 Task: Check the percentage active listings of common area in the last 3 years.
Action: Mouse moved to (1130, 247)
Screenshot: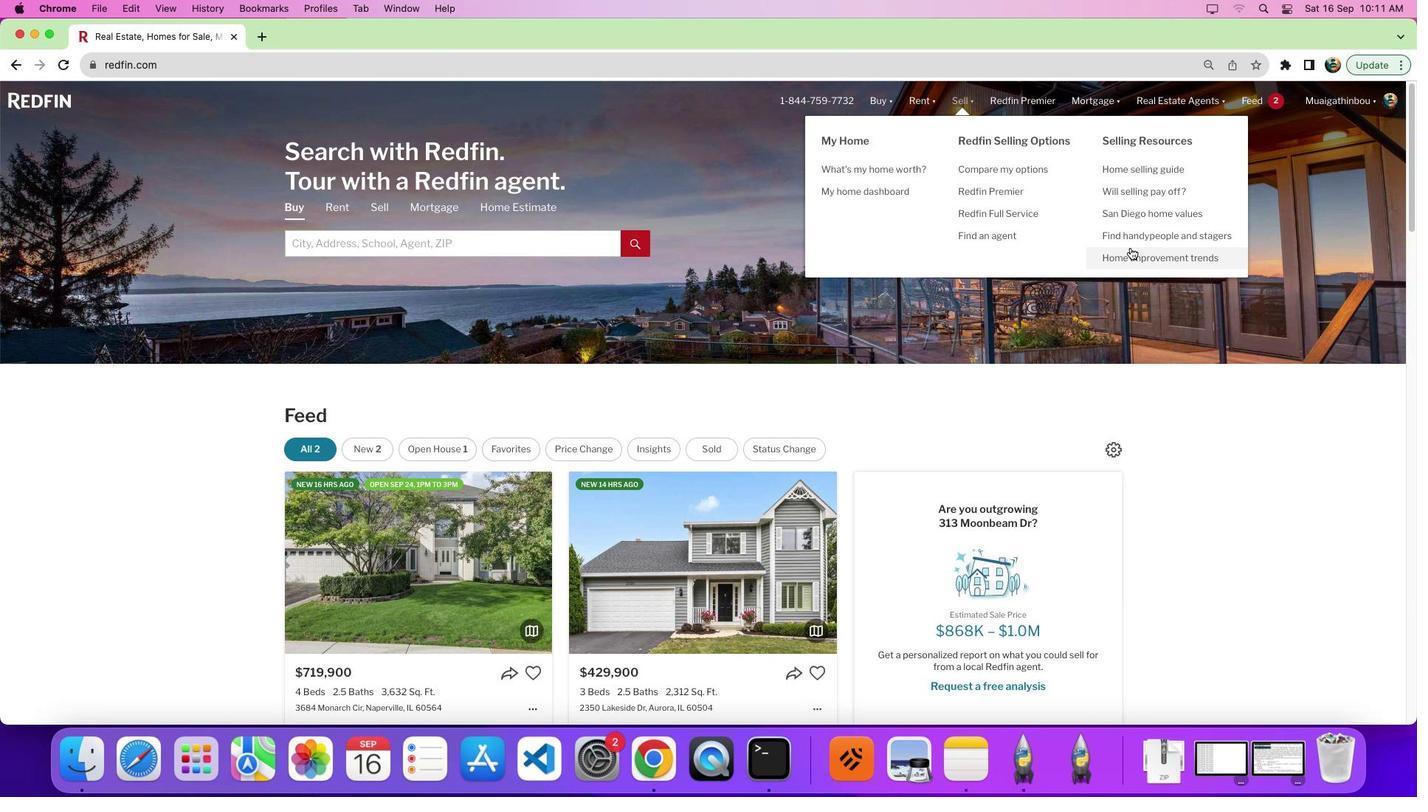 
Action: Mouse pressed left at (1130, 247)
Screenshot: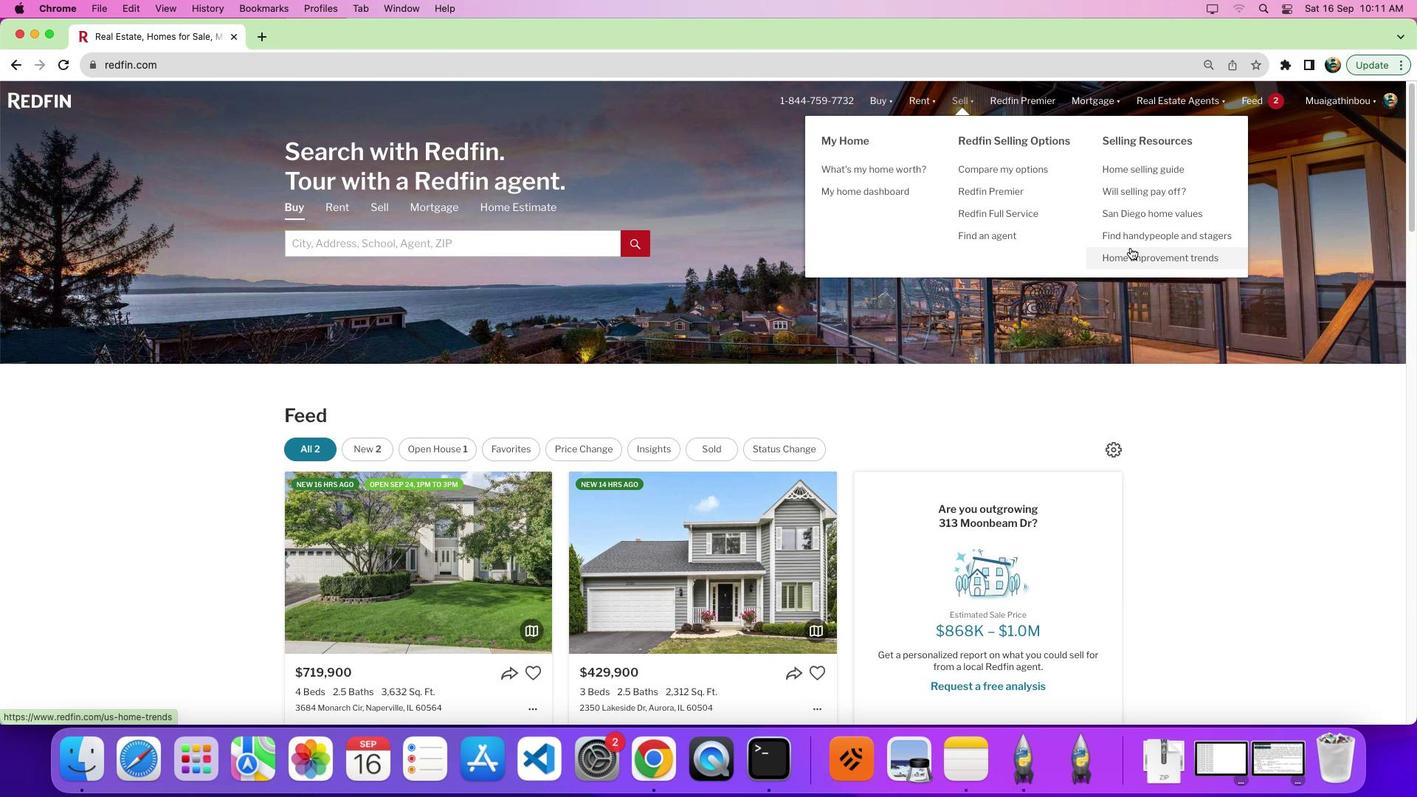 
Action: Mouse pressed left at (1130, 247)
Screenshot: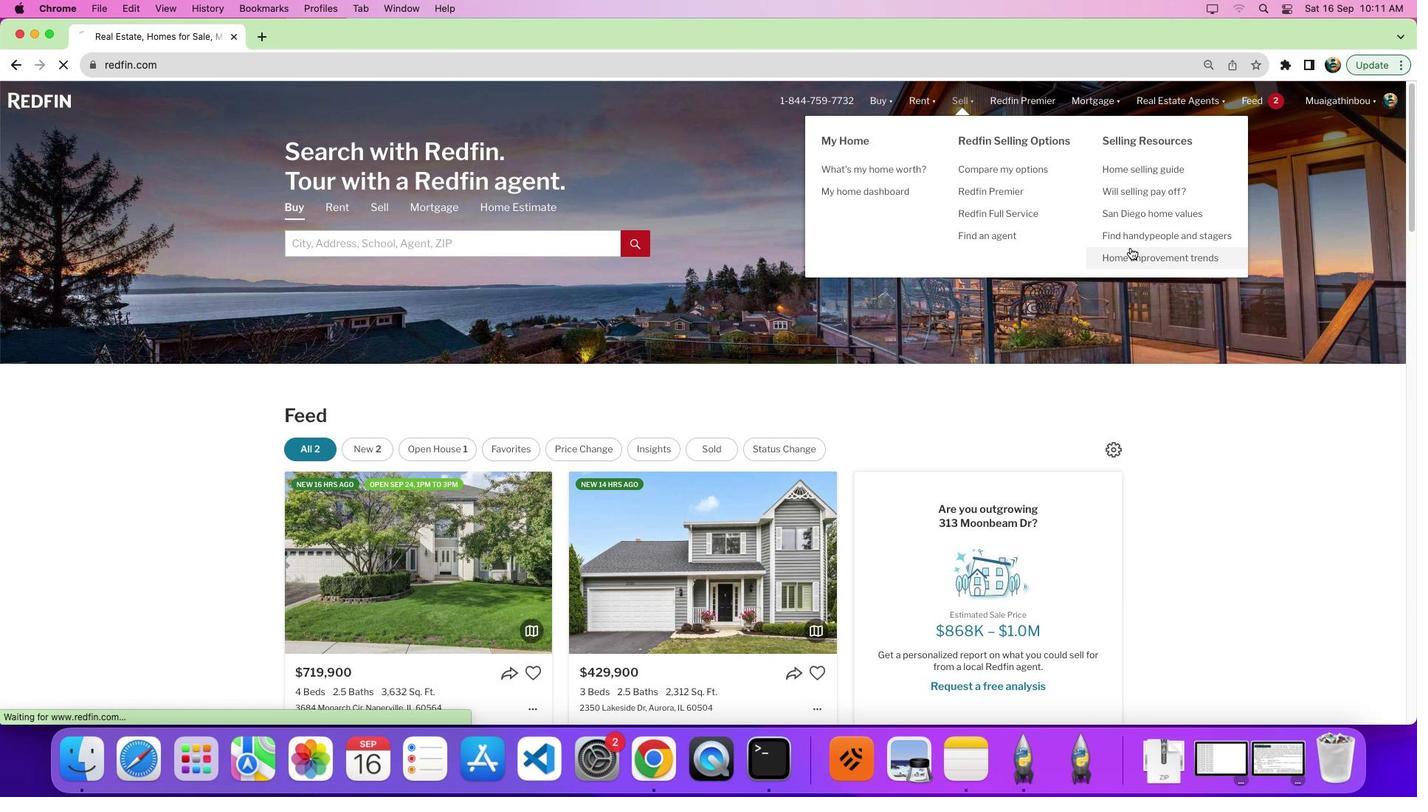 
Action: Mouse moved to (397, 281)
Screenshot: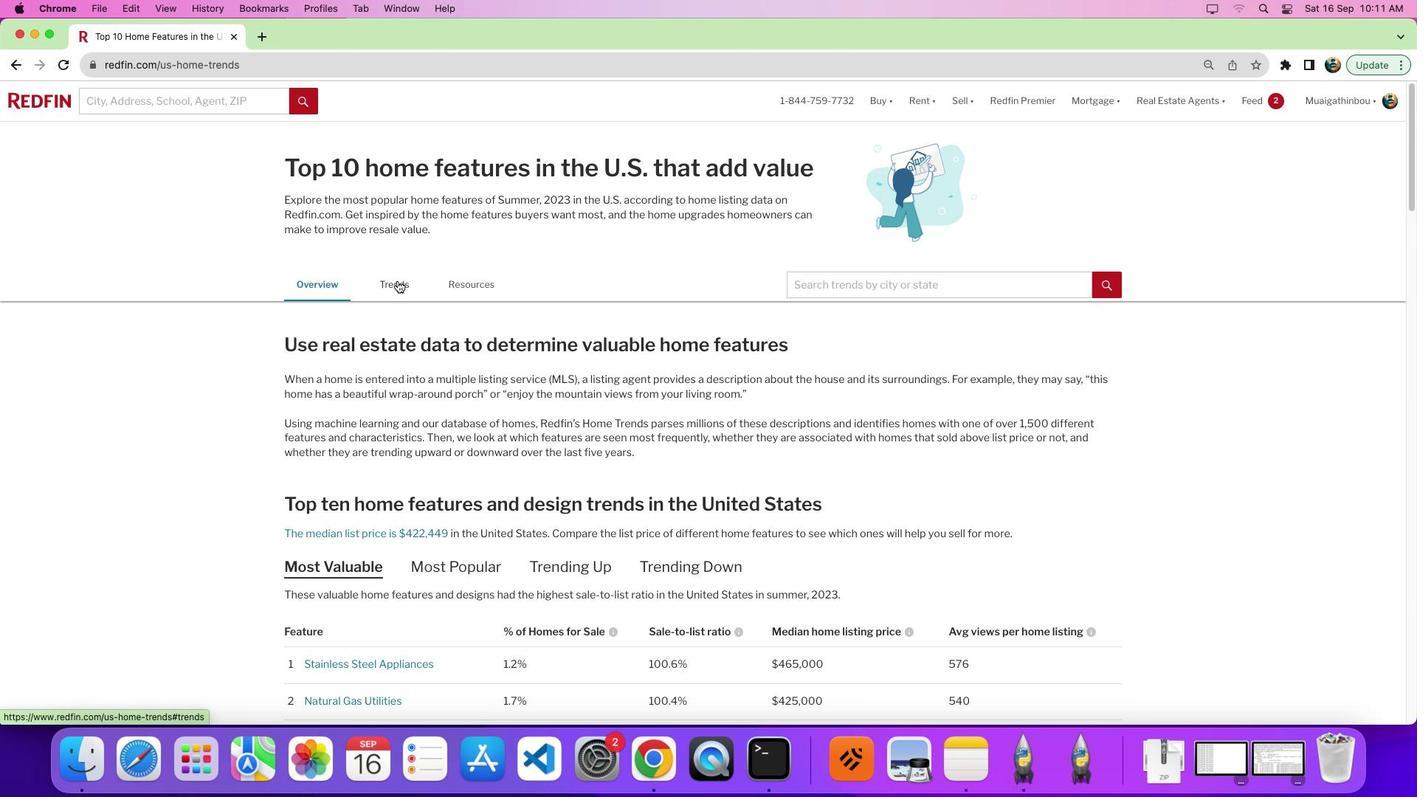 
Action: Mouse pressed left at (397, 281)
Screenshot: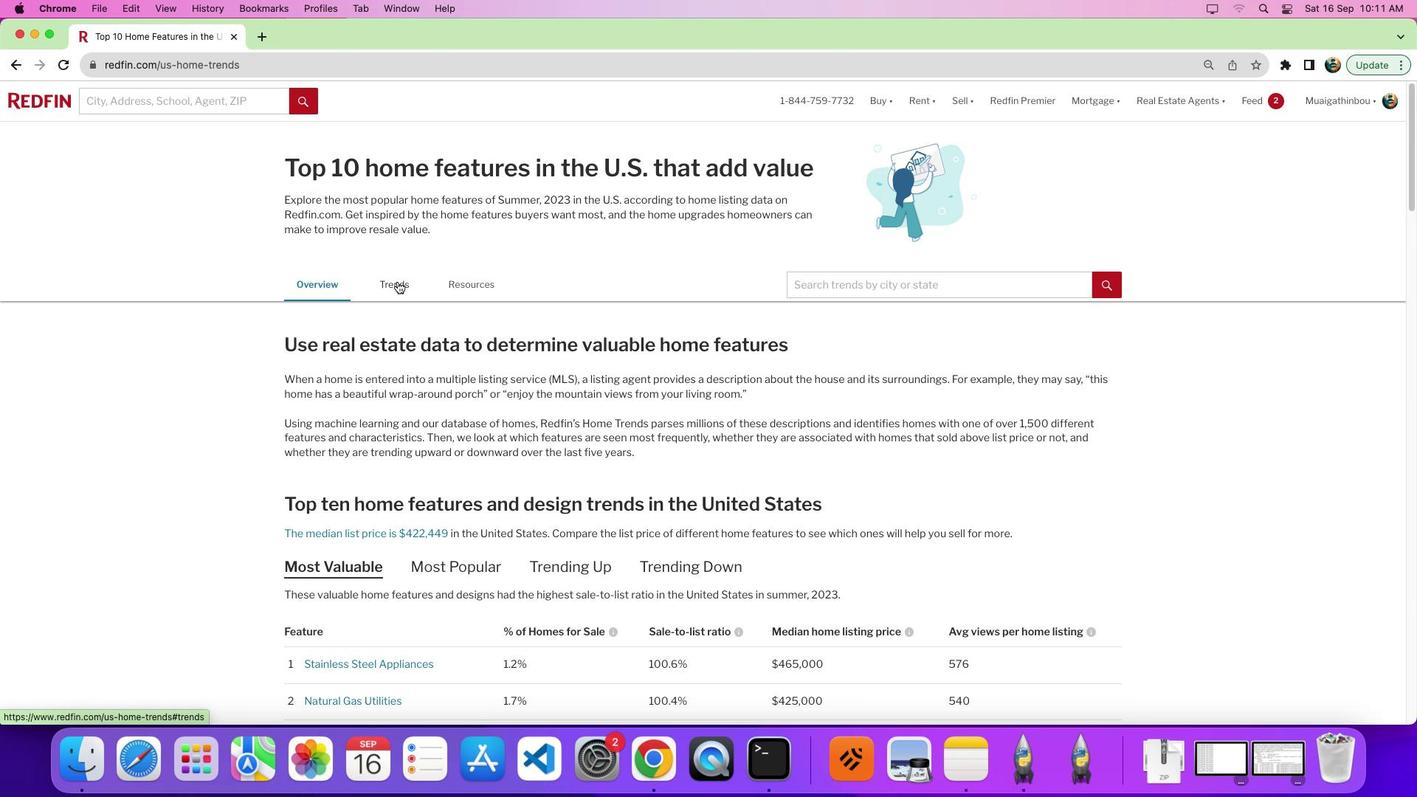 
Action: Mouse moved to (702, 296)
Screenshot: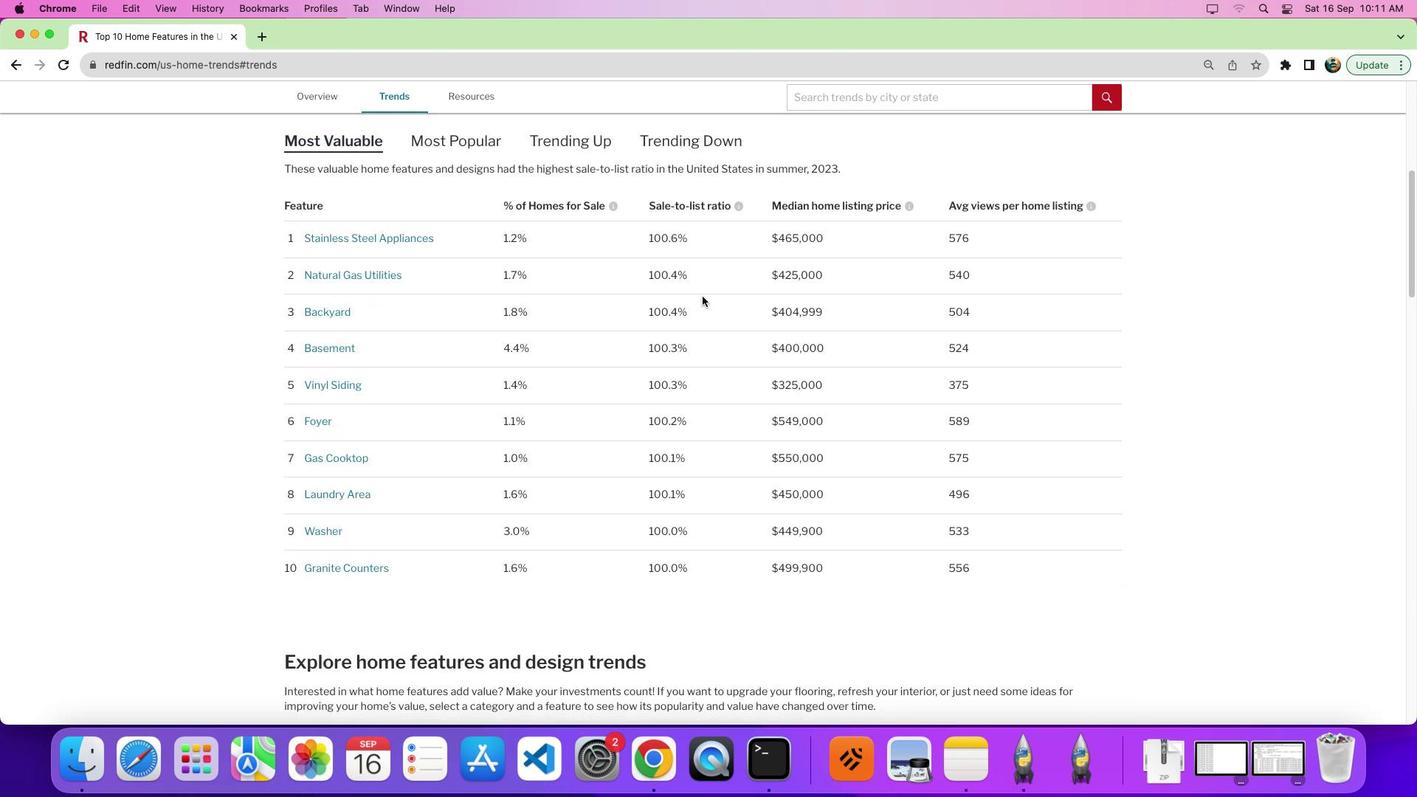 
Action: Mouse scrolled (702, 296) with delta (0, 0)
Screenshot: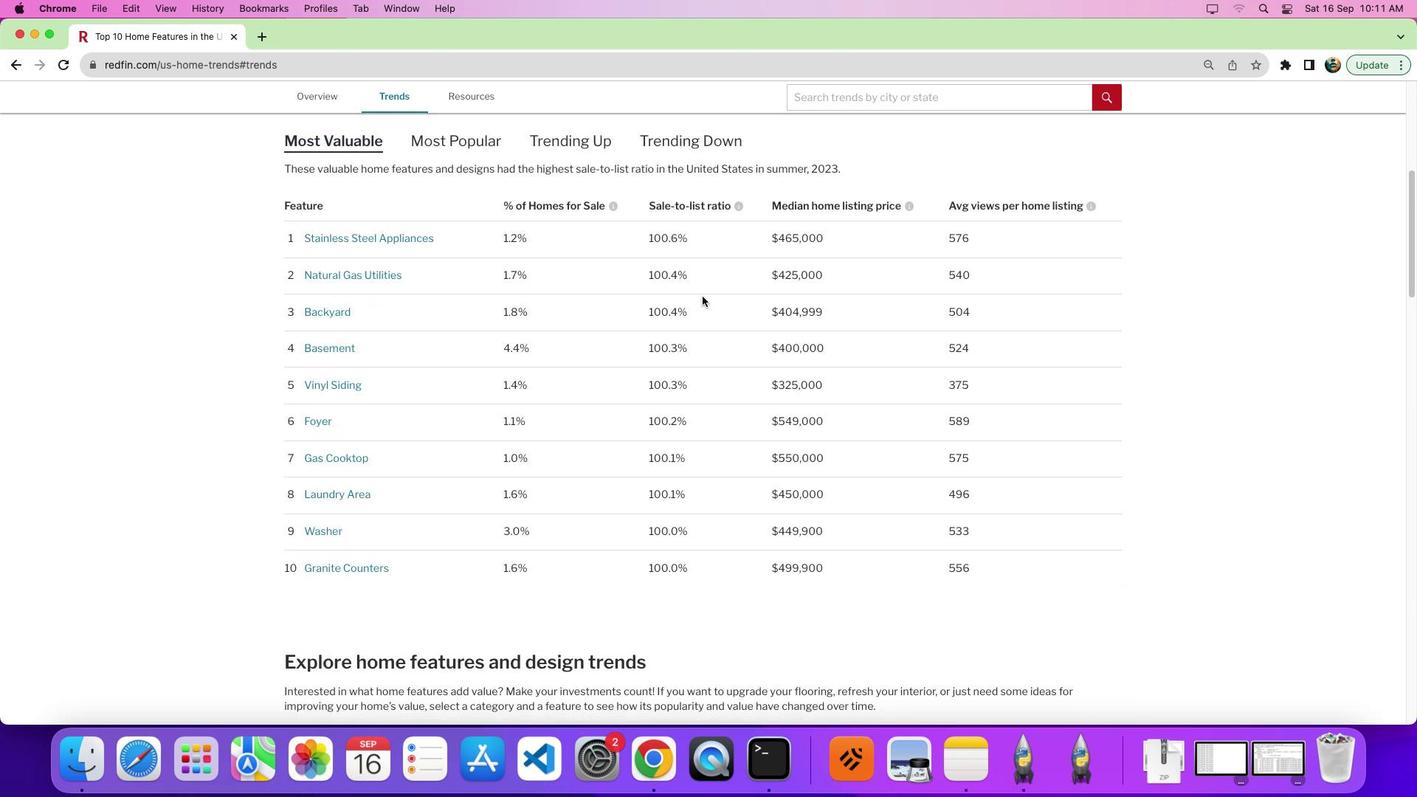 
Action: Mouse scrolled (702, 296) with delta (0, 0)
Screenshot: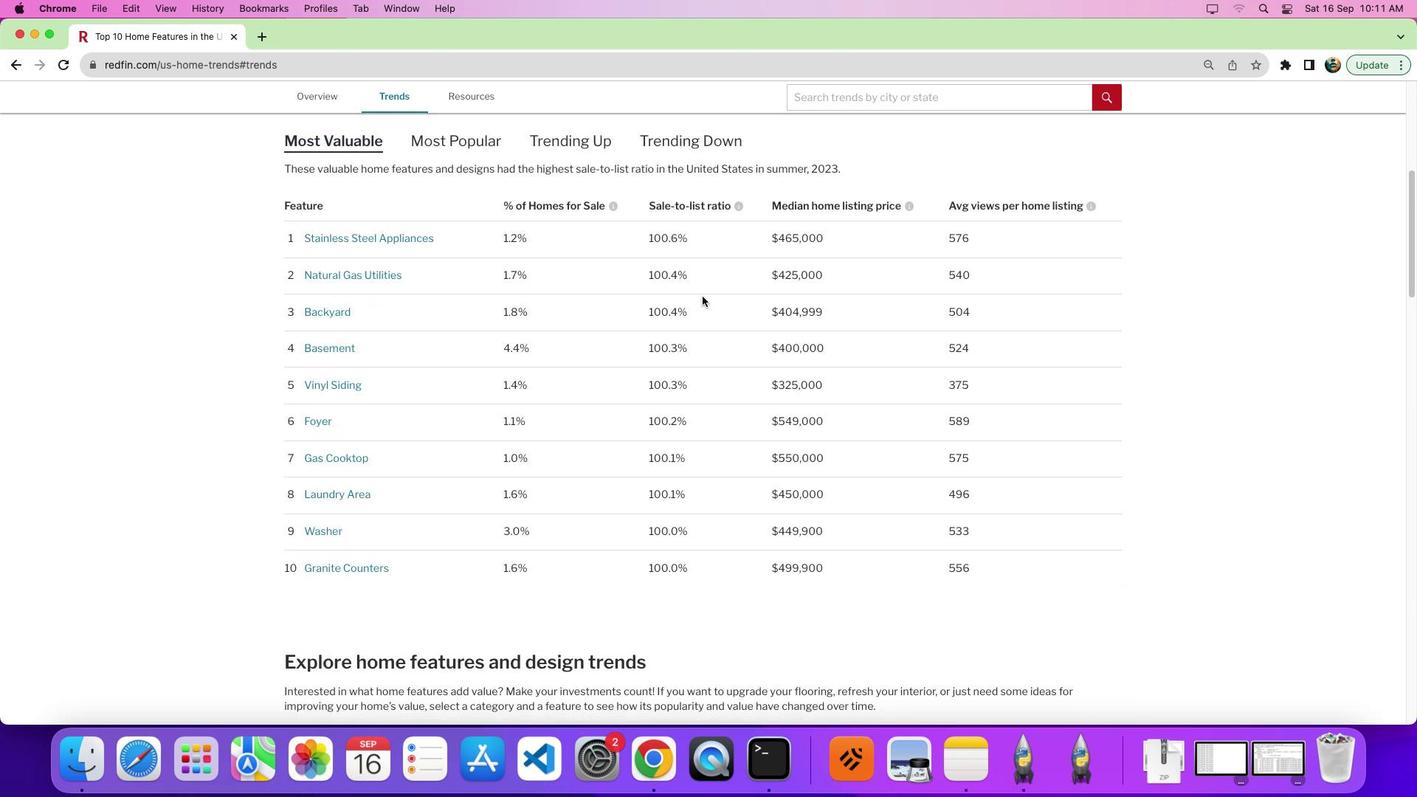 
Action: Mouse scrolled (702, 296) with delta (0, -5)
Screenshot: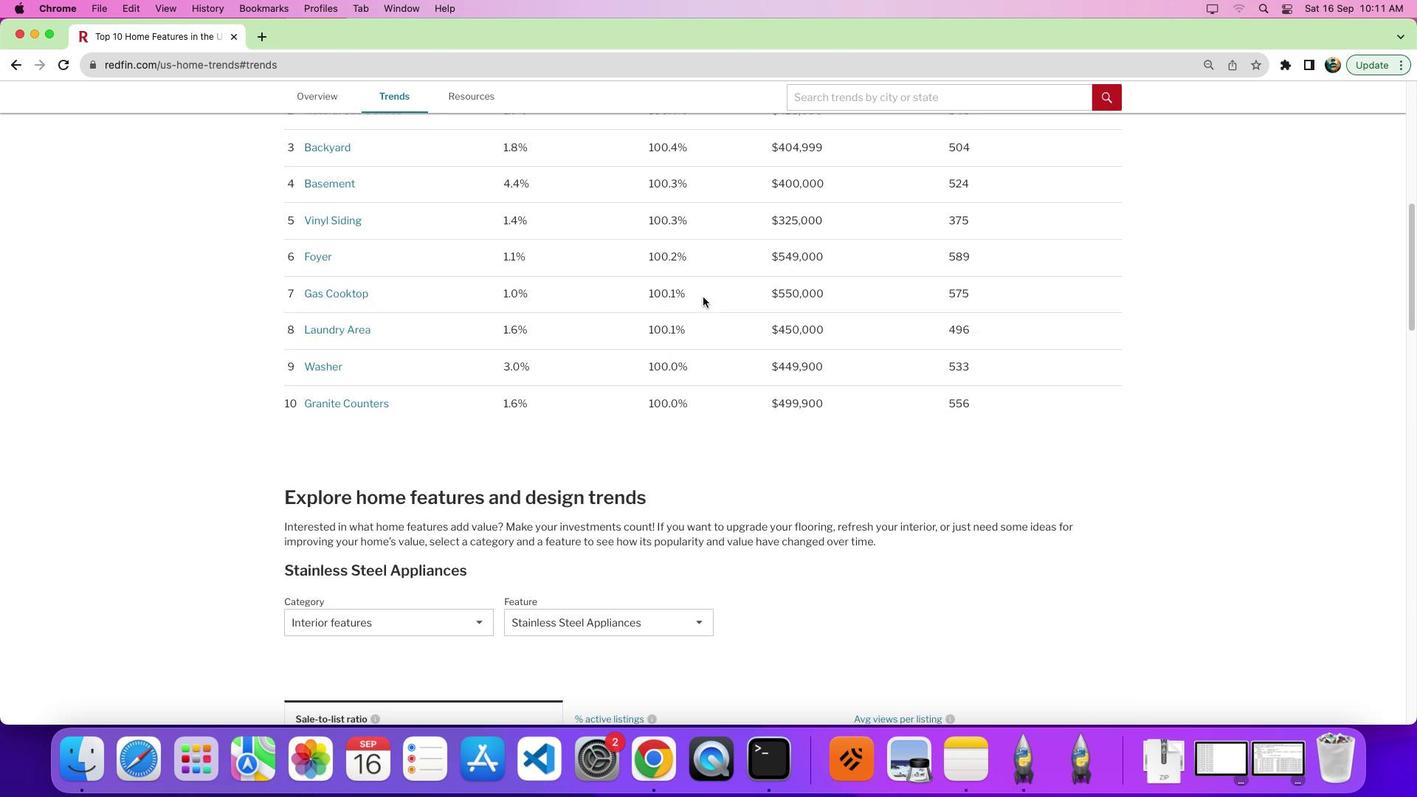 
Action: Mouse moved to (704, 297)
Screenshot: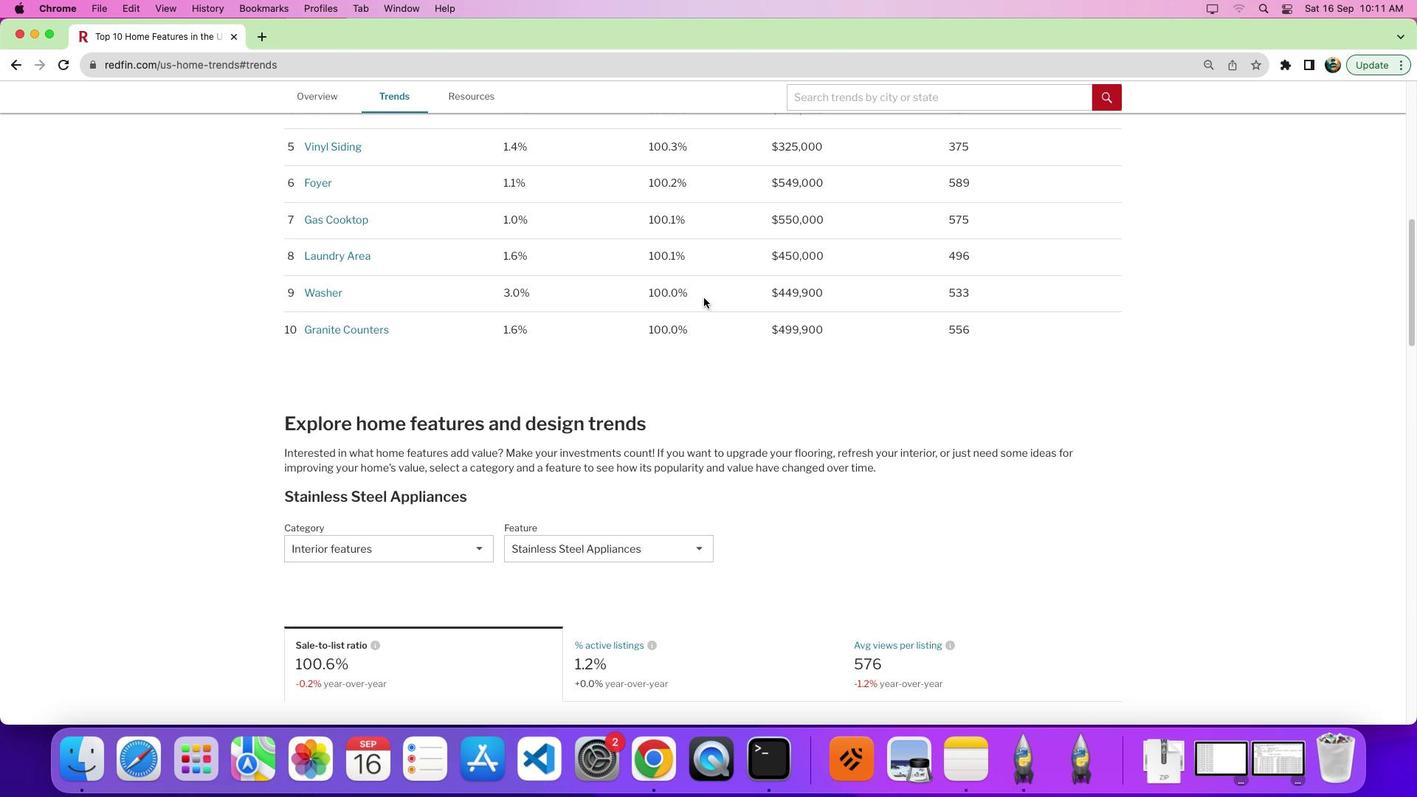 
Action: Mouse scrolled (704, 297) with delta (0, 0)
Screenshot: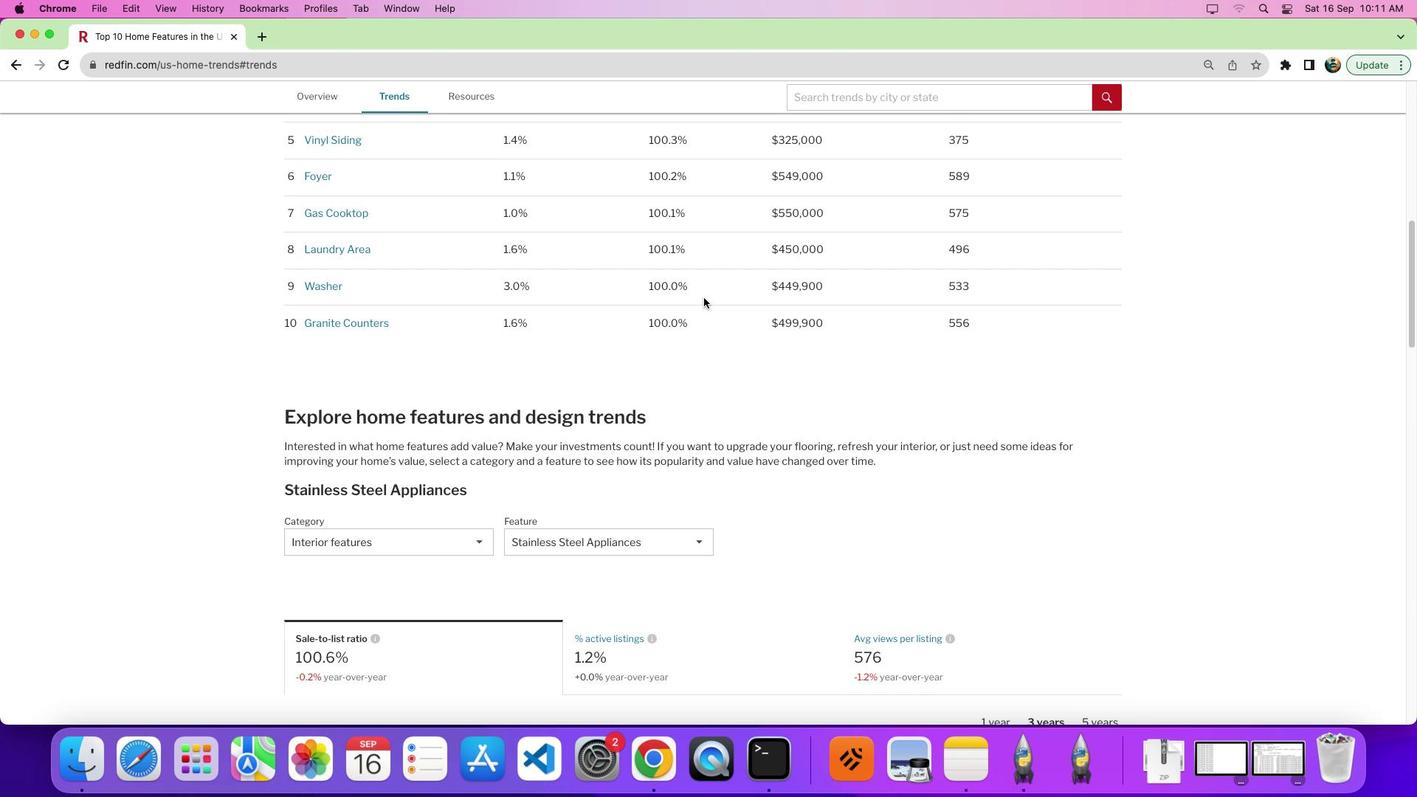 
Action: Mouse scrolled (704, 297) with delta (0, 0)
Screenshot: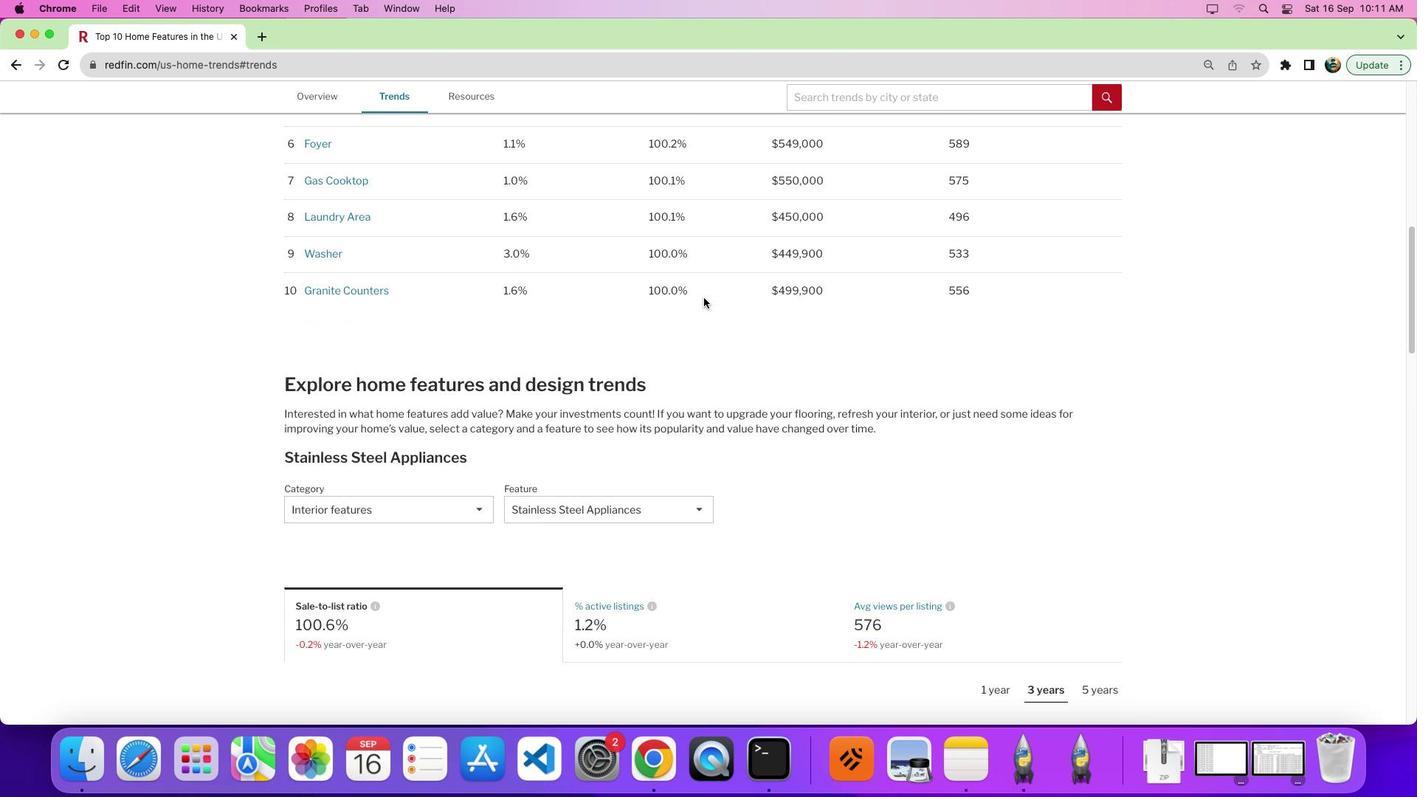 
Action: Mouse scrolled (704, 297) with delta (0, -2)
Screenshot: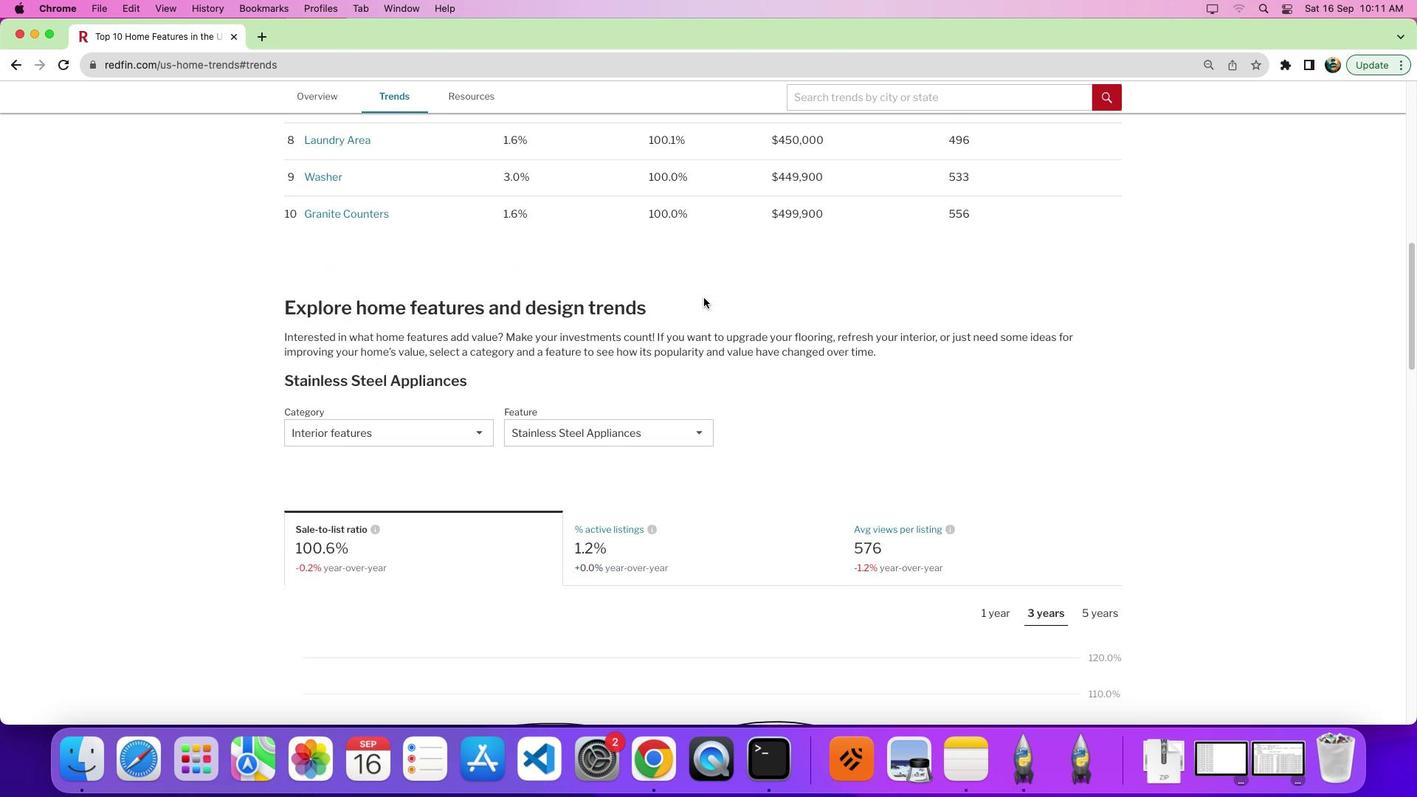 
Action: Mouse moved to (447, 388)
Screenshot: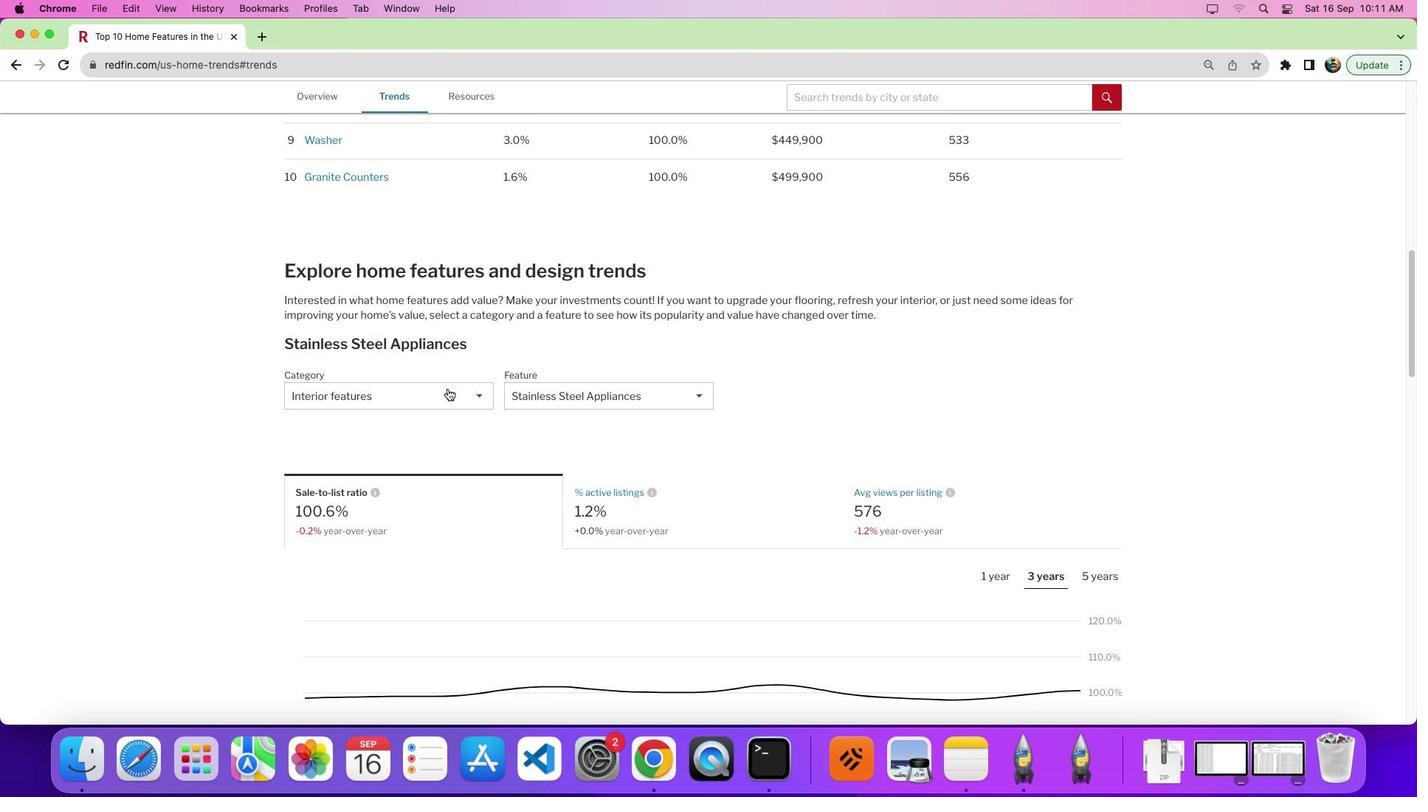 
Action: Mouse pressed left at (447, 388)
Screenshot: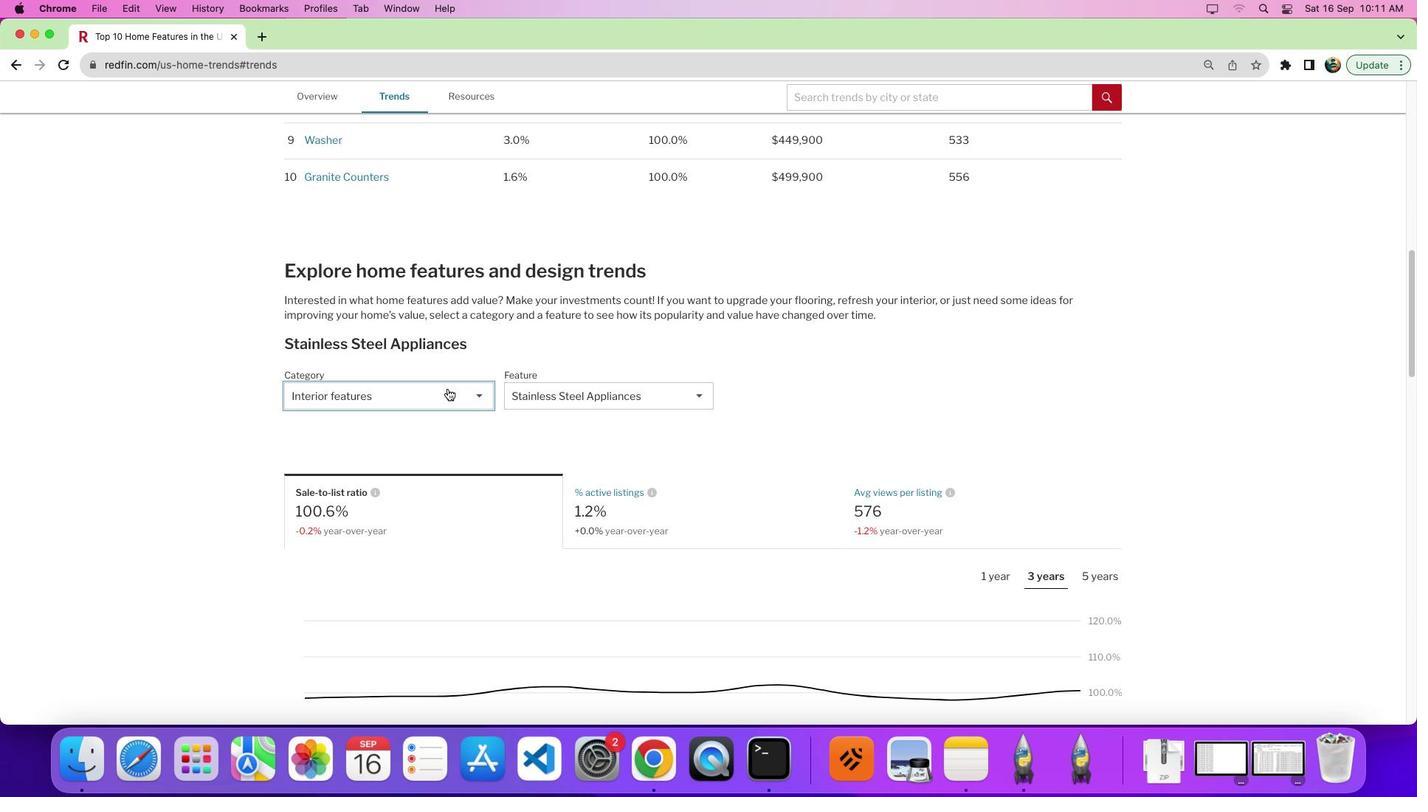 
Action: Mouse moved to (631, 401)
Screenshot: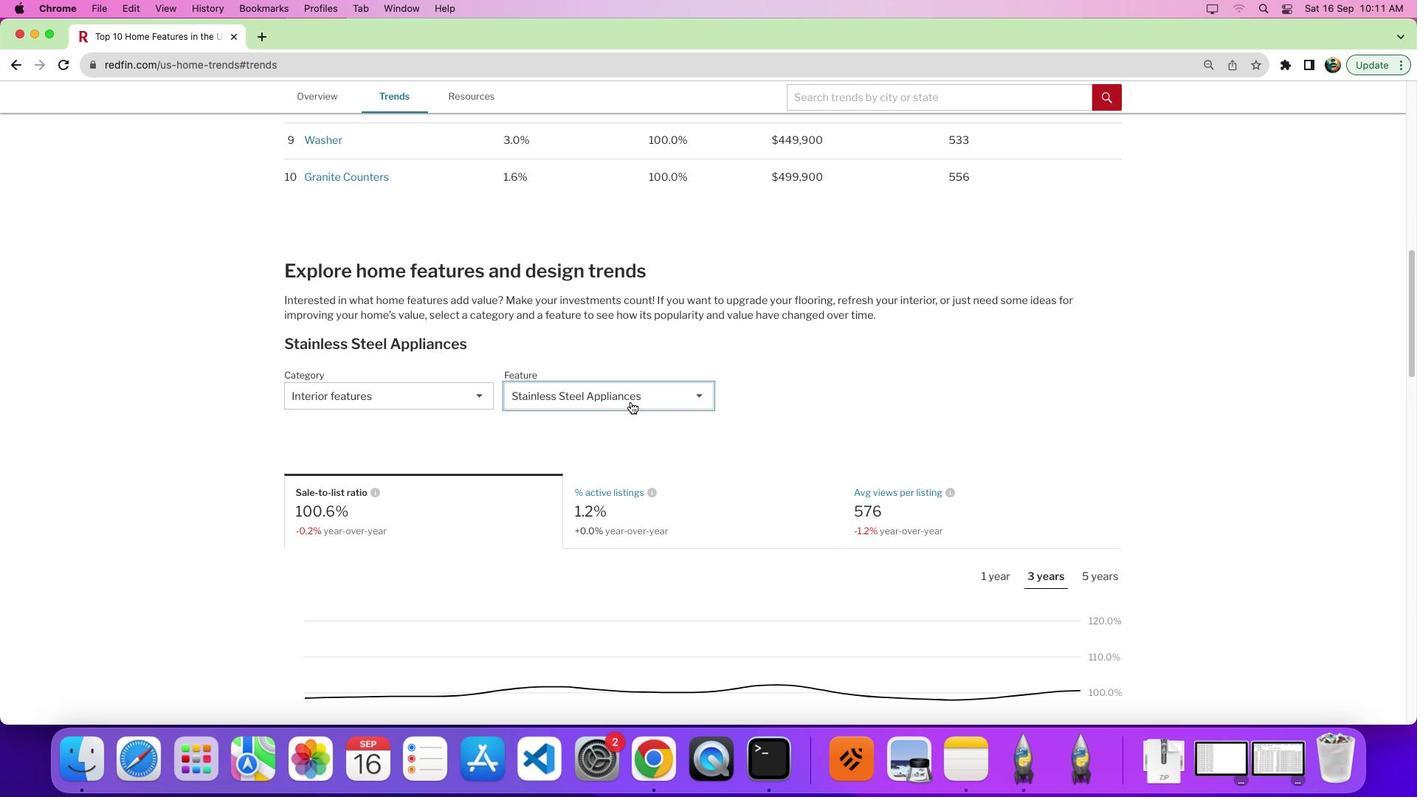
Action: Mouse pressed left at (631, 401)
Screenshot: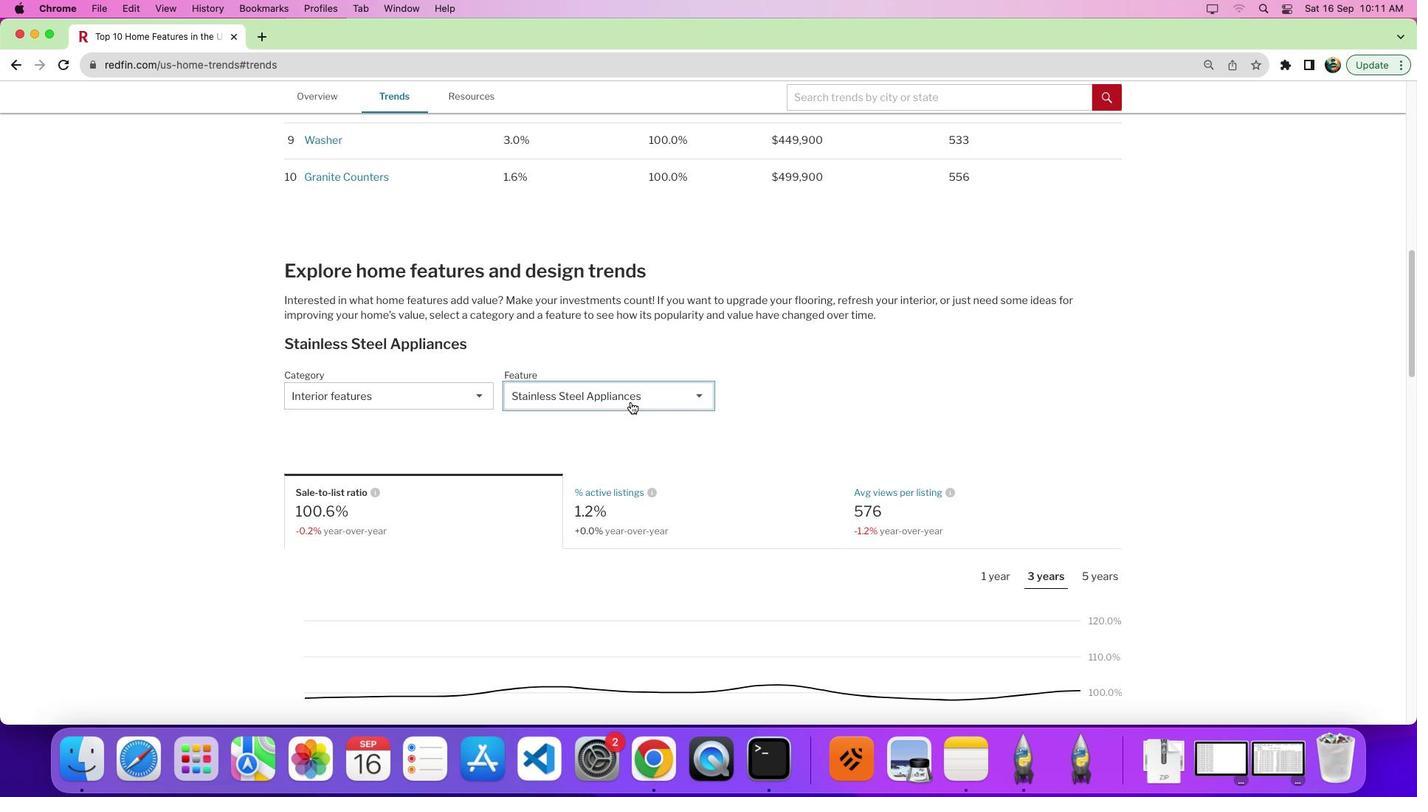 
Action: Mouse moved to (604, 515)
Screenshot: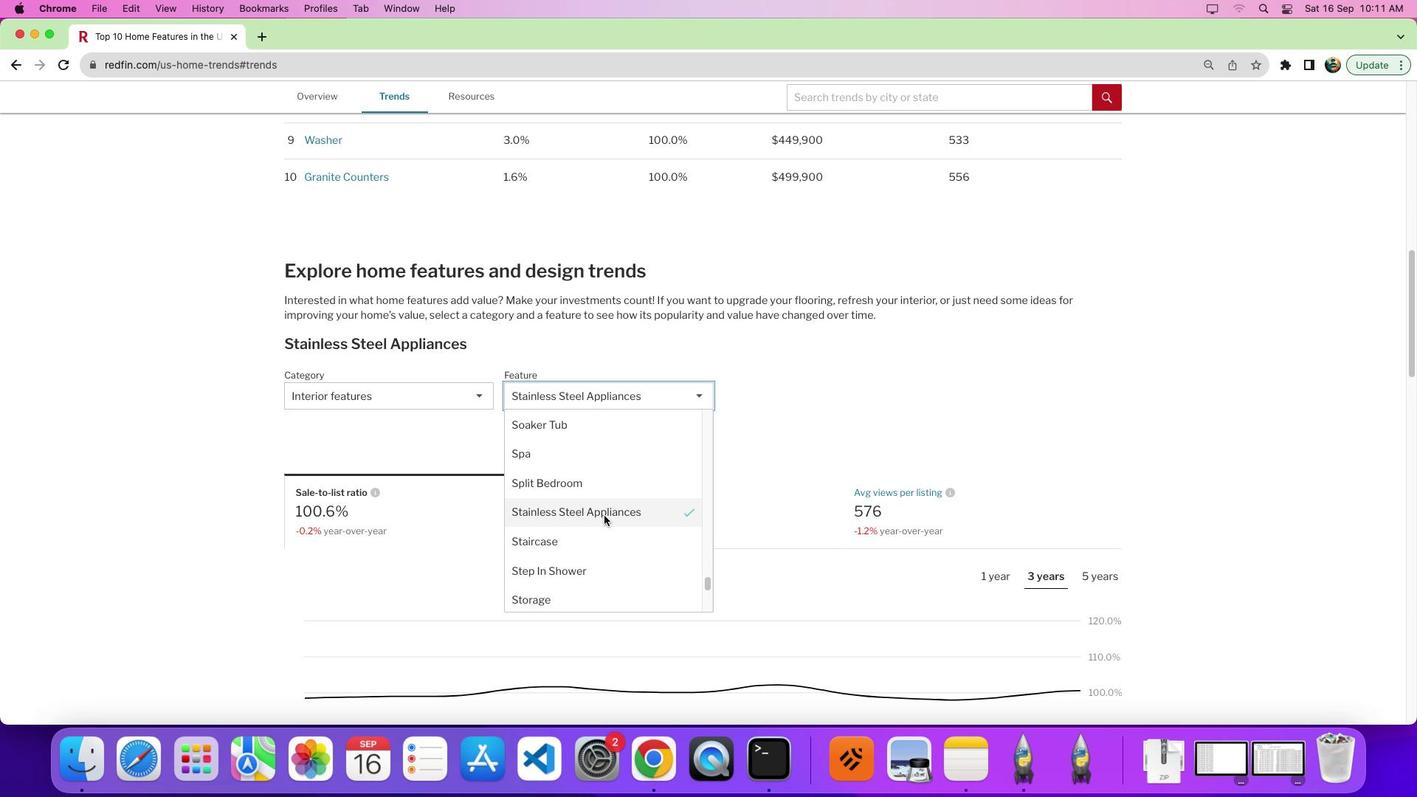 
Action: Mouse scrolled (604, 515) with delta (0, 0)
Screenshot: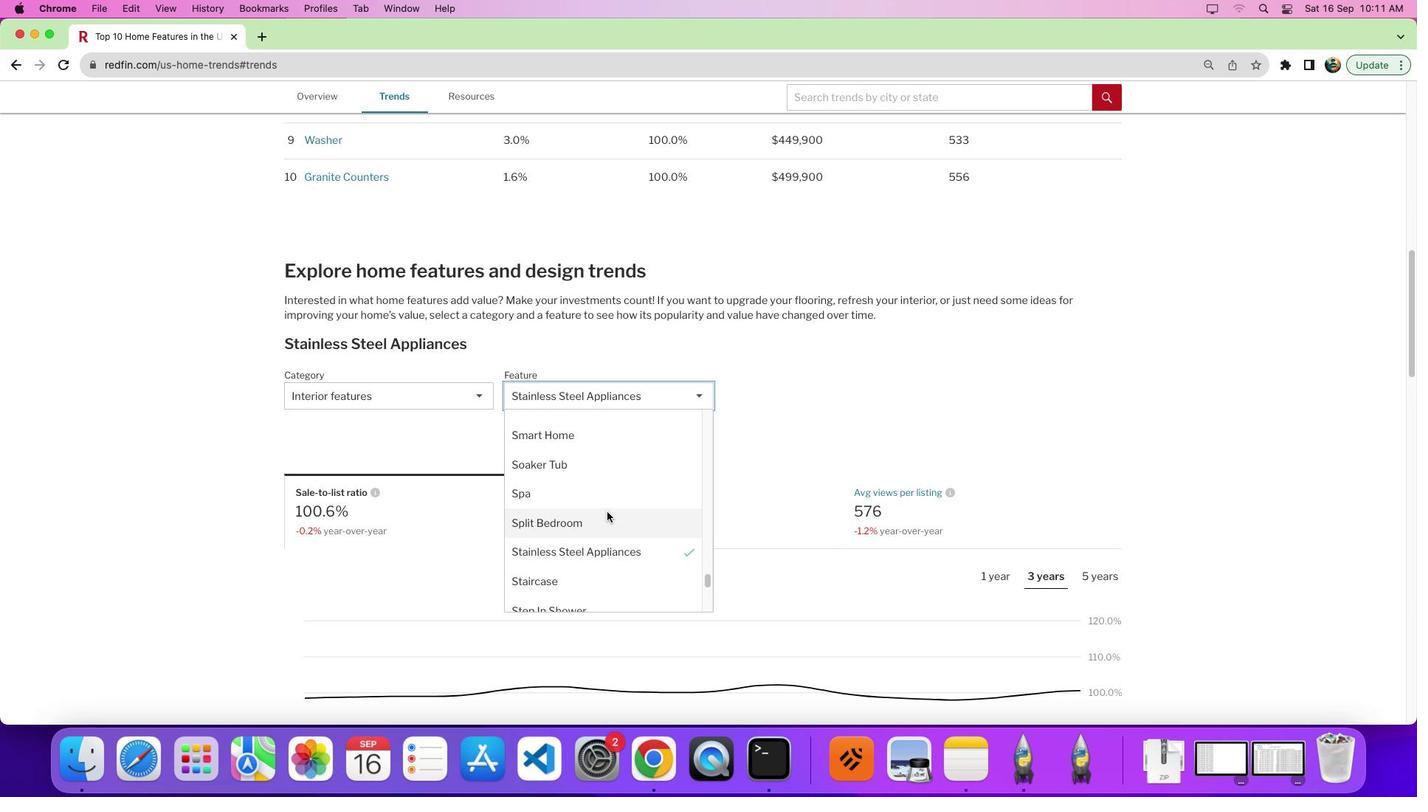 
Action: Mouse scrolled (604, 515) with delta (0, 0)
Screenshot: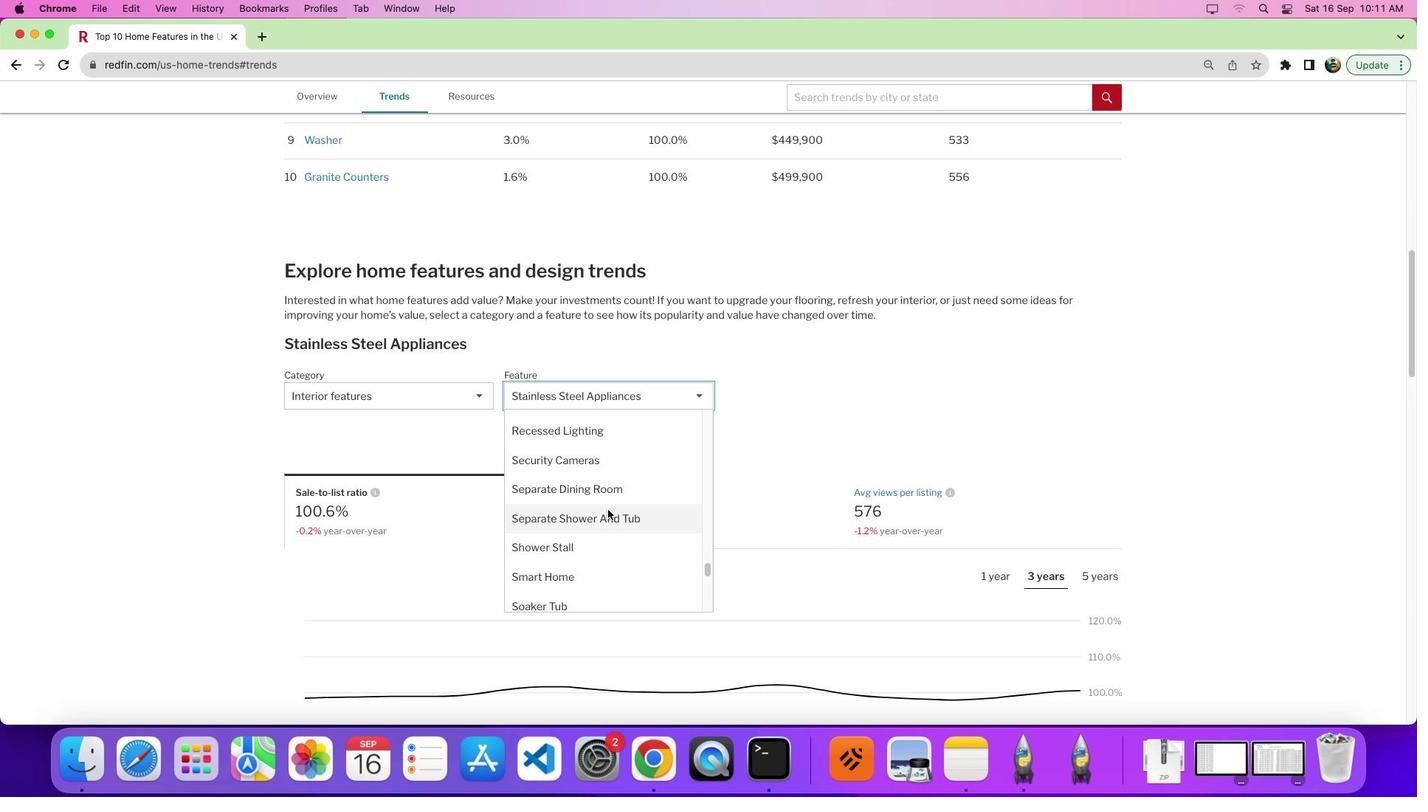 
Action: Mouse moved to (605, 514)
Screenshot: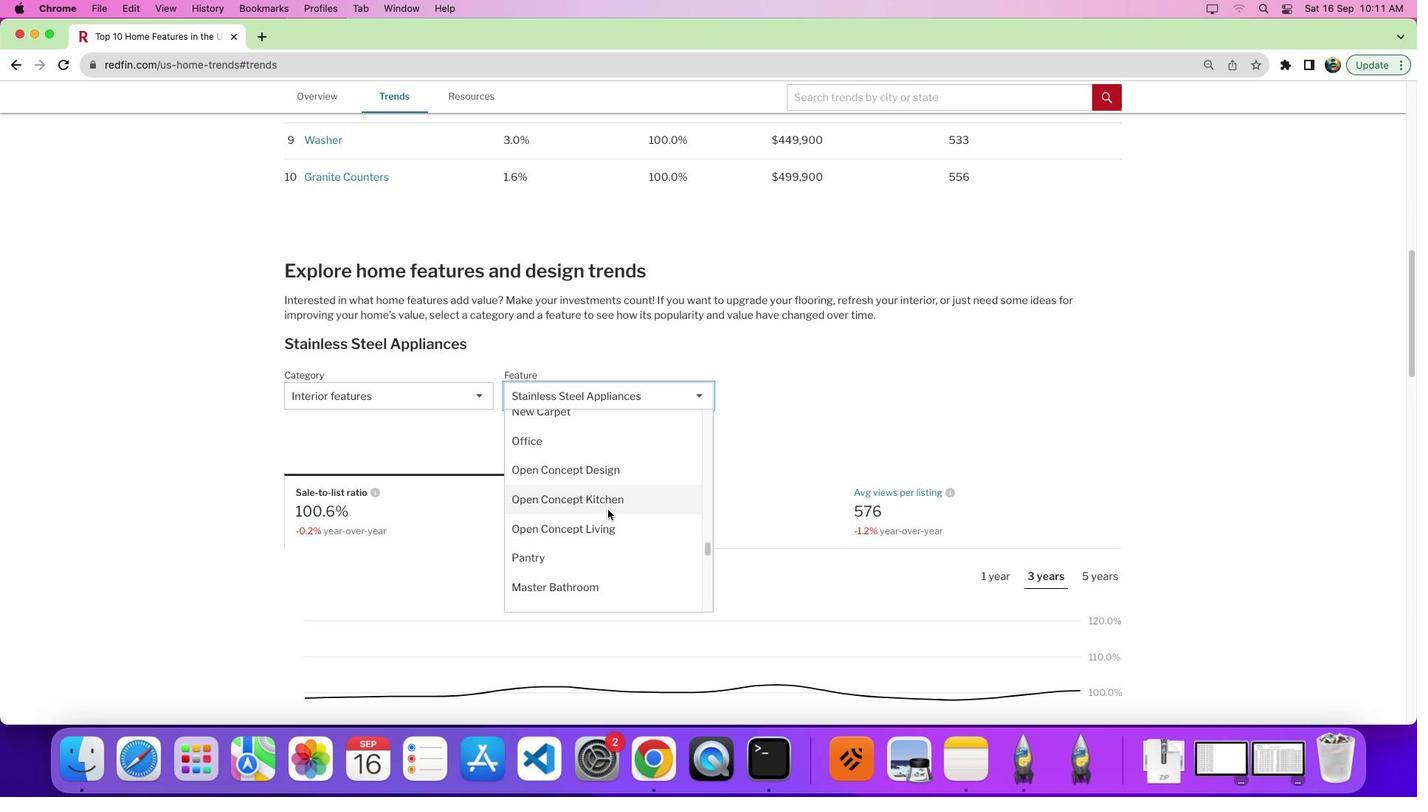 
Action: Mouse scrolled (605, 514) with delta (0, 5)
Screenshot: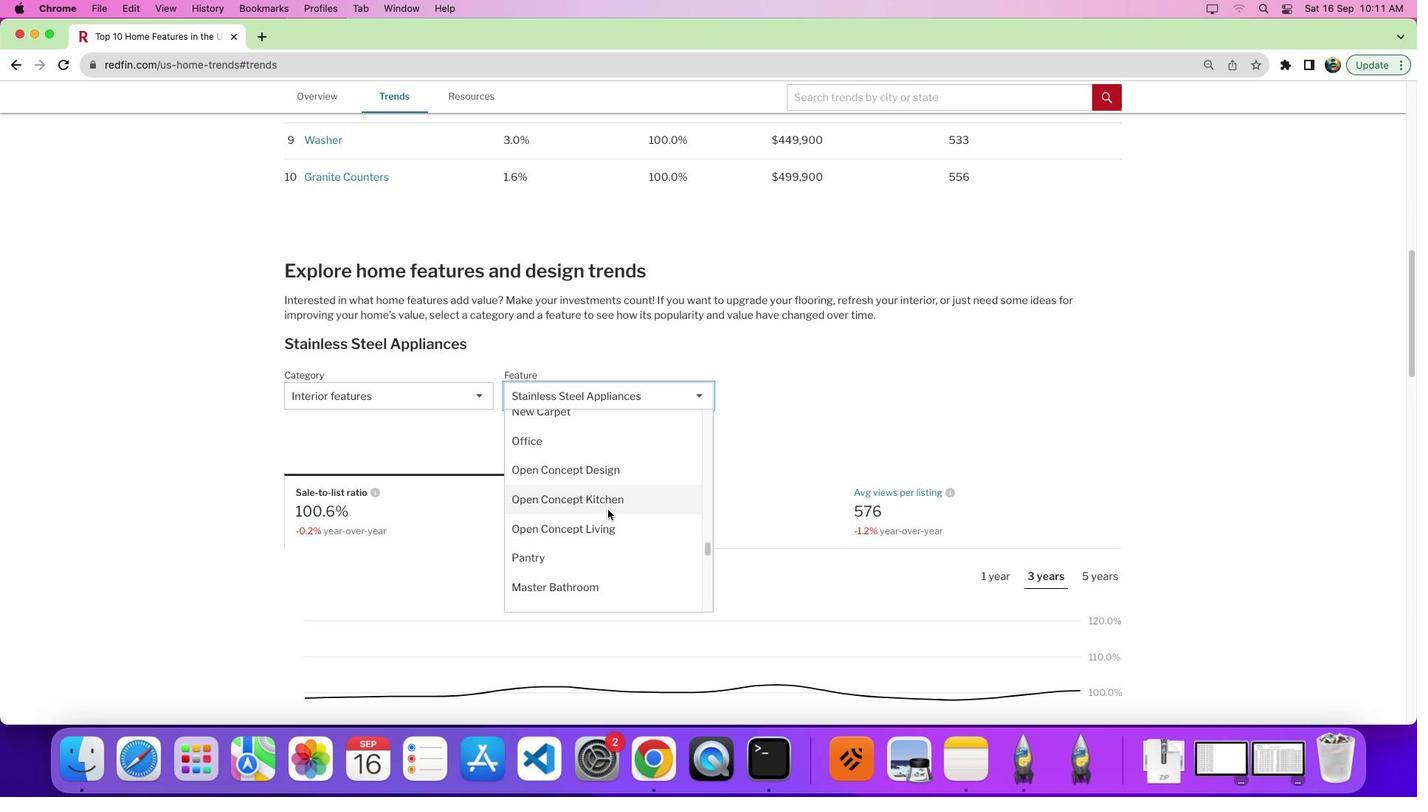 
Action: Mouse moved to (606, 512)
Screenshot: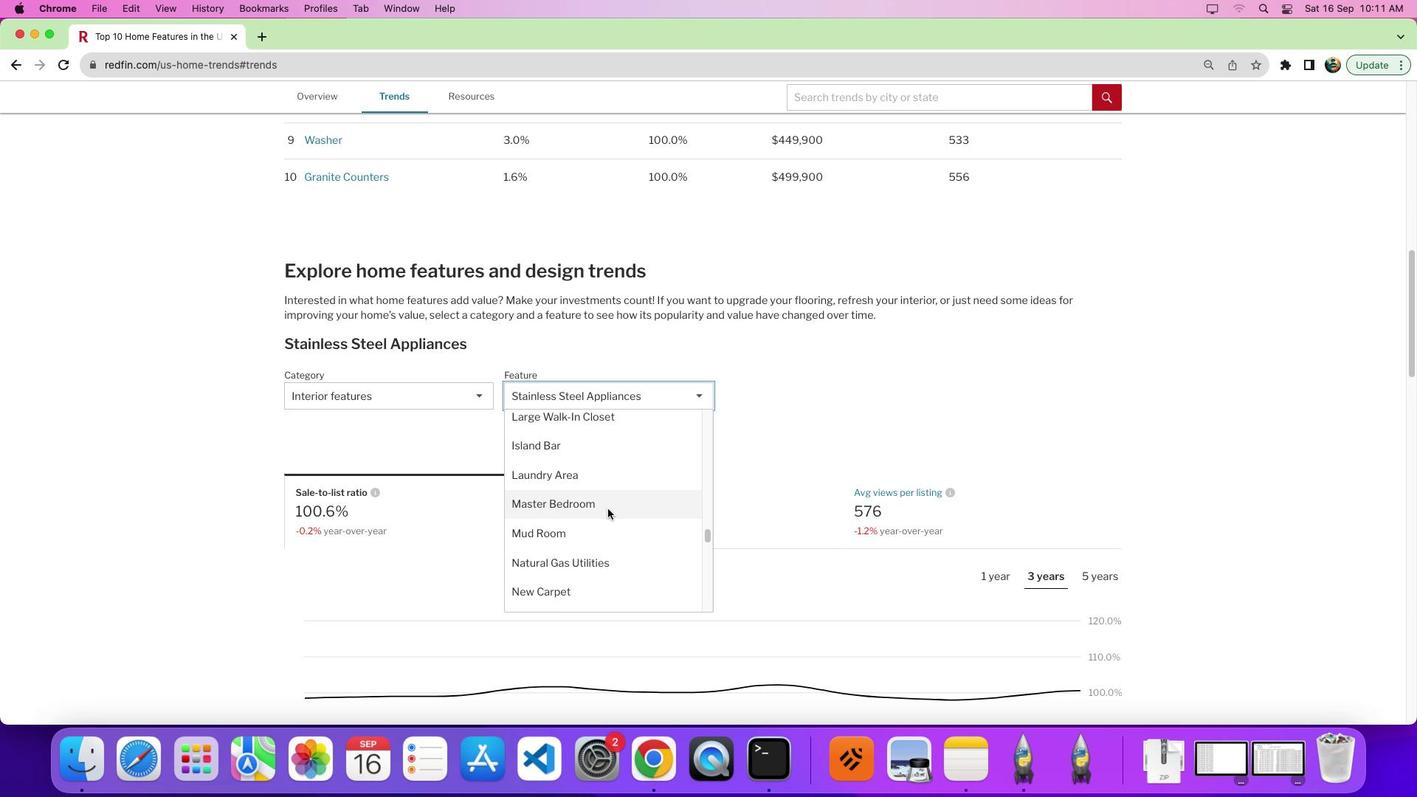 
Action: Mouse scrolled (606, 512) with delta (0, 8)
Screenshot: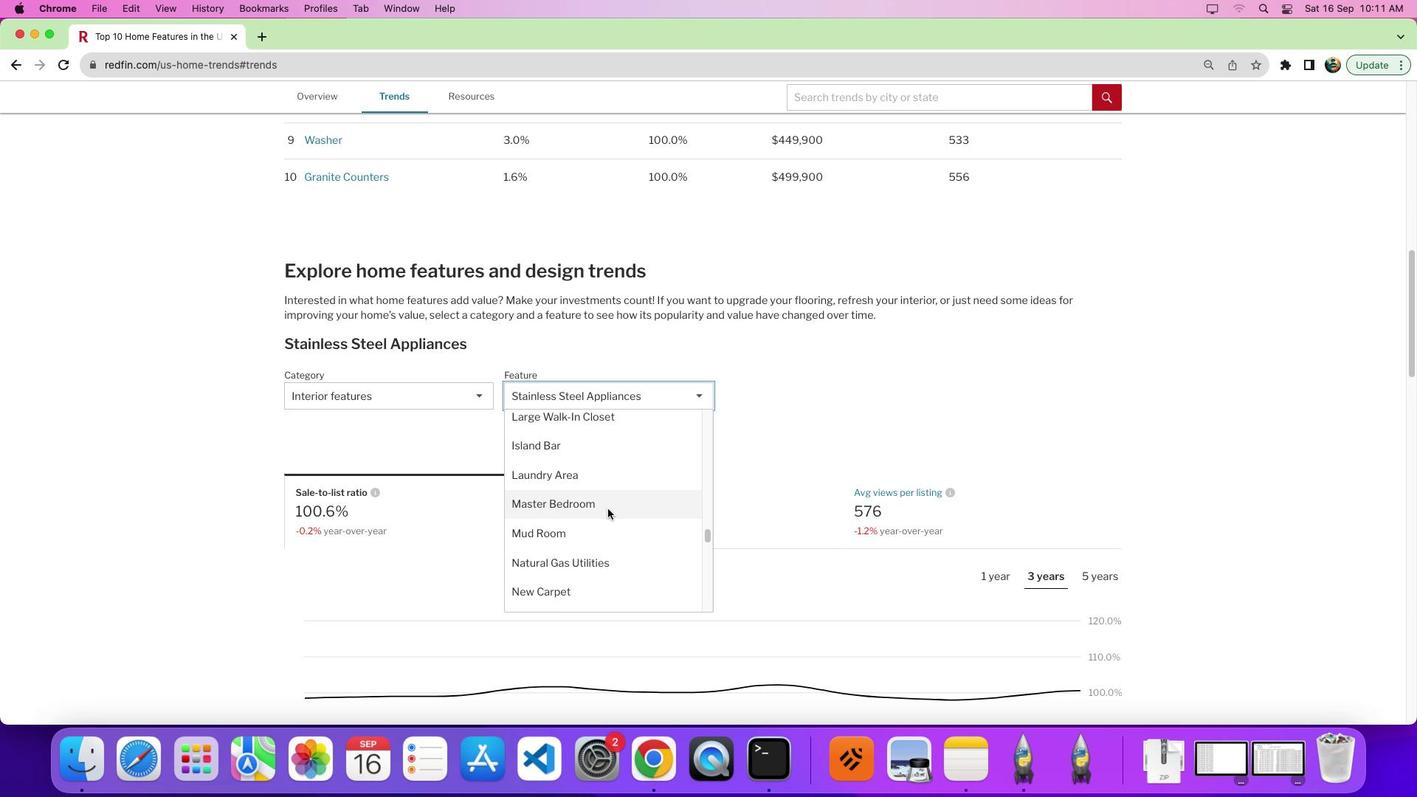 
Action: Mouse moved to (608, 507)
Screenshot: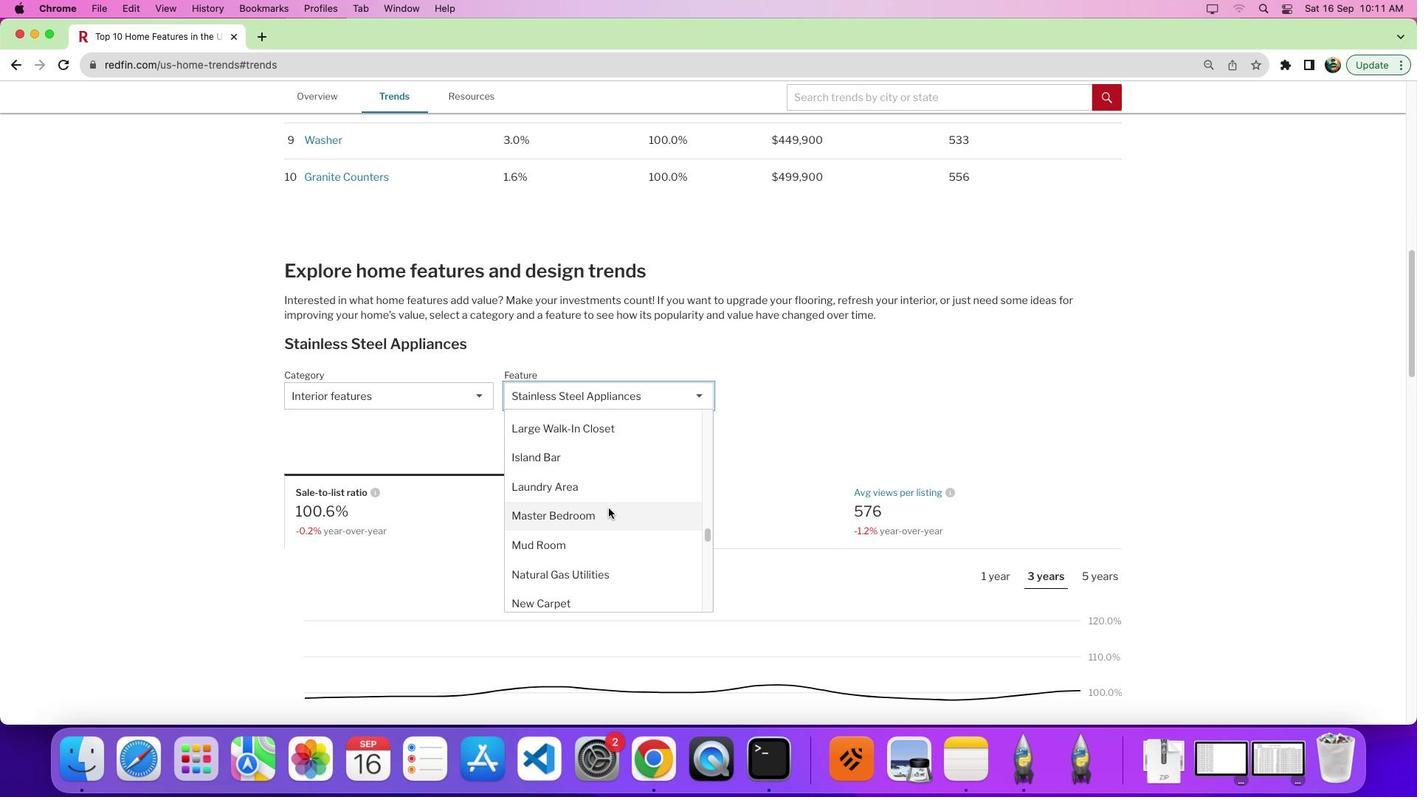 
Action: Mouse scrolled (608, 507) with delta (0, 0)
Screenshot: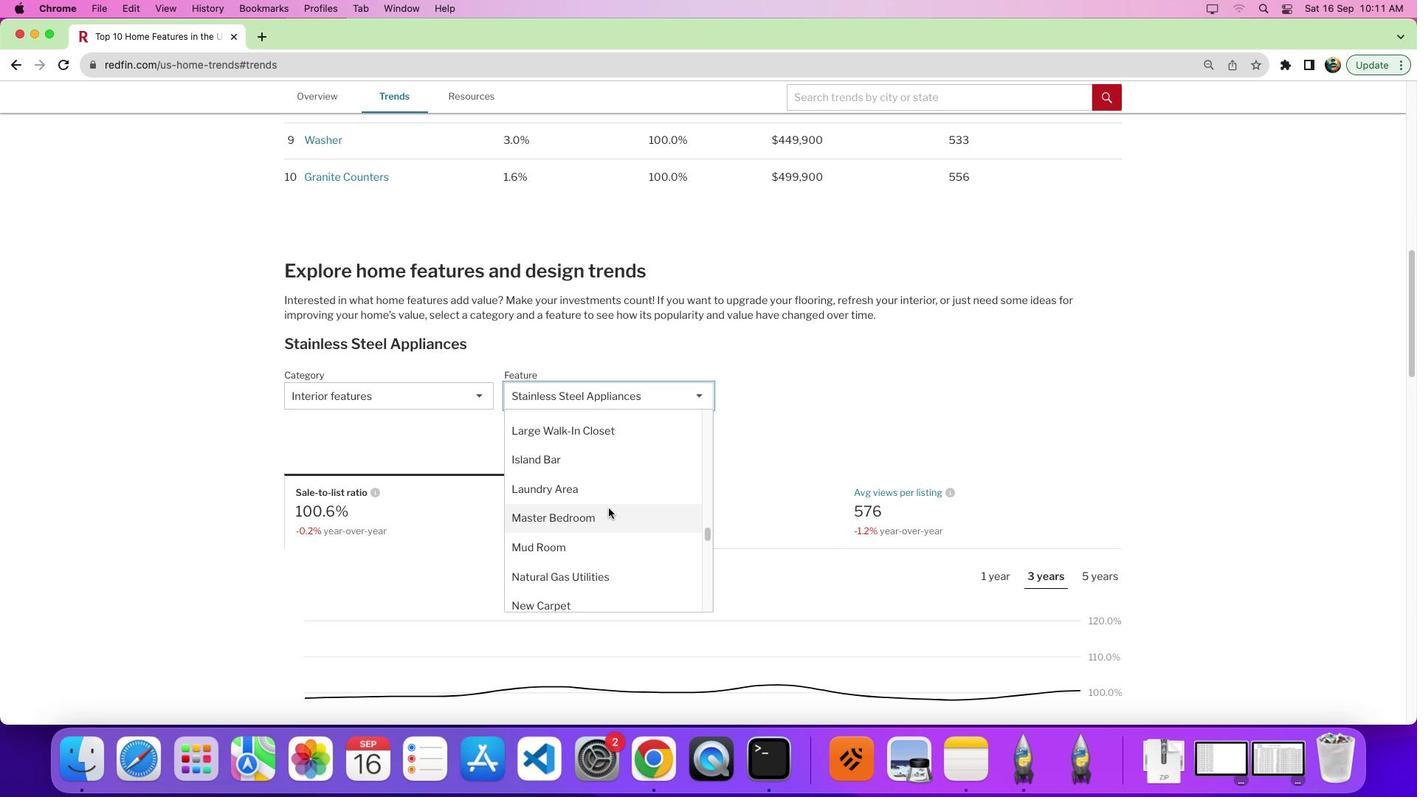 
Action: Mouse scrolled (608, 507) with delta (0, 0)
Screenshot: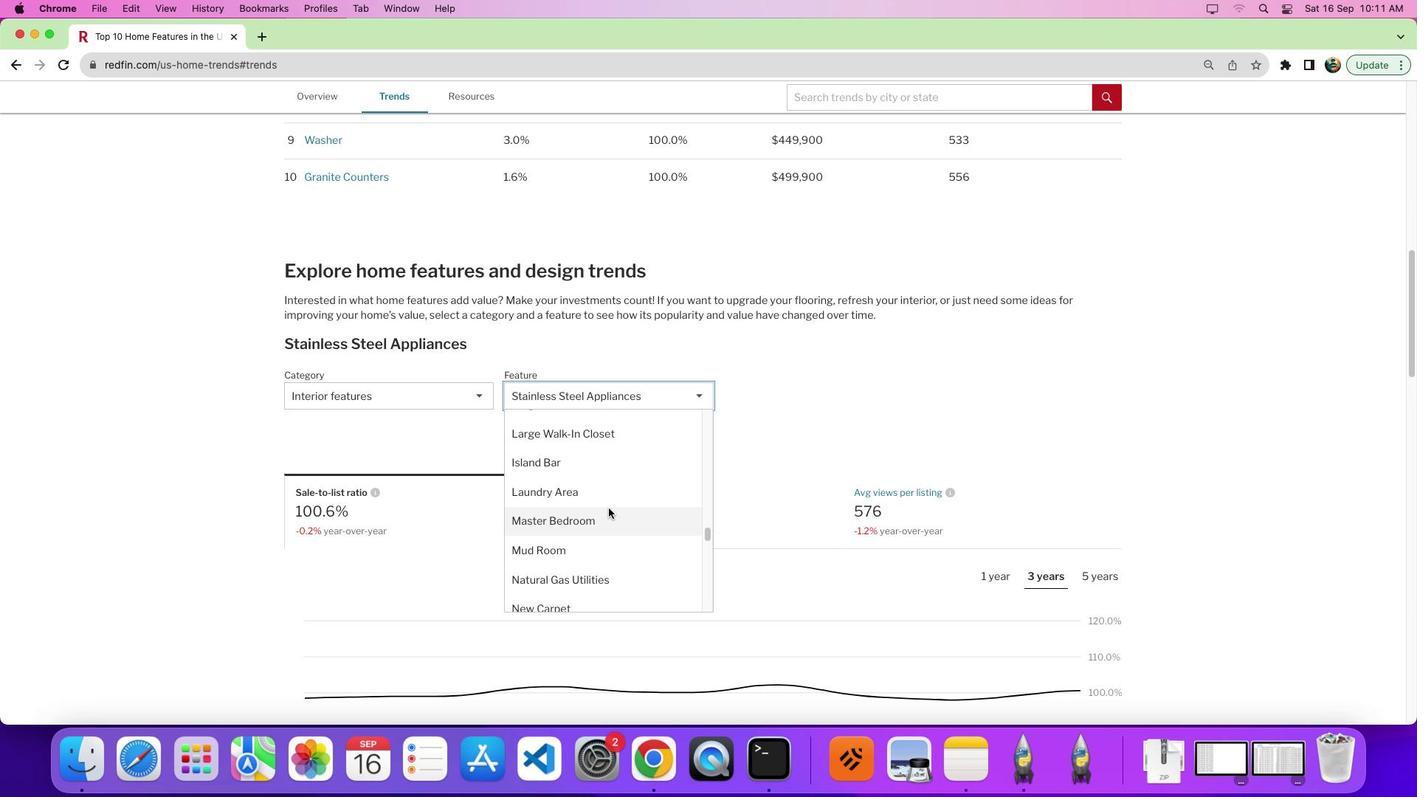 
Action: Mouse scrolled (608, 507) with delta (0, 0)
Screenshot: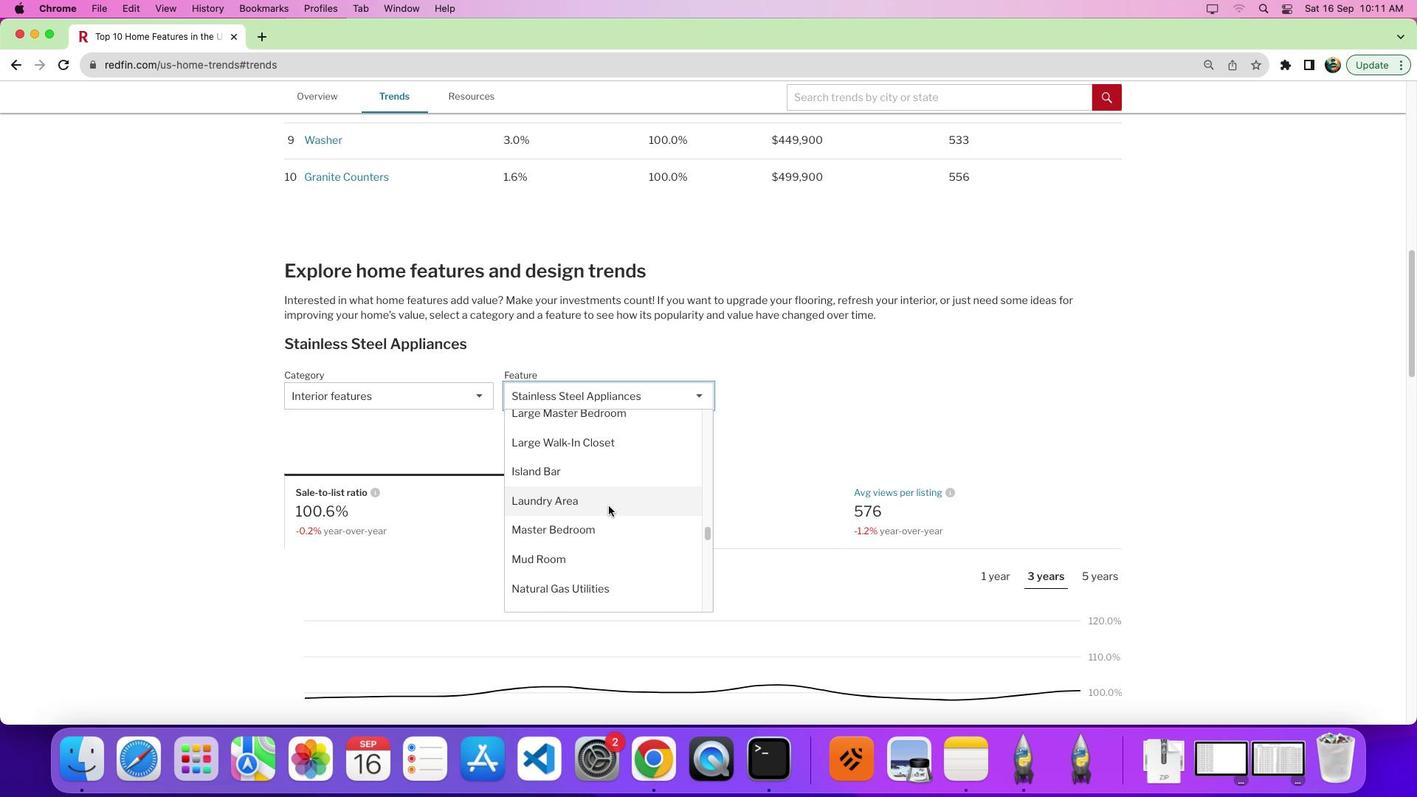 
Action: Mouse moved to (608, 507)
Screenshot: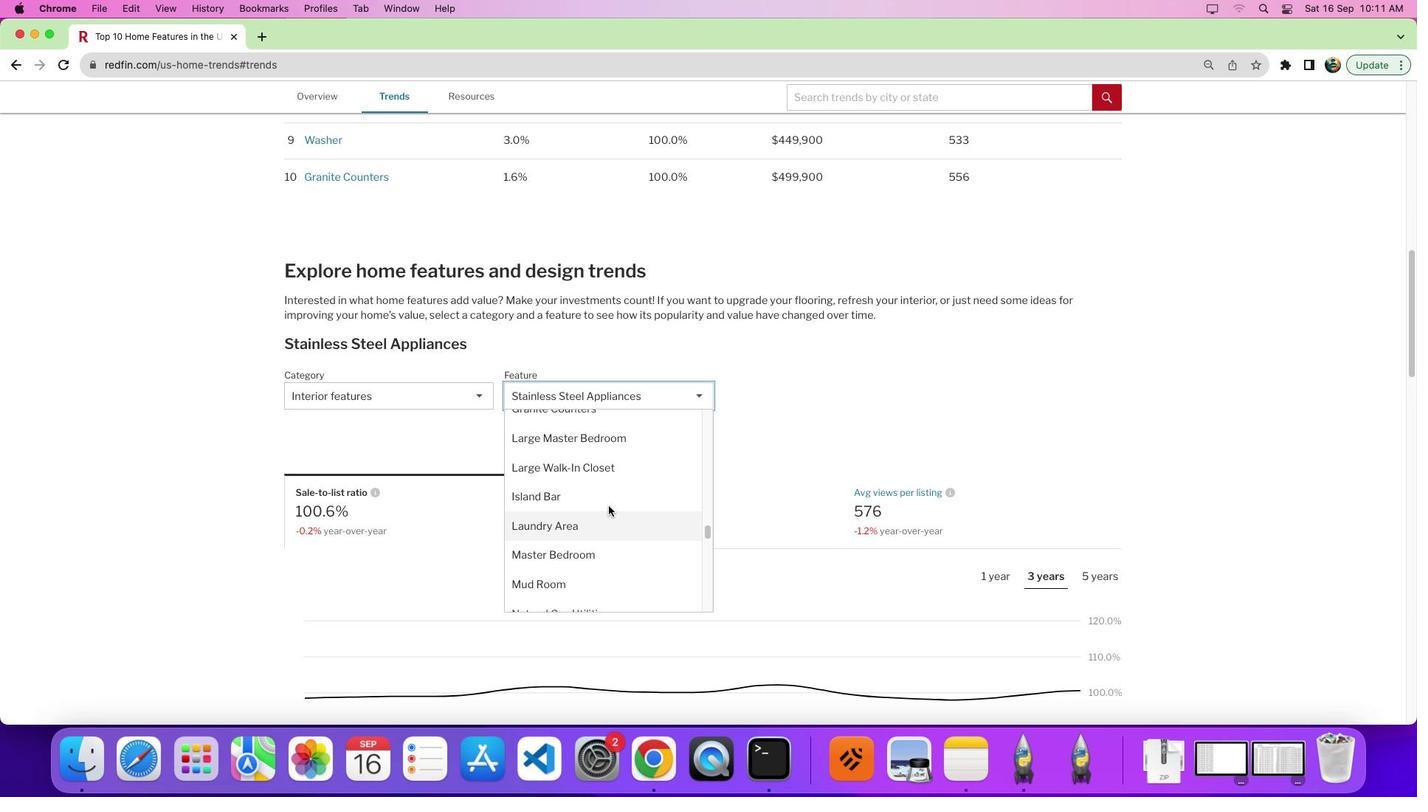 
Action: Mouse scrolled (608, 507) with delta (0, 0)
Screenshot: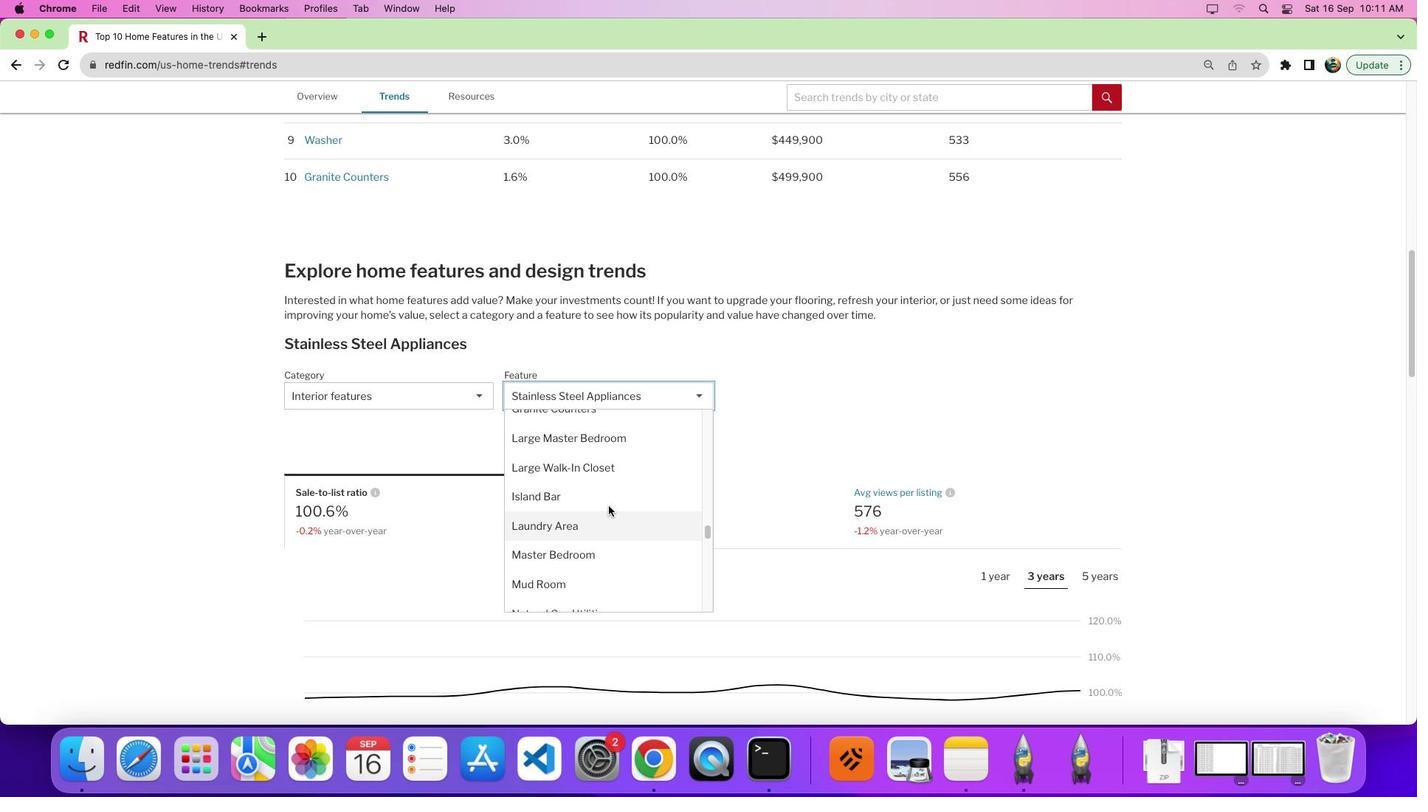 
Action: Mouse moved to (608, 506)
Screenshot: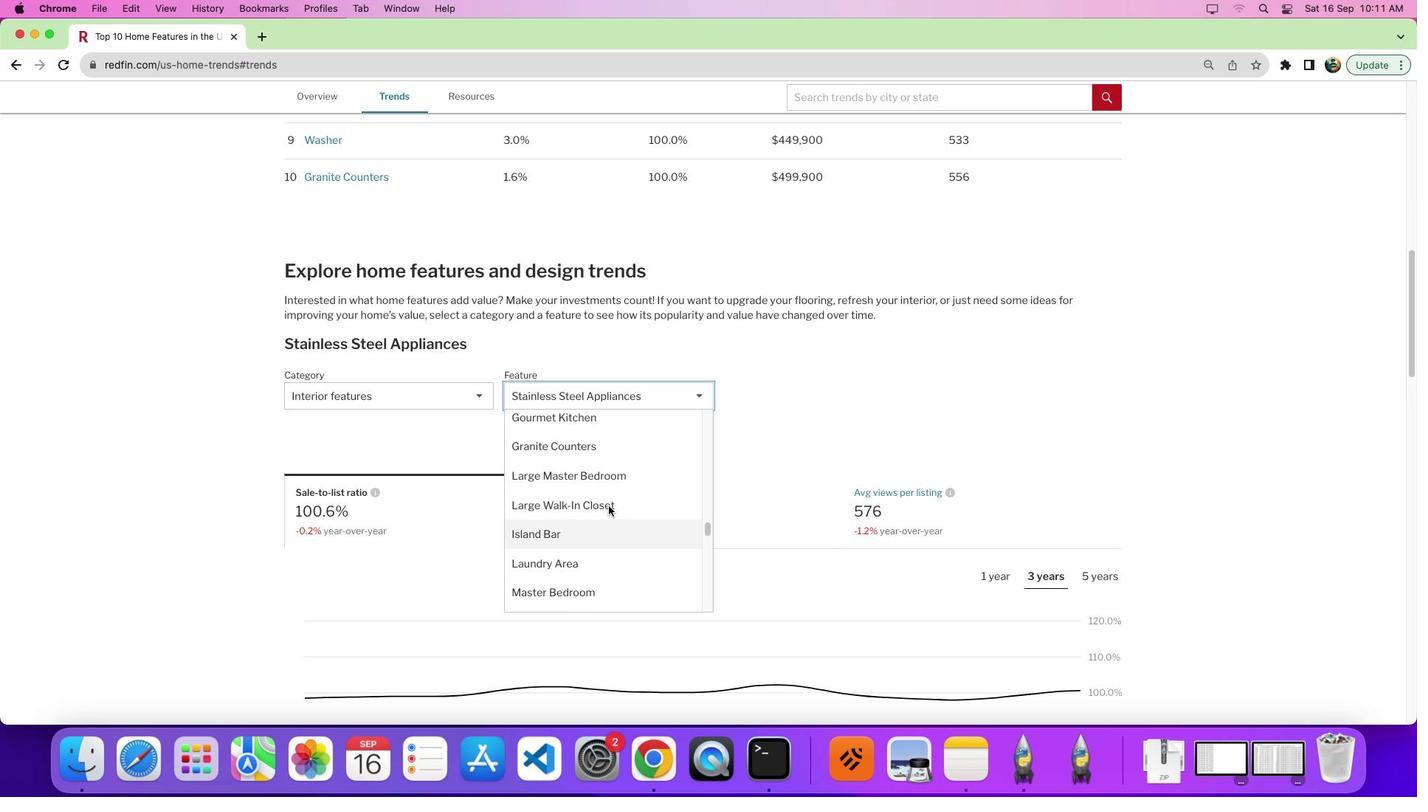 
Action: Mouse scrolled (608, 506) with delta (0, 0)
Screenshot: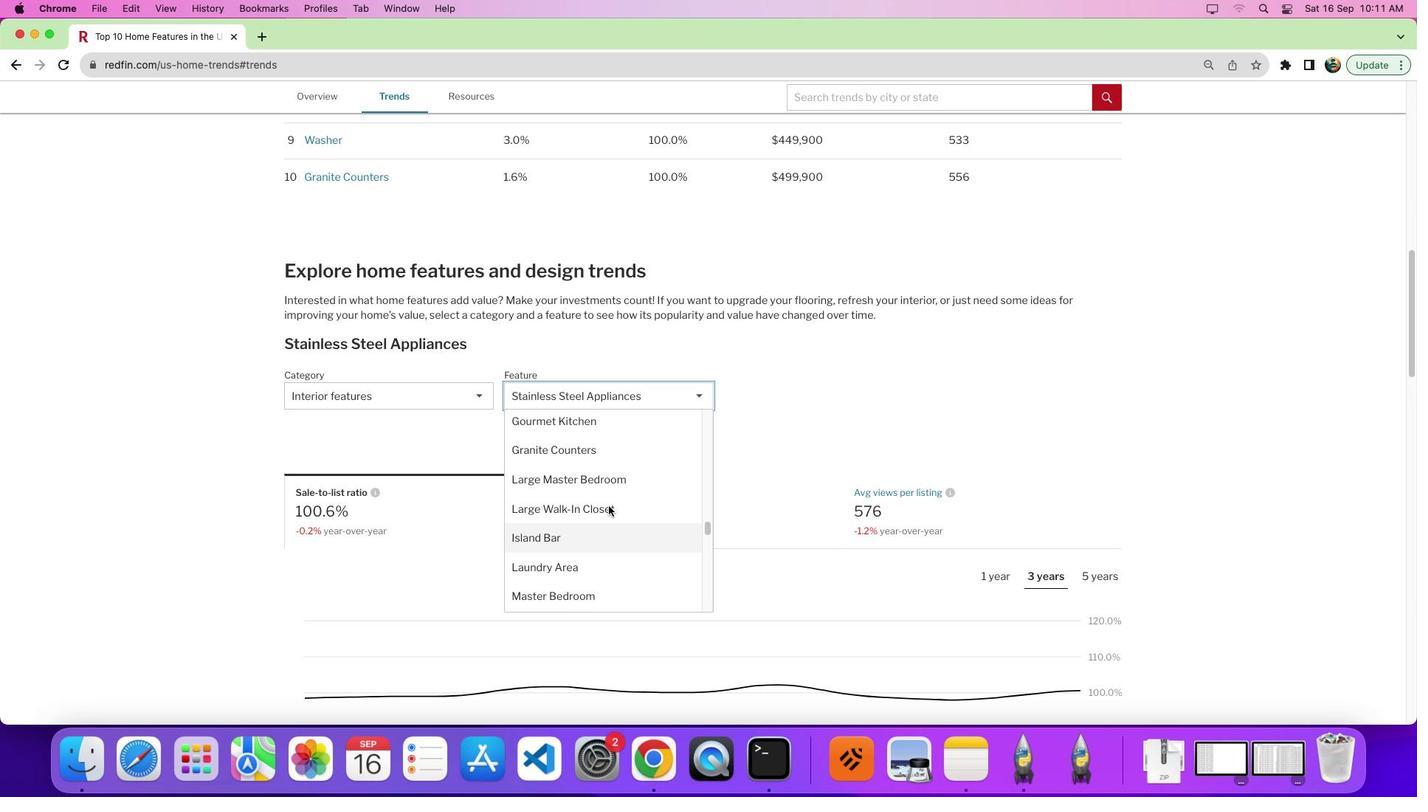 
Action: Mouse moved to (608, 504)
Screenshot: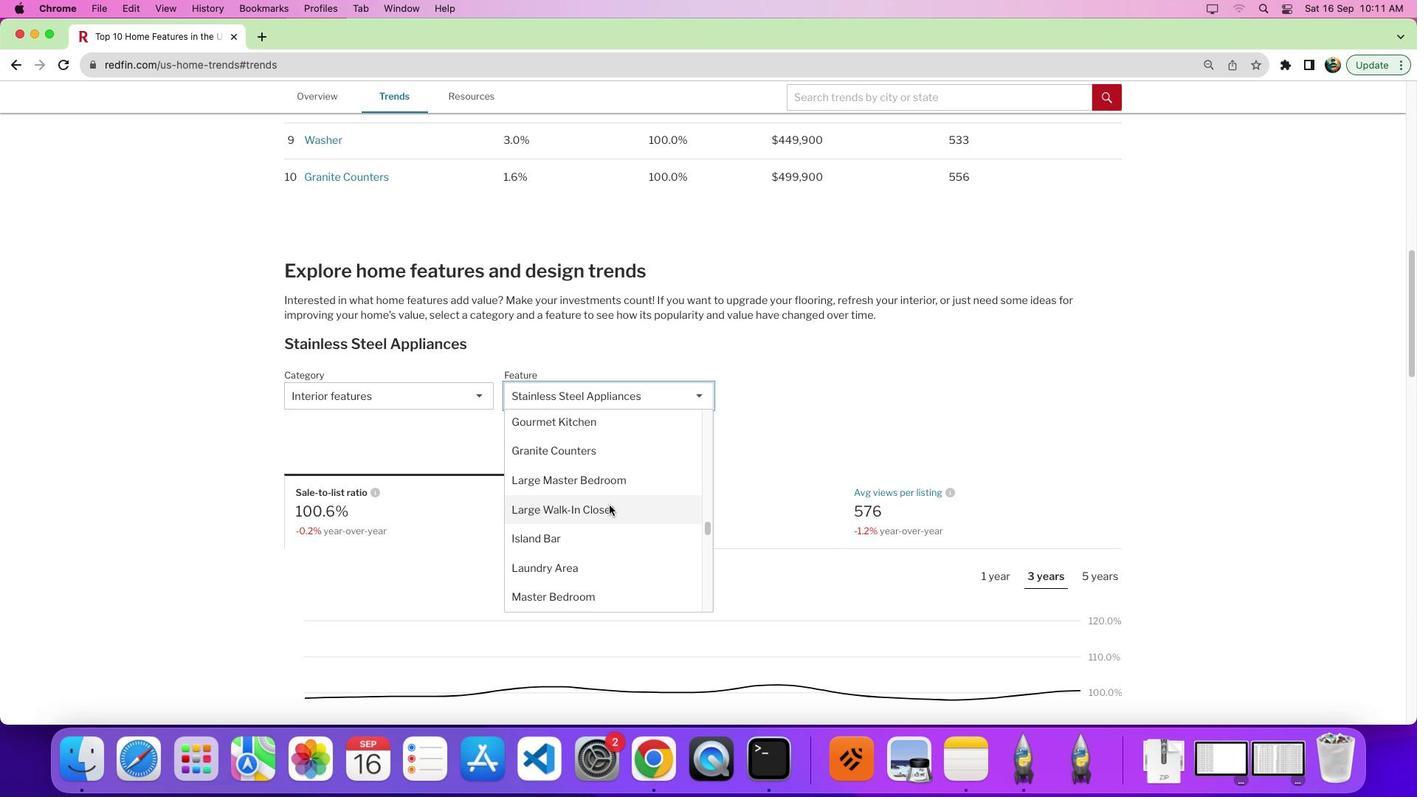 
Action: Mouse scrolled (608, 504) with delta (0, 0)
Screenshot: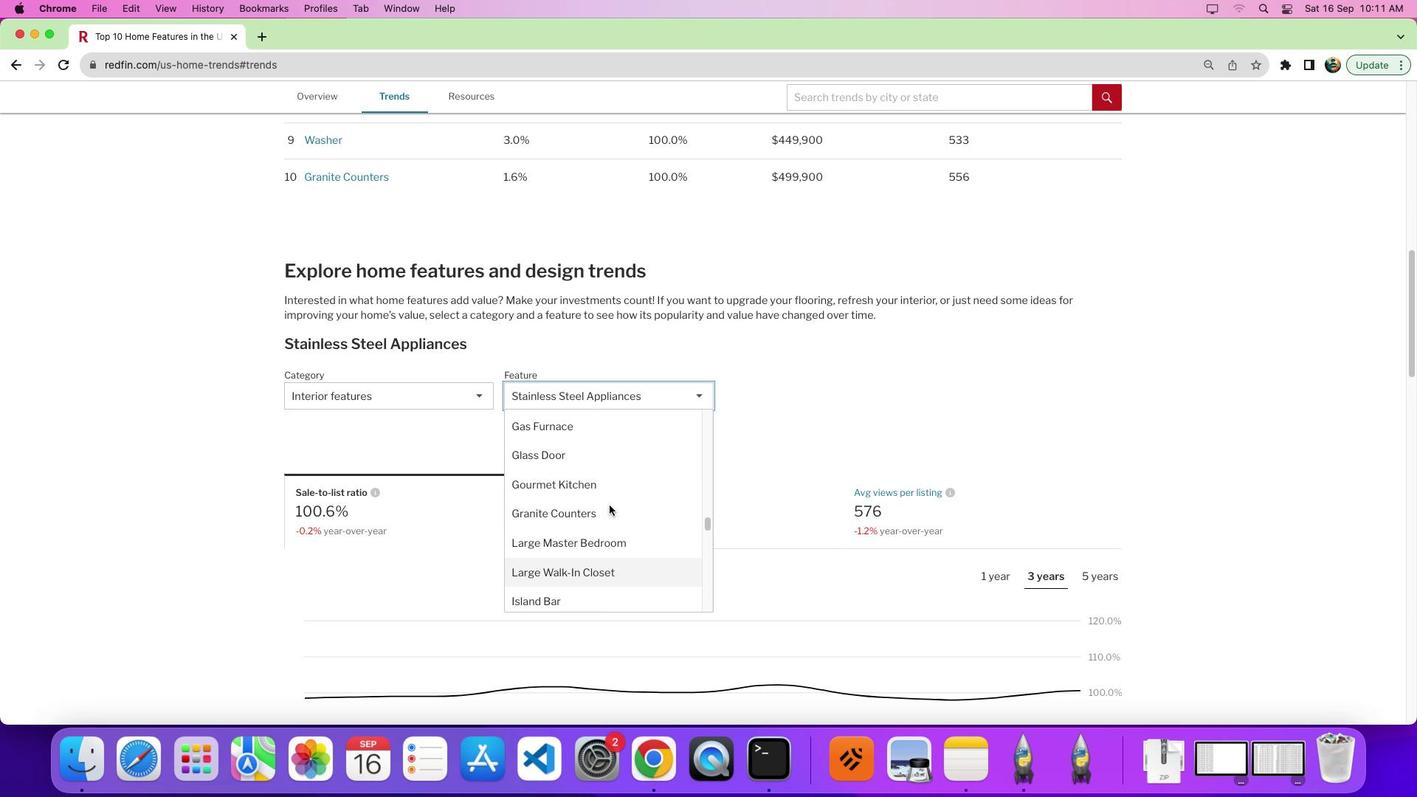 
Action: Mouse scrolled (608, 504) with delta (0, 0)
Screenshot: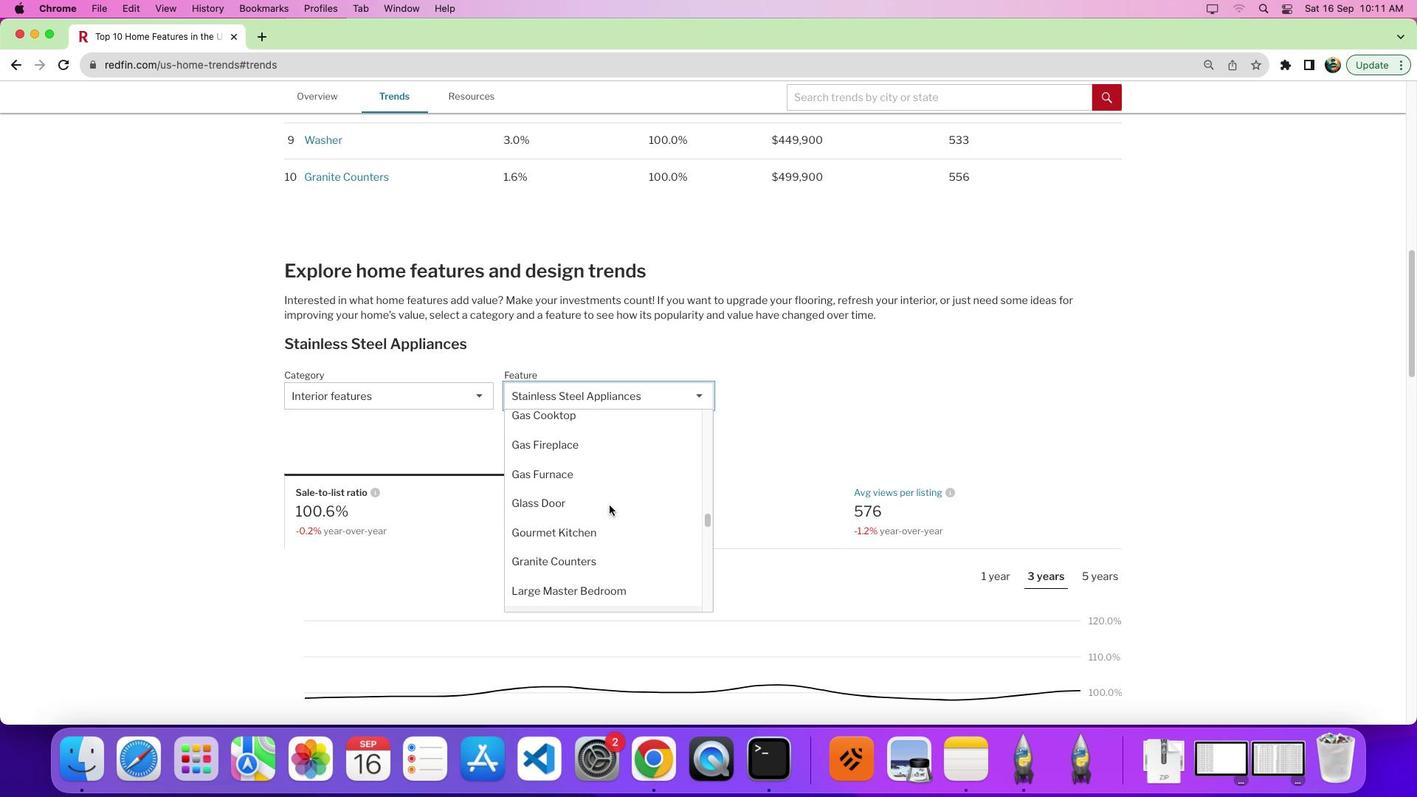 
Action: Mouse scrolled (608, 504) with delta (0, 5)
Screenshot: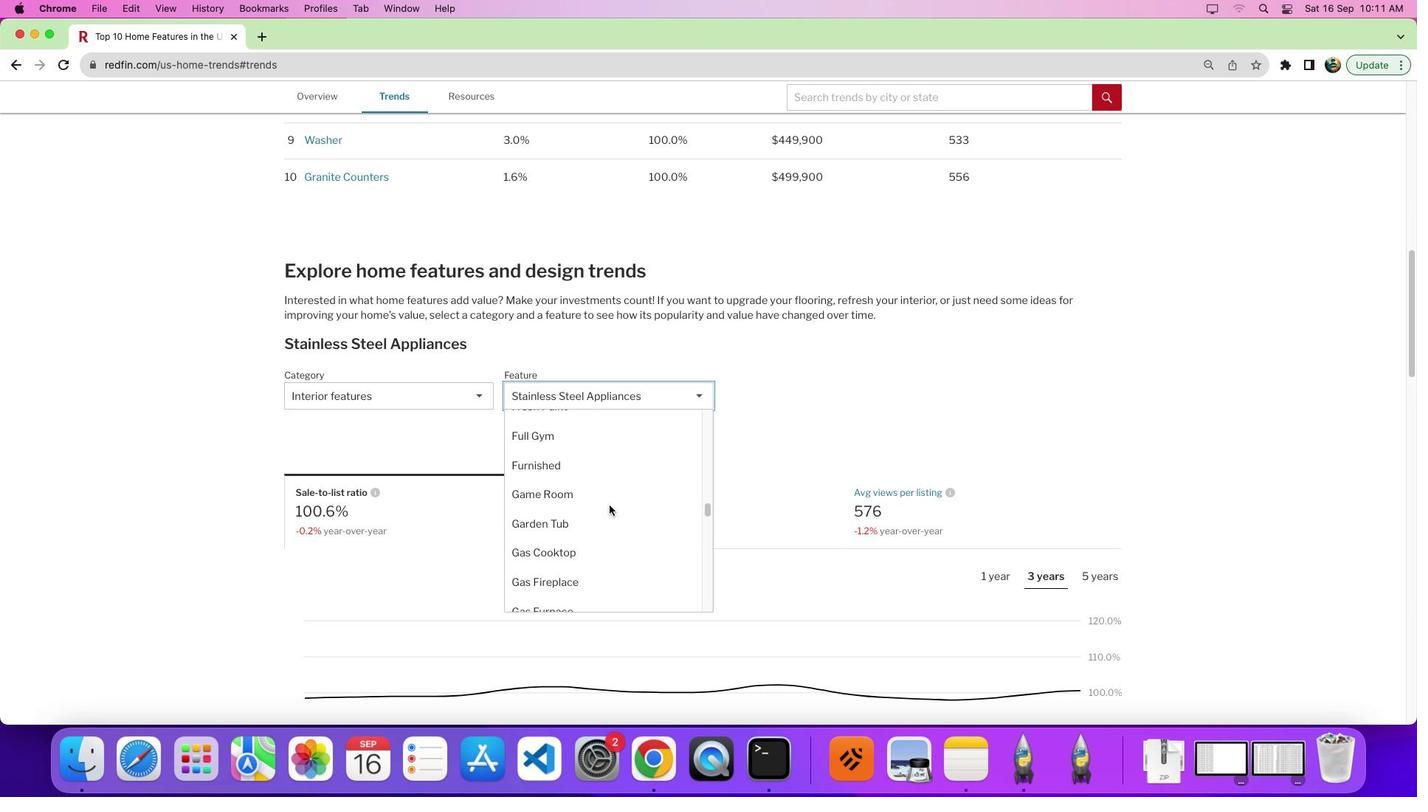 
Action: Mouse scrolled (608, 504) with delta (0, 0)
Screenshot: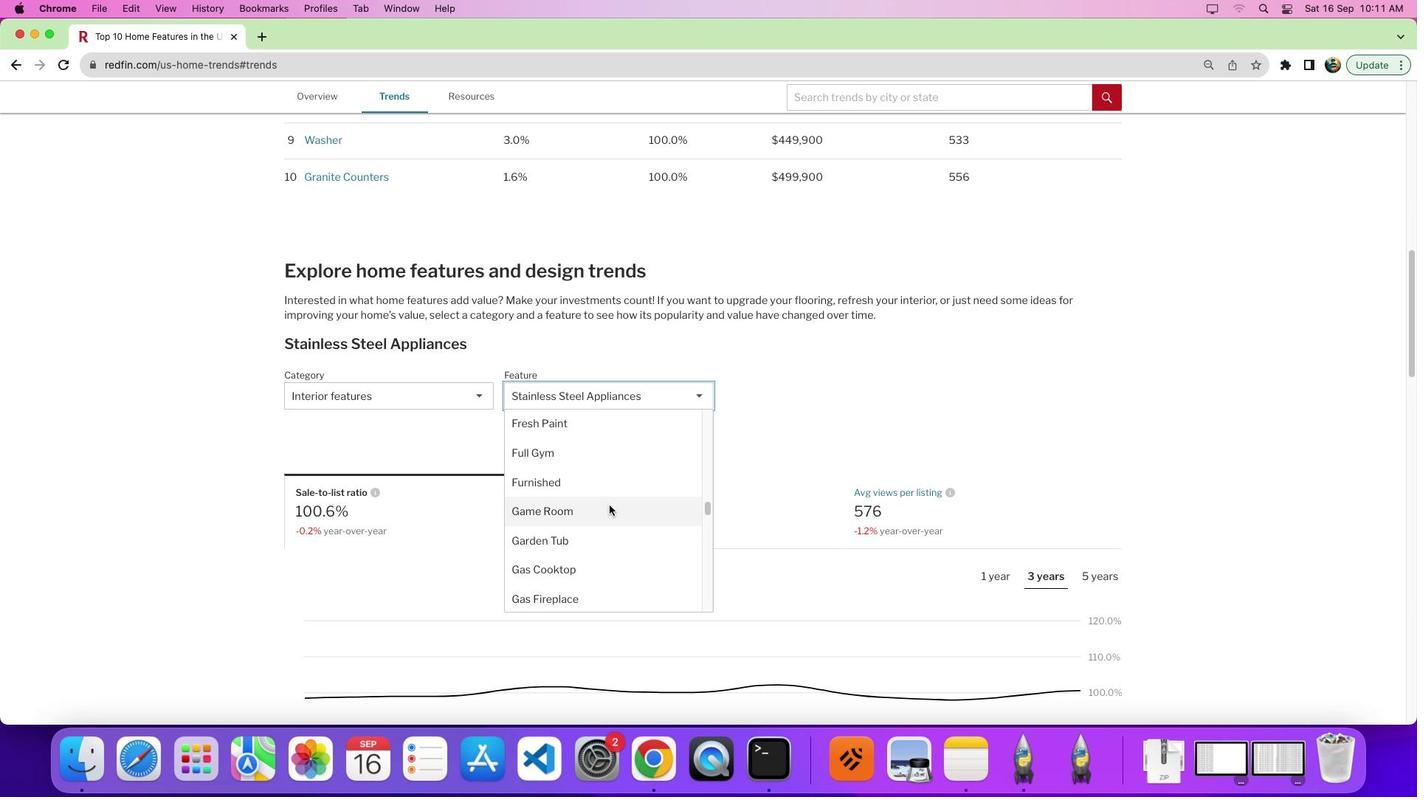 
Action: Mouse scrolled (608, 504) with delta (0, 0)
Screenshot: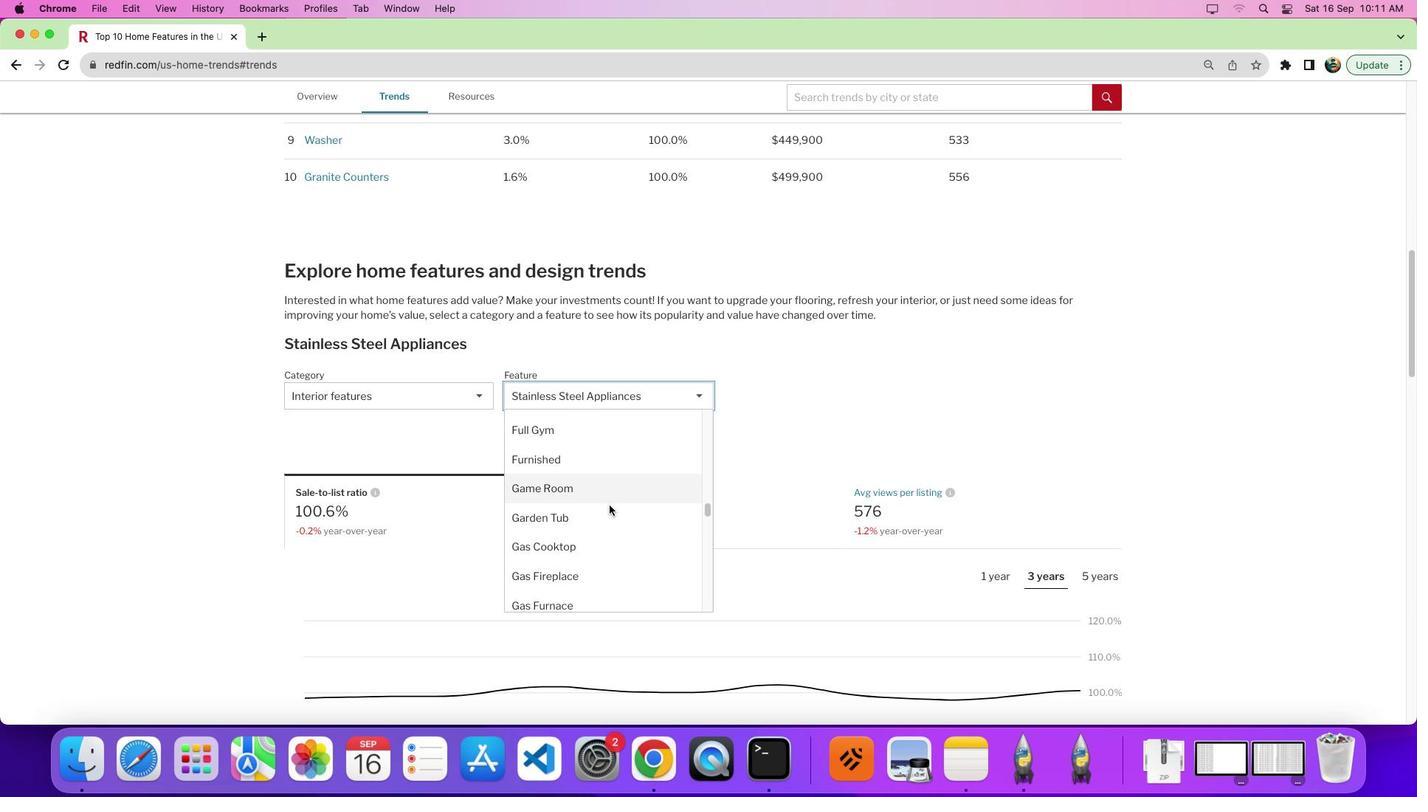 
Action: Mouse scrolled (608, 504) with delta (0, -1)
Screenshot: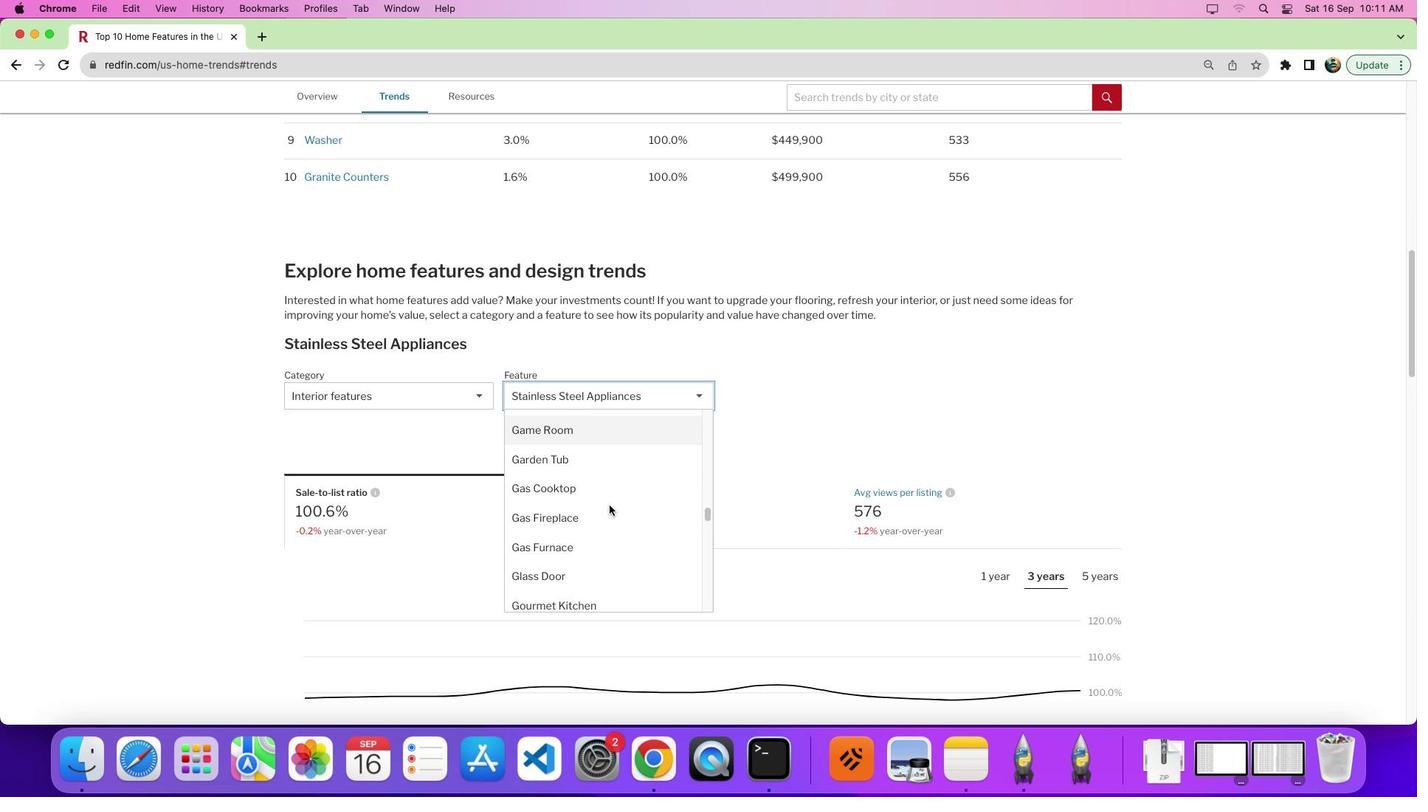 
Action: Mouse scrolled (608, 504) with delta (0, 0)
Screenshot: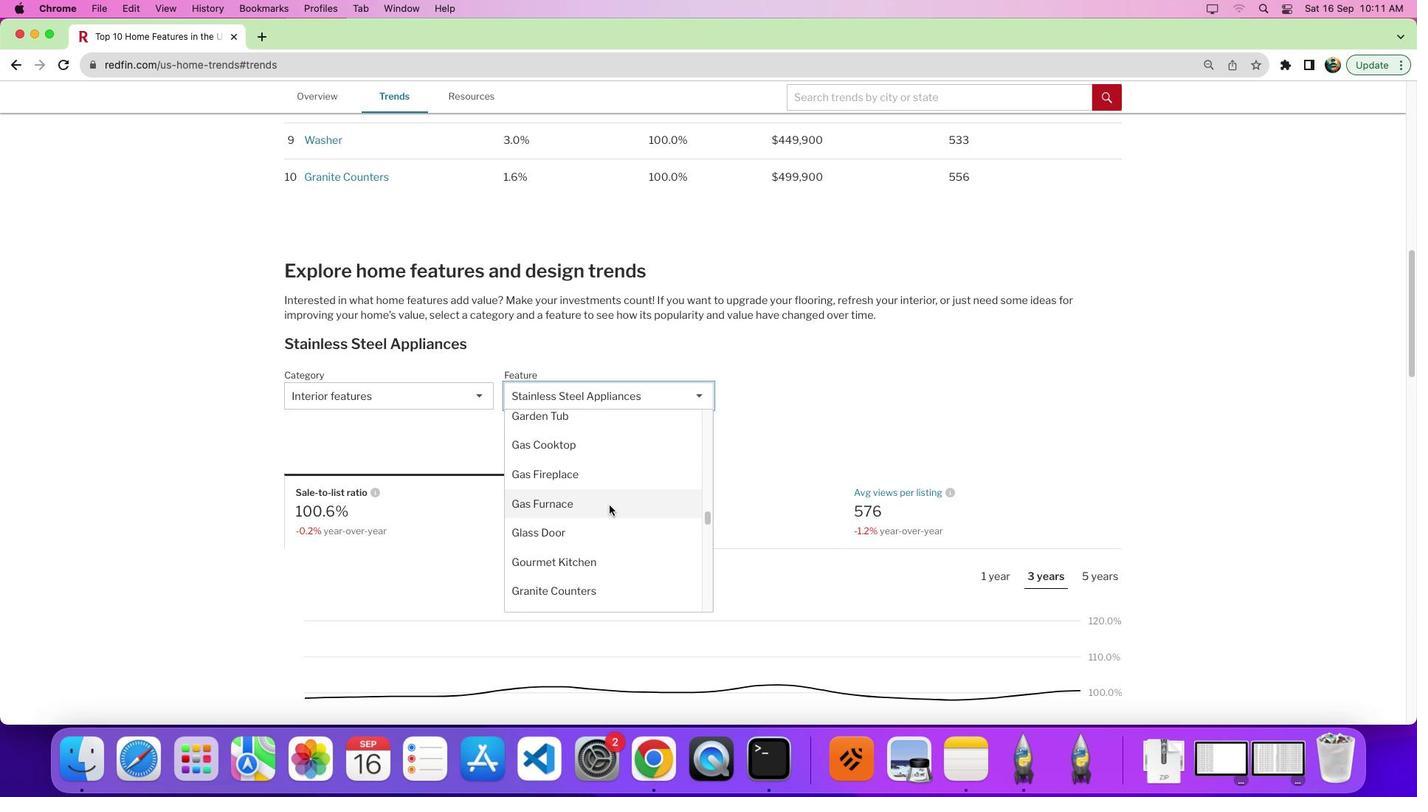 
Action: Mouse scrolled (608, 504) with delta (0, 0)
Screenshot: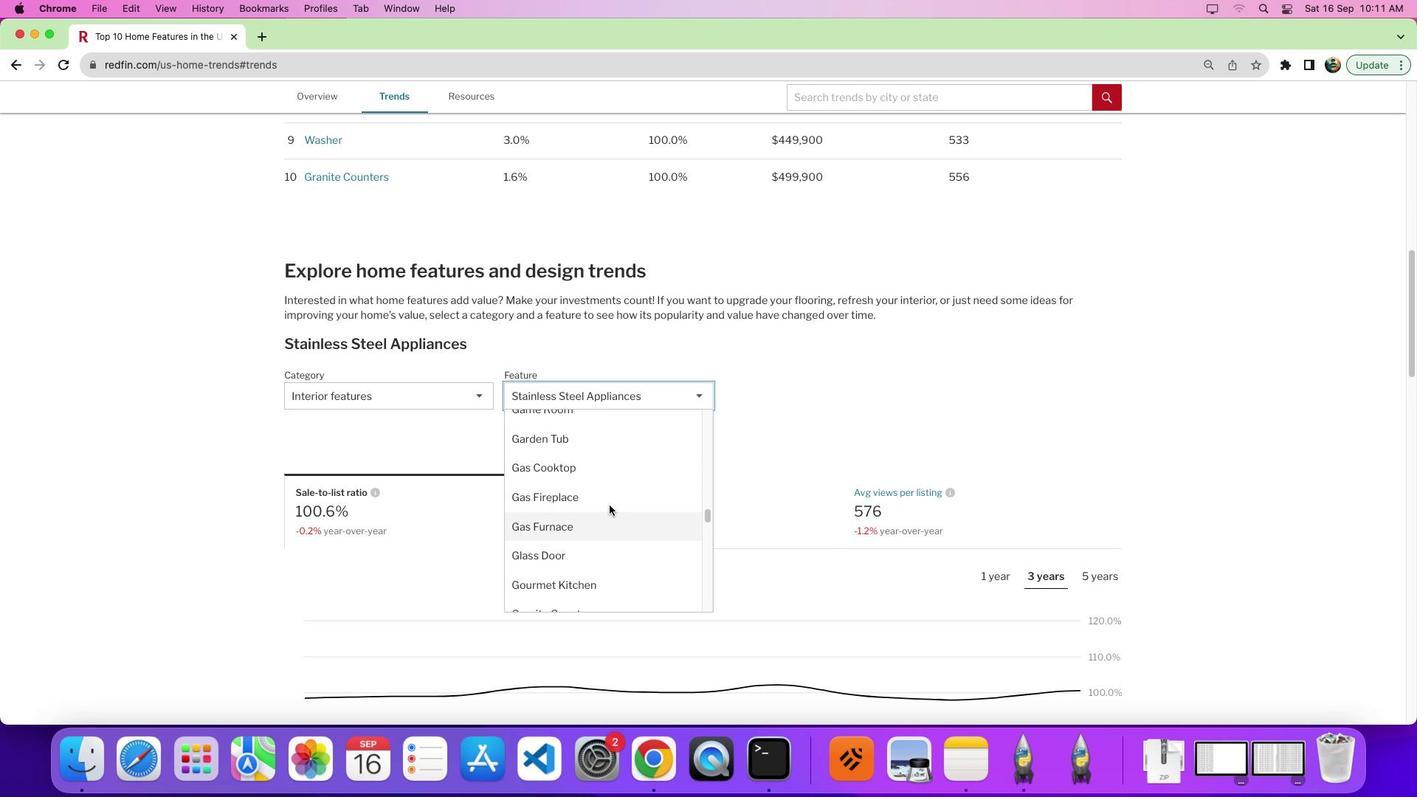 
Action: Mouse moved to (609, 502)
Screenshot: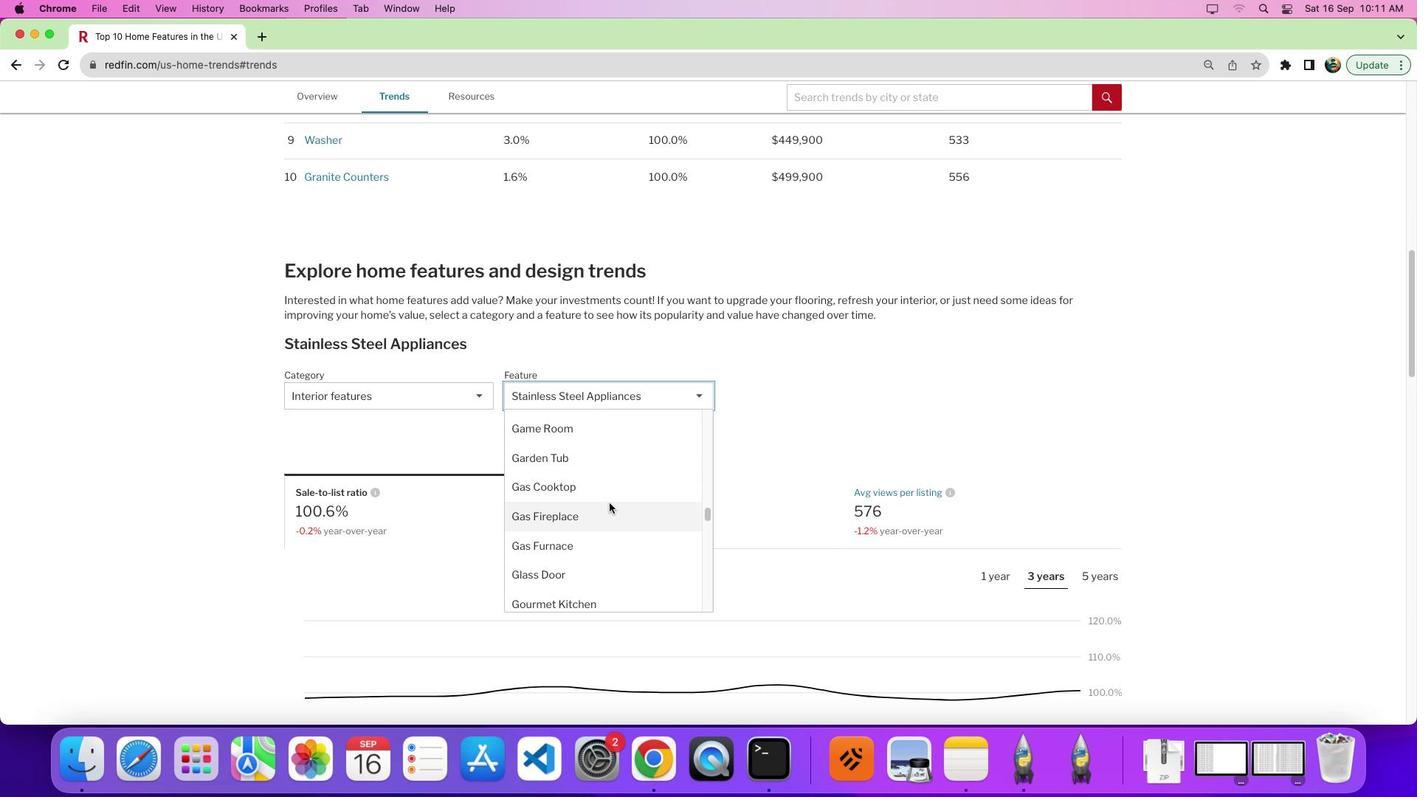 
Action: Mouse scrolled (609, 502) with delta (0, 0)
Screenshot: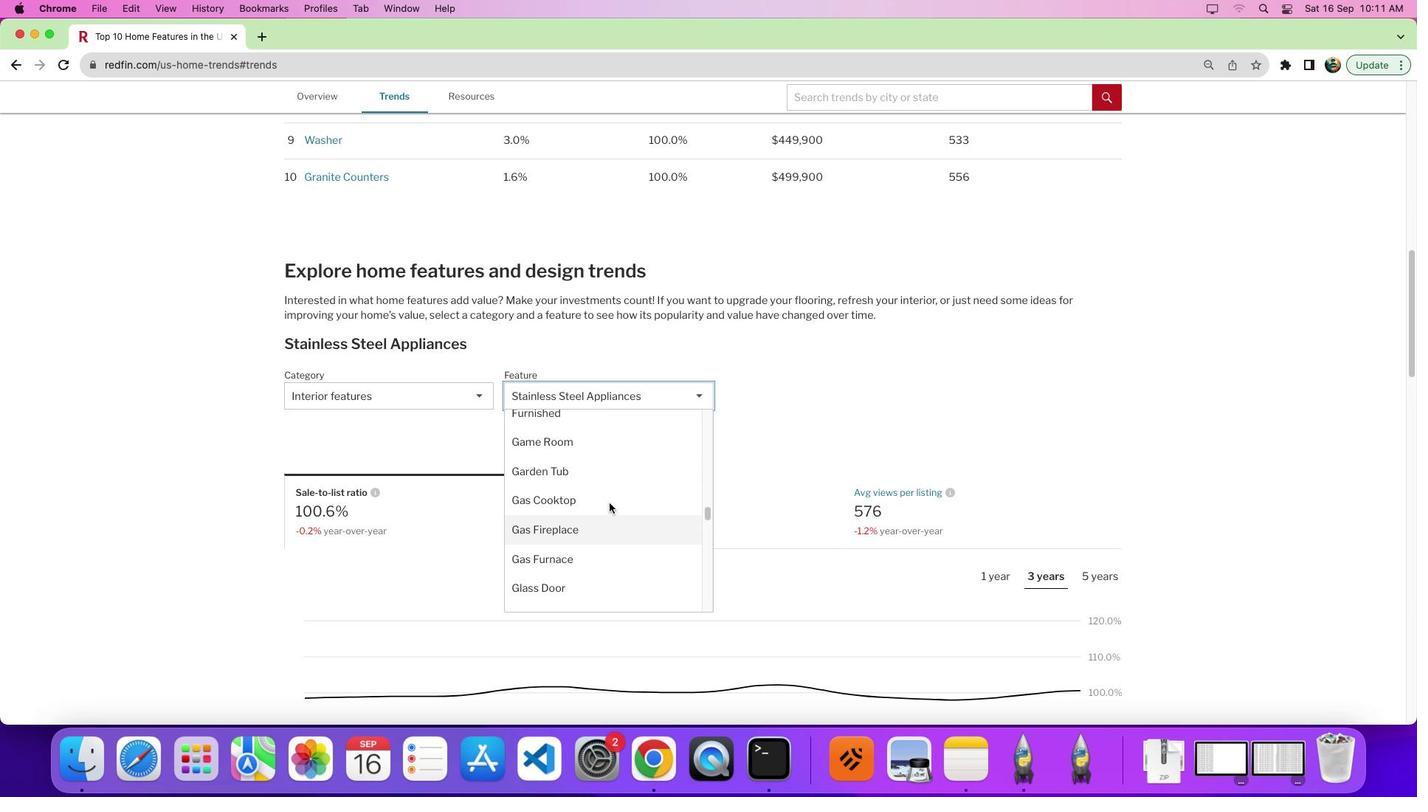 
Action: Mouse scrolled (609, 502) with delta (0, 0)
Screenshot: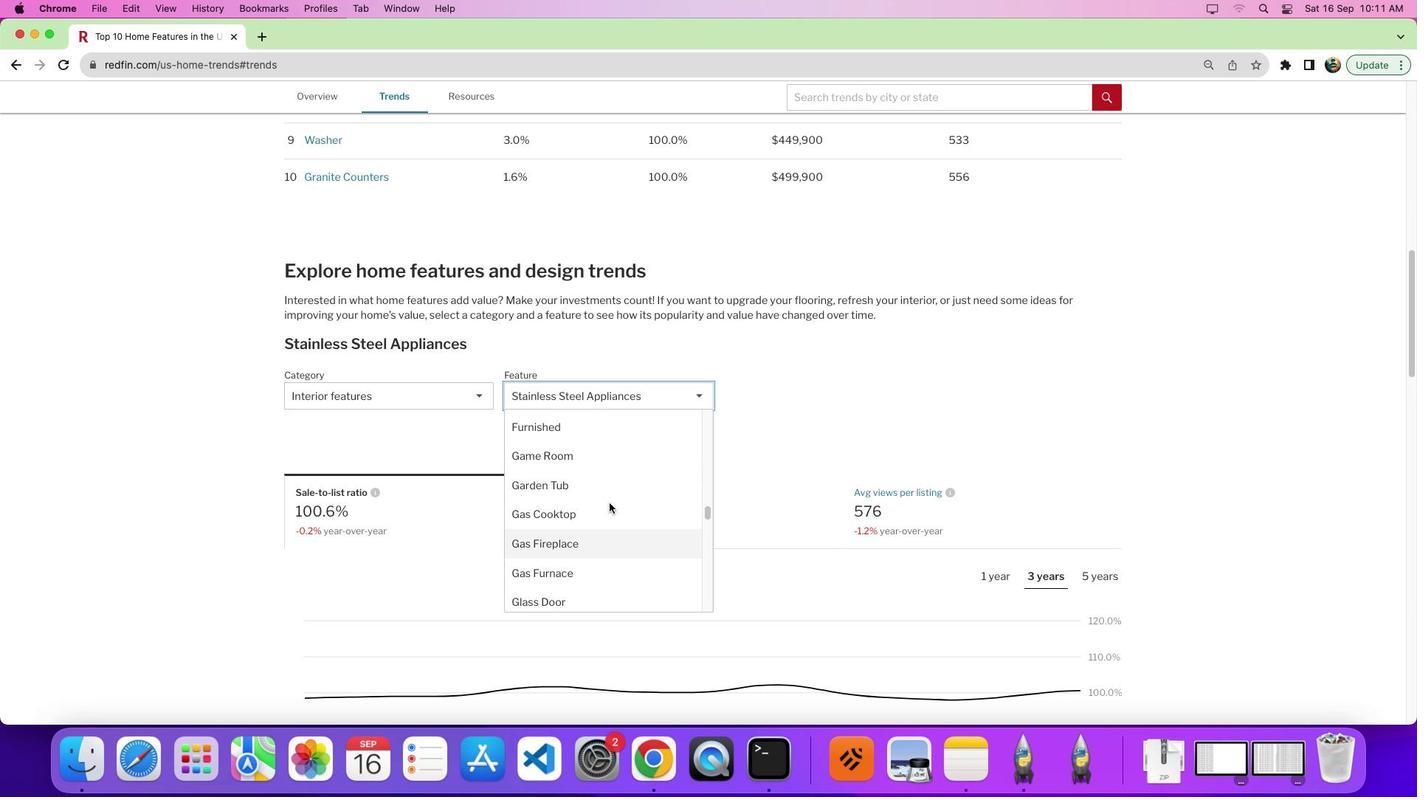 
Action: Mouse scrolled (609, 502) with delta (0, 0)
Screenshot: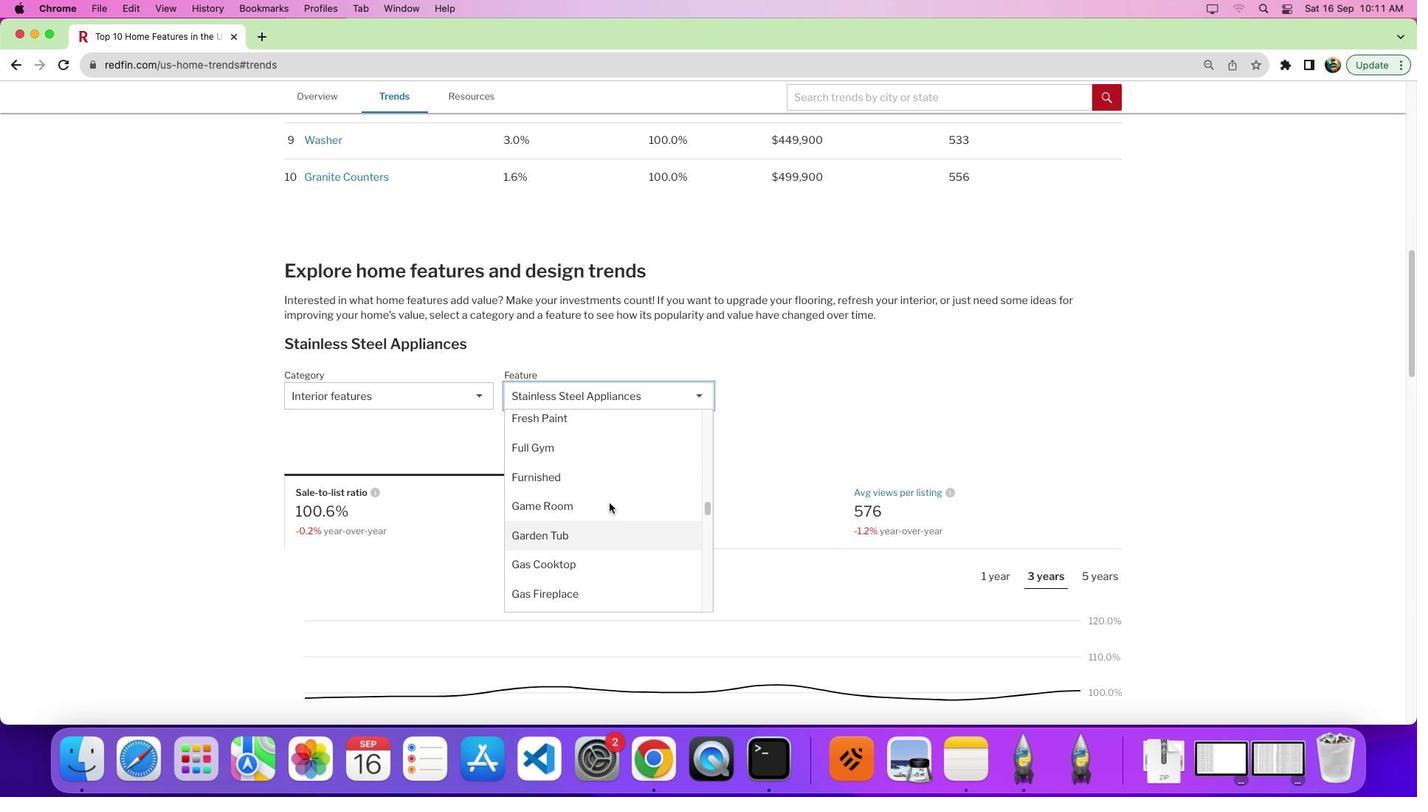 
Action: Mouse scrolled (609, 502) with delta (0, 0)
Screenshot: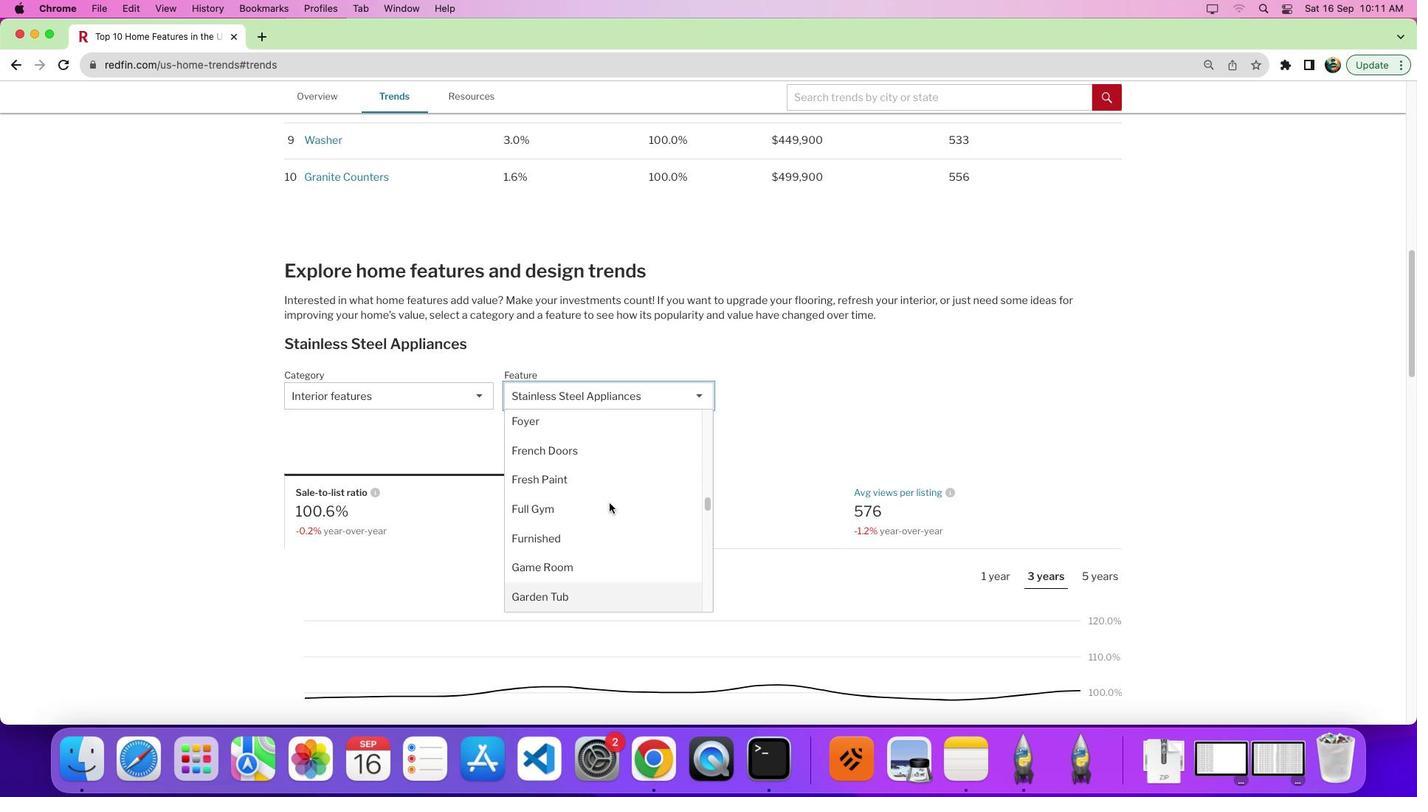 
Action: Mouse scrolled (609, 502) with delta (0, 4)
Screenshot: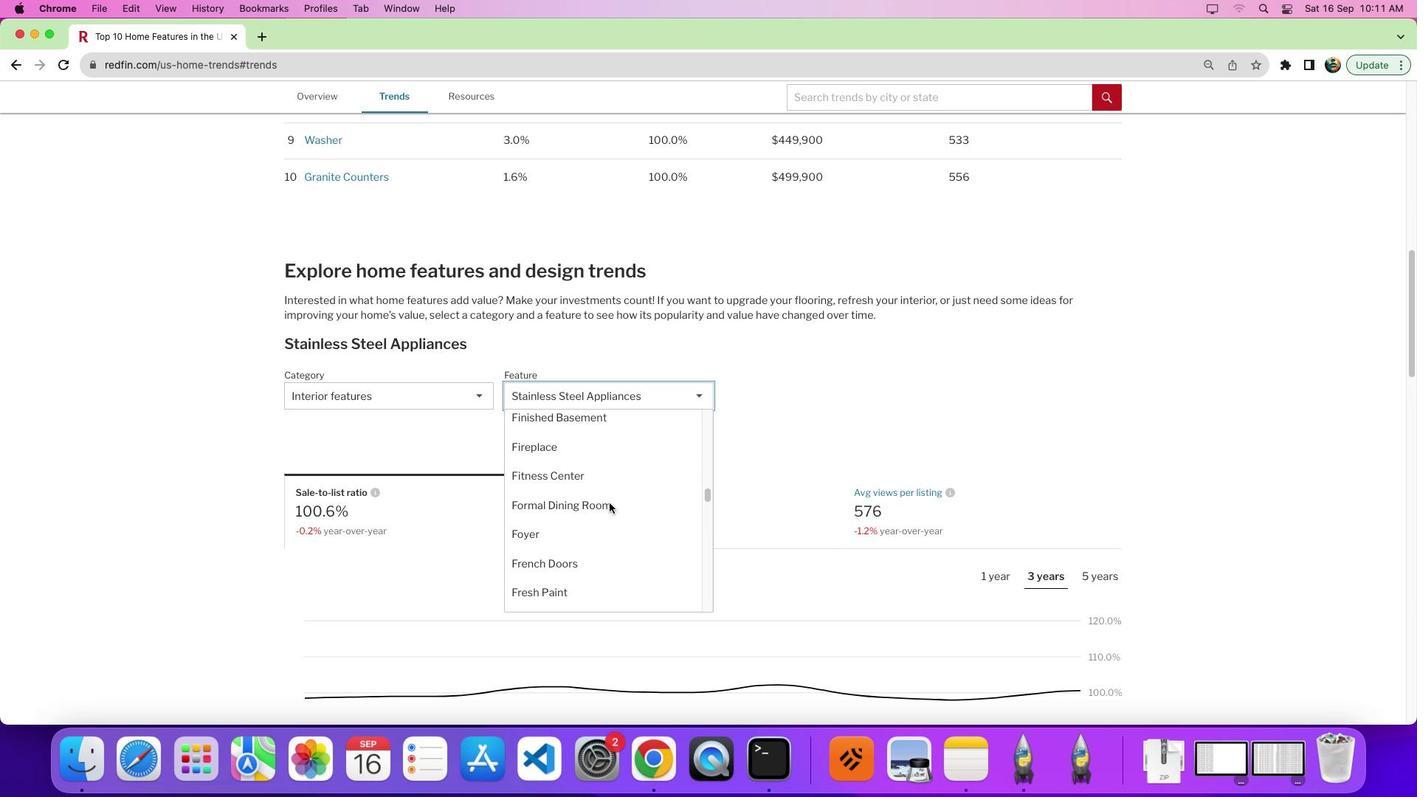 
Action: Mouse scrolled (609, 502) with delta (0, 0)
Screenshot: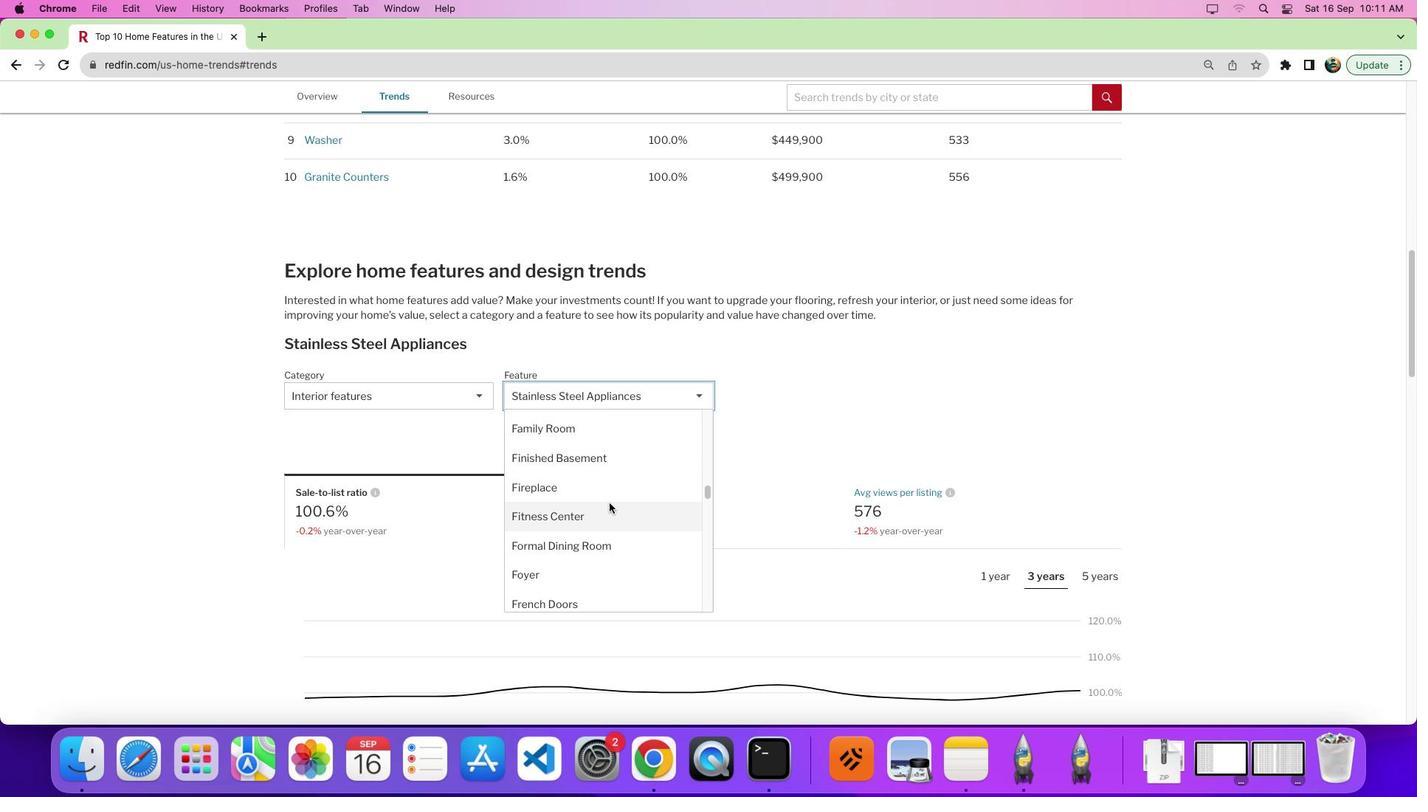 
Action: Mouse scrolled (609, 502) with delta (0, 0)
Screenshot: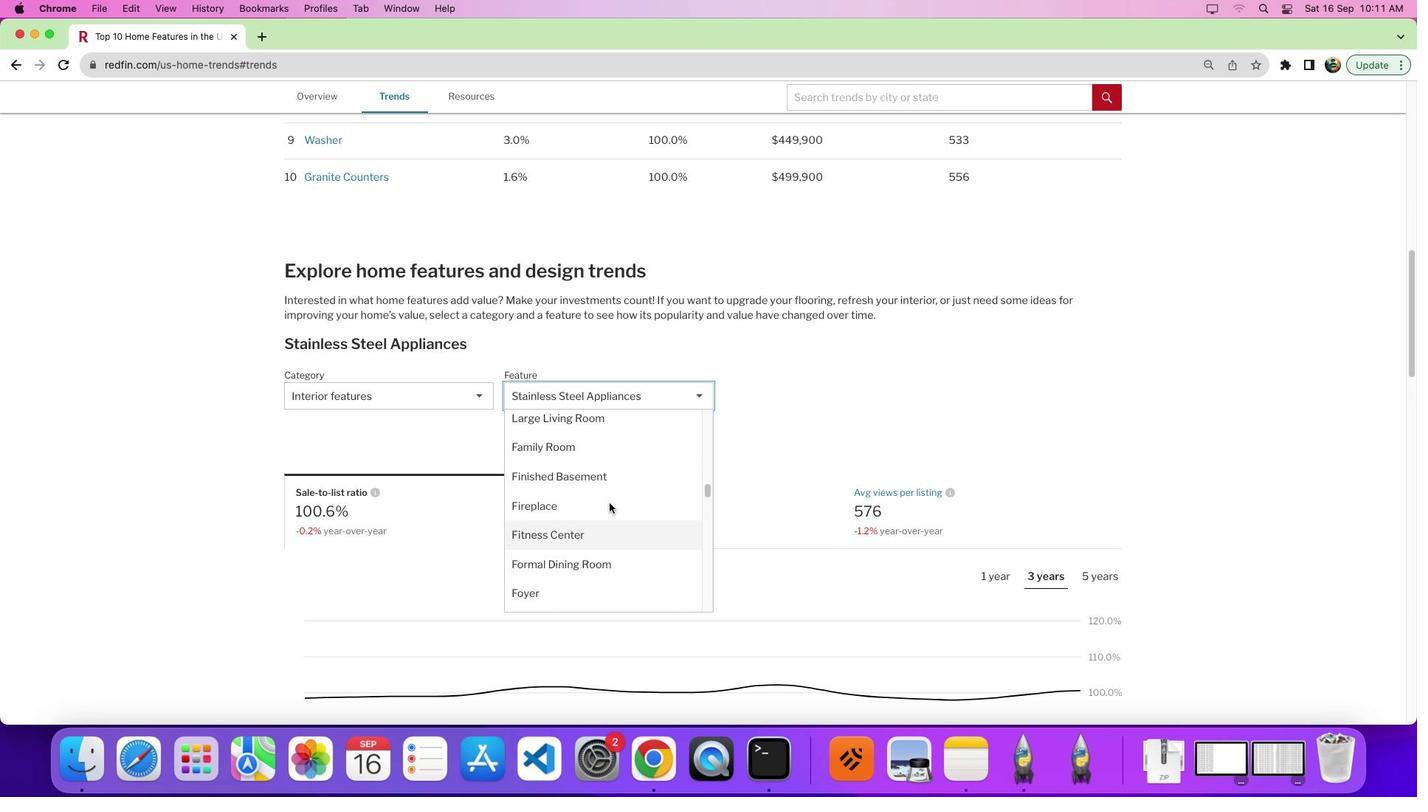 
Action: Mouse scrolled (609, 502) with delta (0, 0)
Screenshot: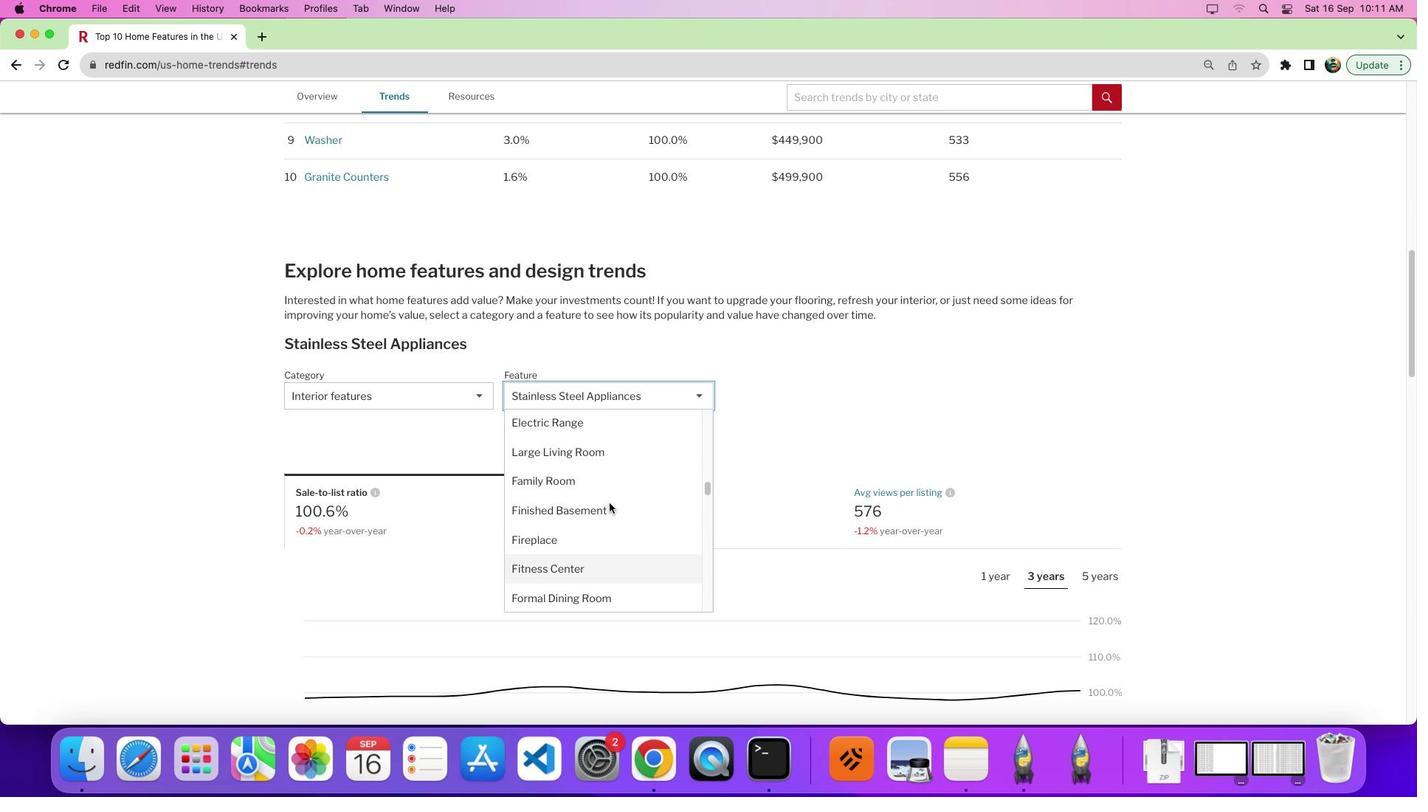 
Action: Mouse scrolled (609, 502) with delta (0, 0)
Screenshot: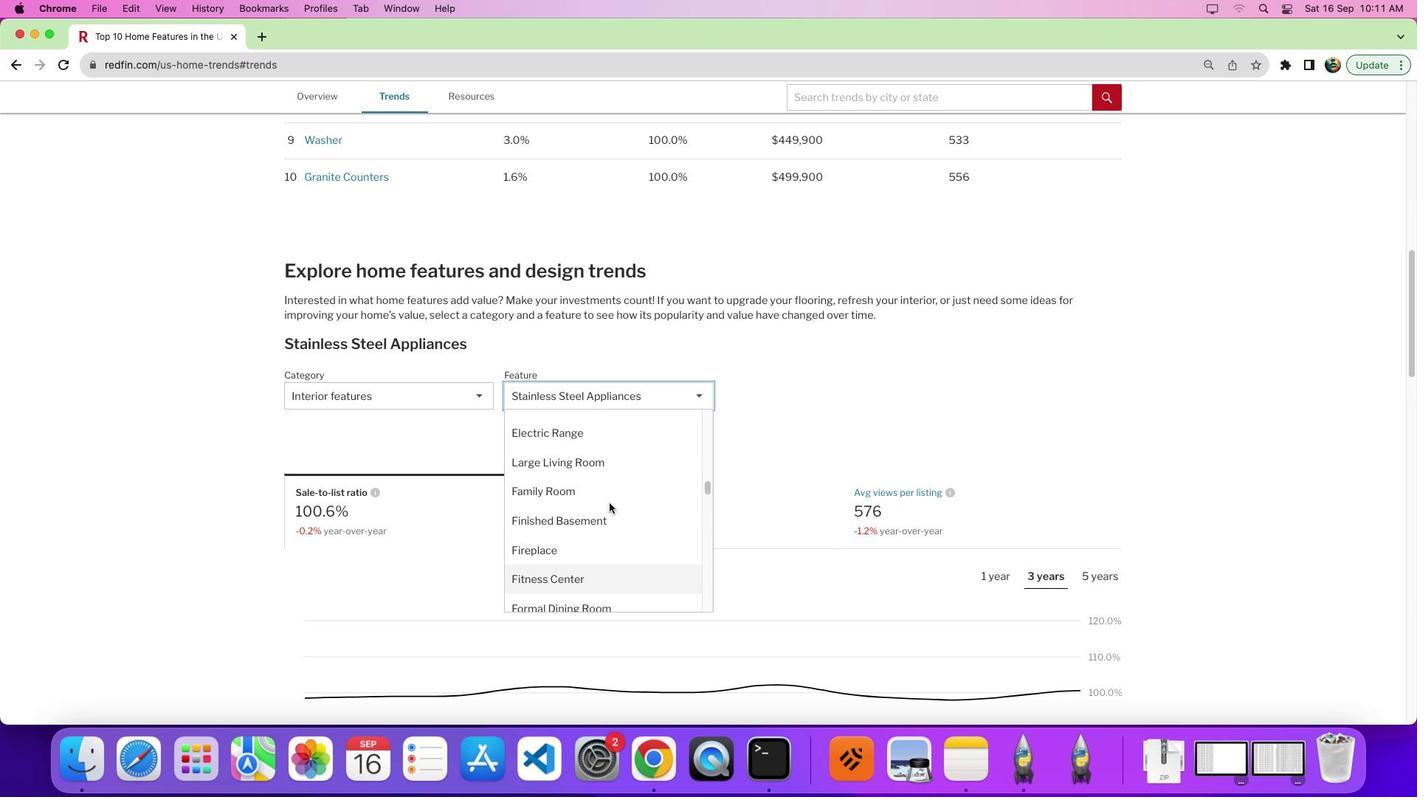 
Action: Mouse scrolled (609, 502) with delta (0, 0)
Screenshot: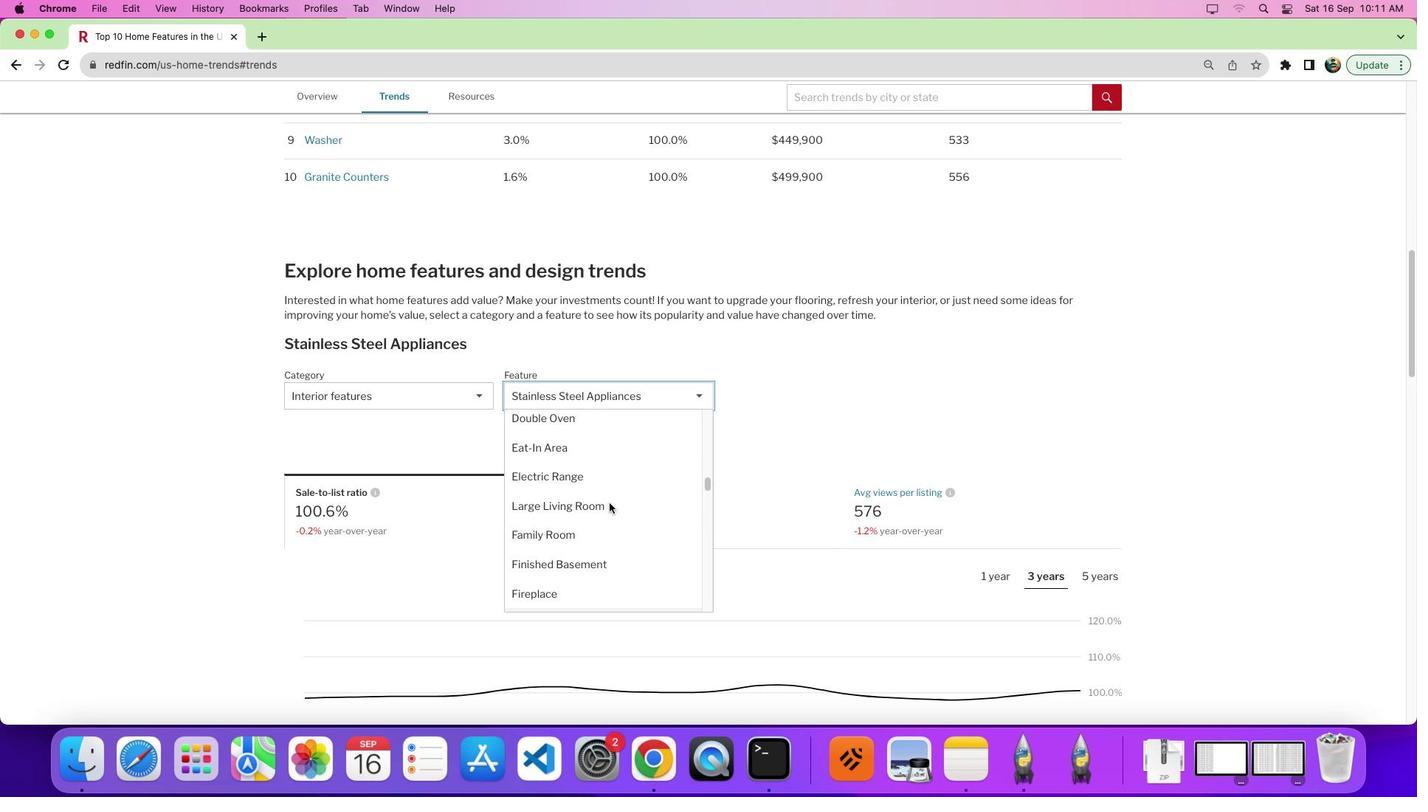
Action: Mouse scrolled (609, 502) with delta (0, 0)
Screenshot: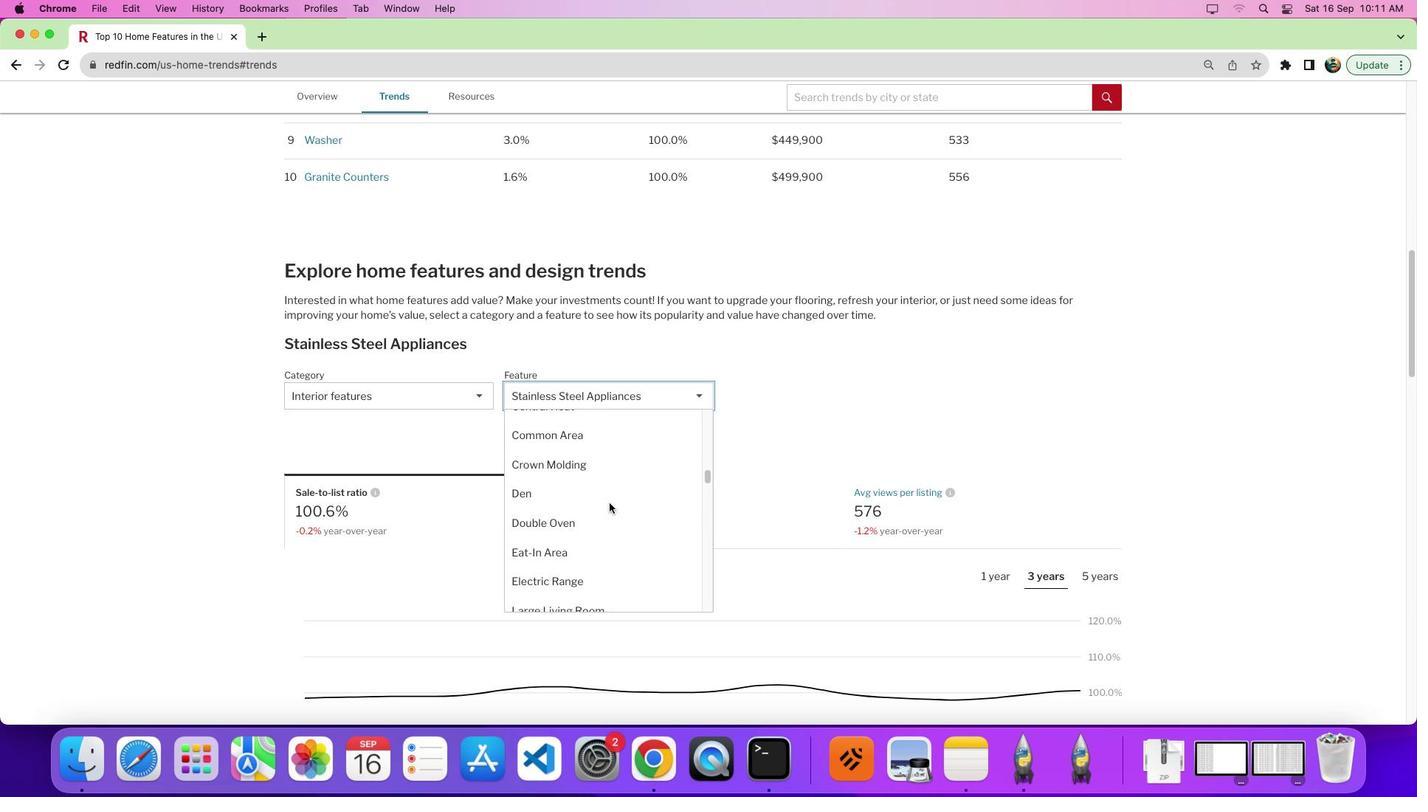 
Action: Mouse scrolled (609, 502) with delta (0, 4)
Screenshot: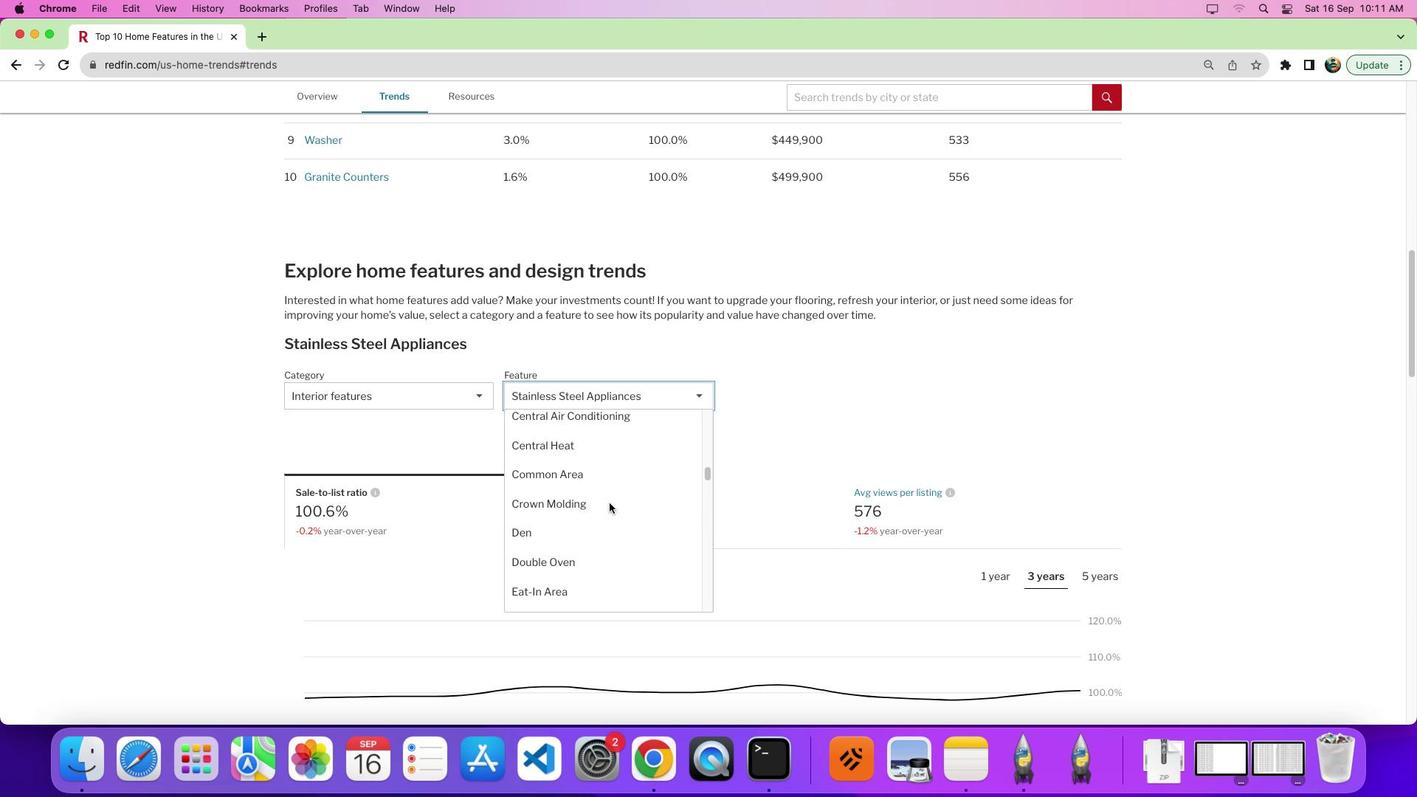 
Action: Mouse moved to (579, 534)
Screenshot: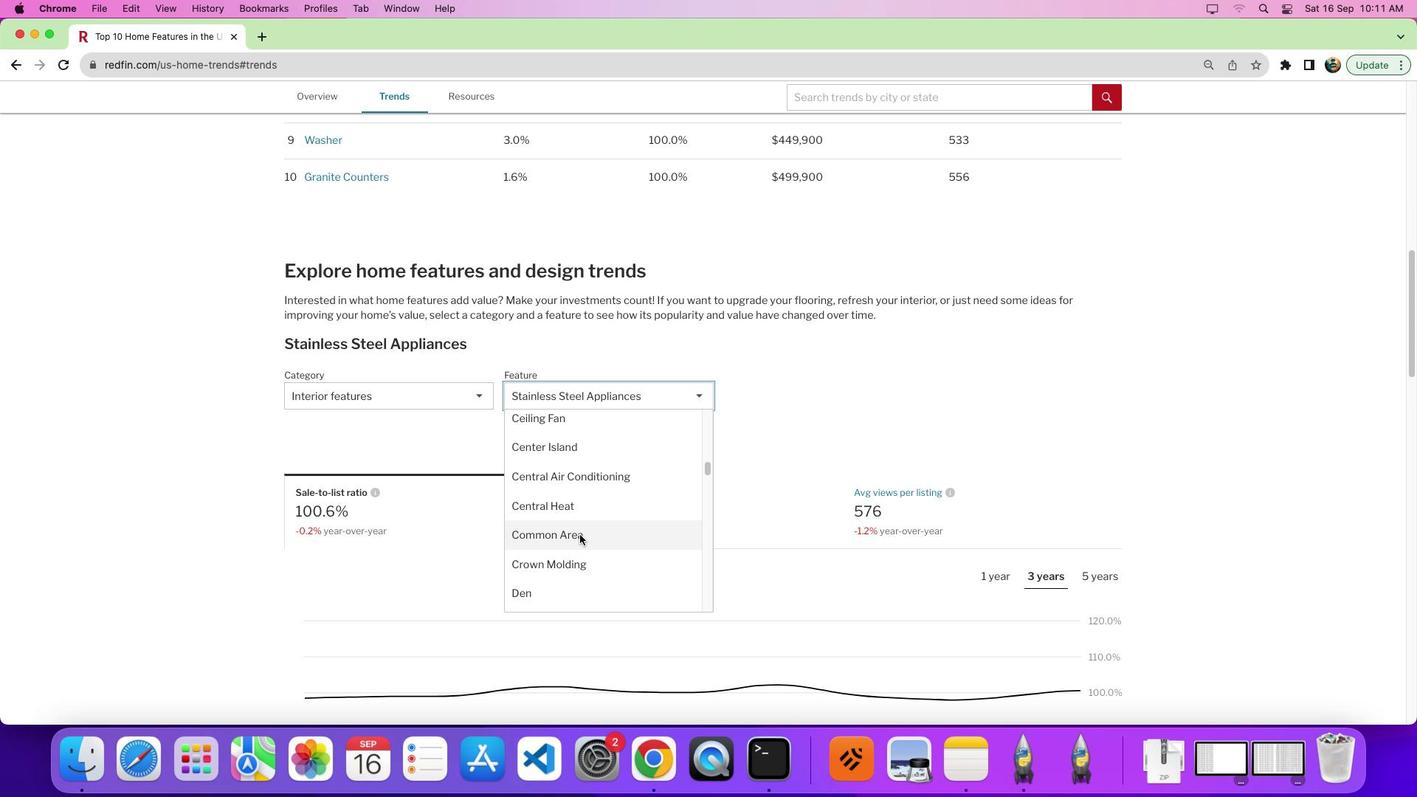 
Action: Mouse pressed left at (579, 534)
Screenshot: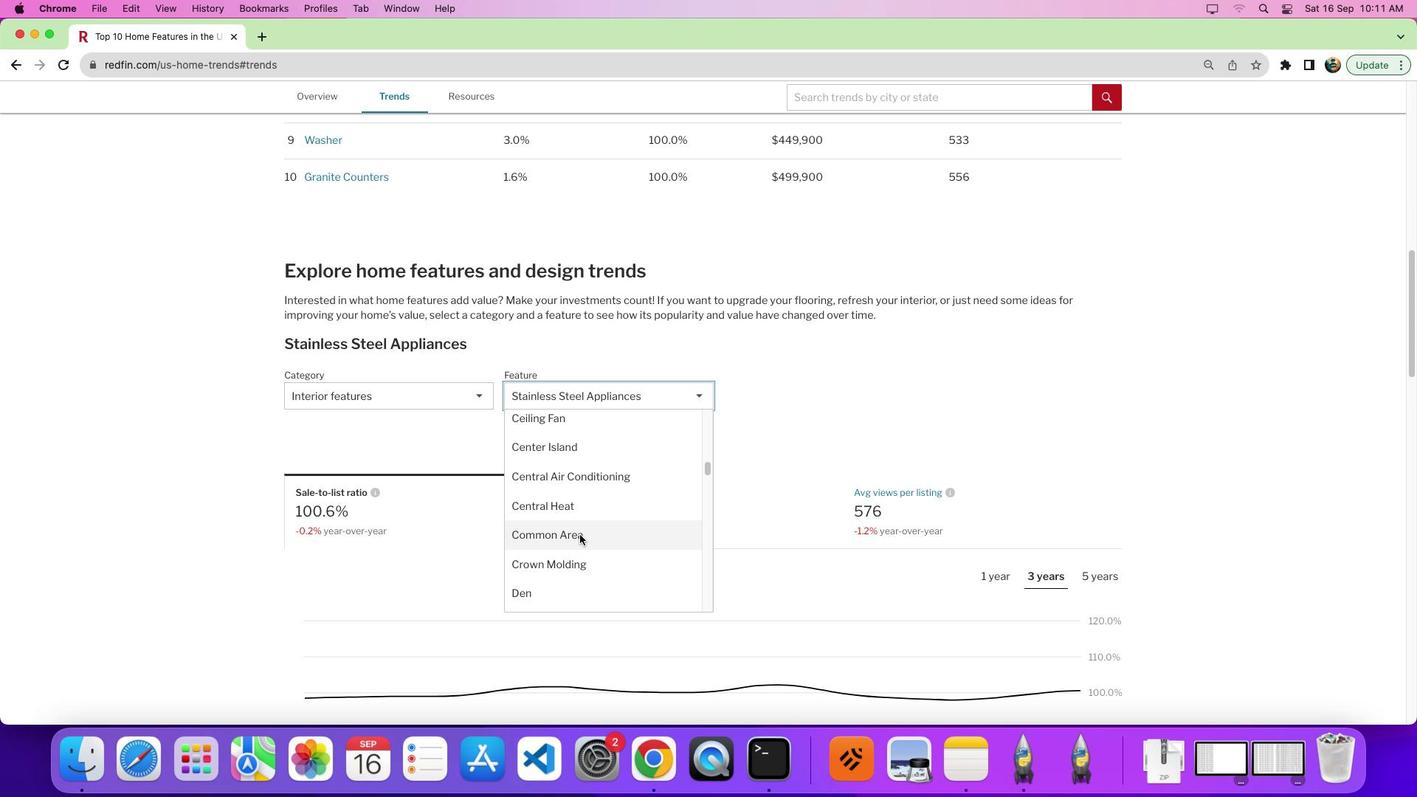 
Action: Mouse moved to (829, 467)
Screenshot: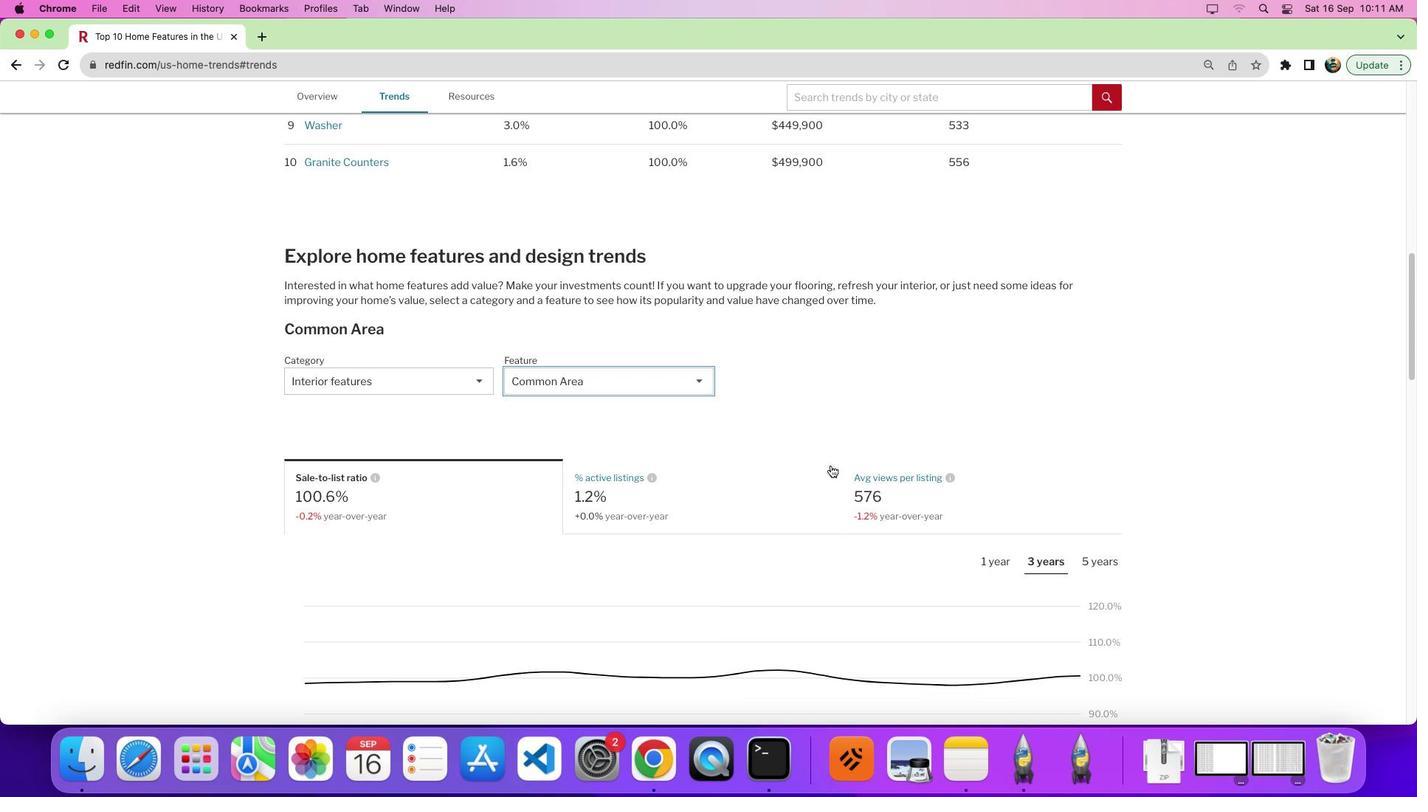 
Action: Mouse scrolled (829, 467) with delta (0, 0)
Screenshot: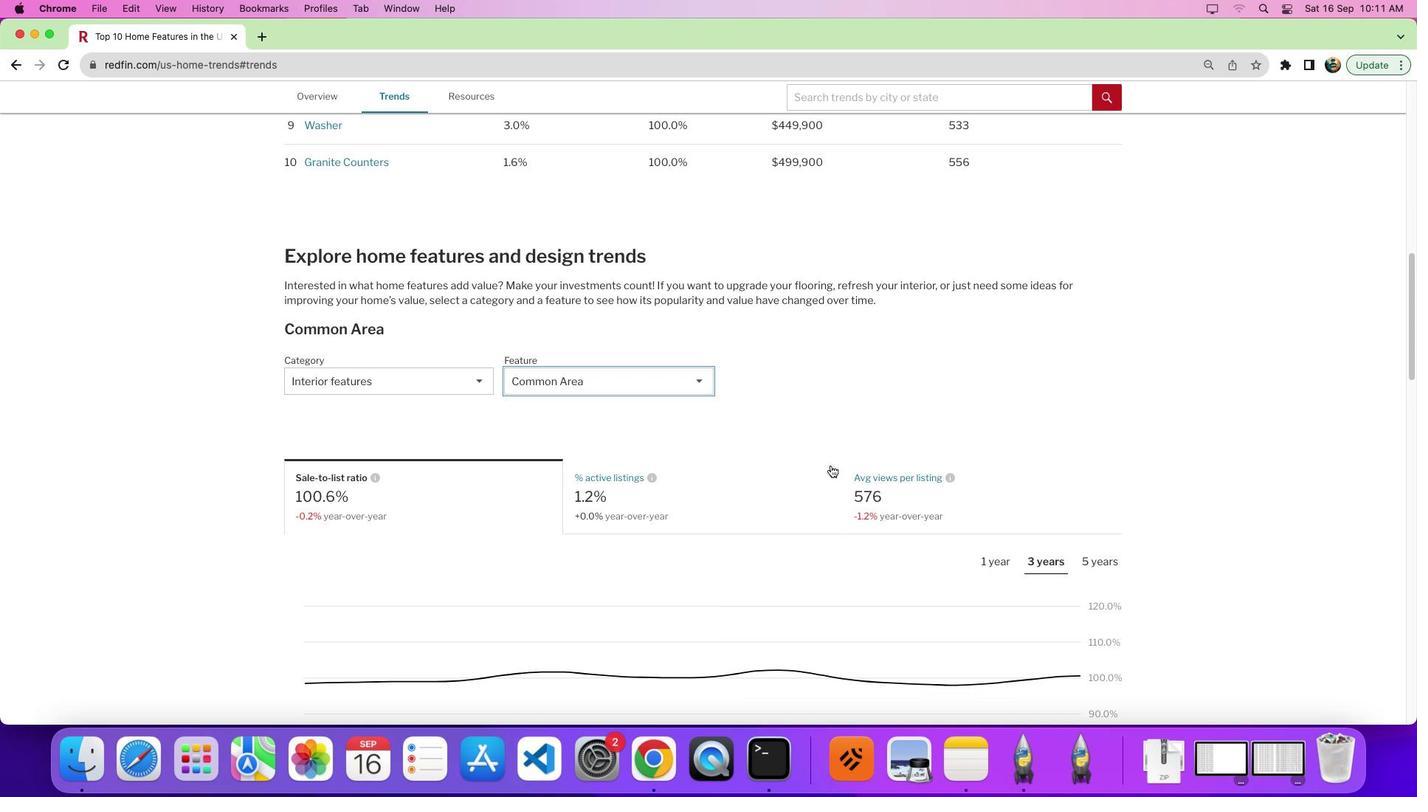 
Action: Mouse moved to (830, 466)
Screenshot: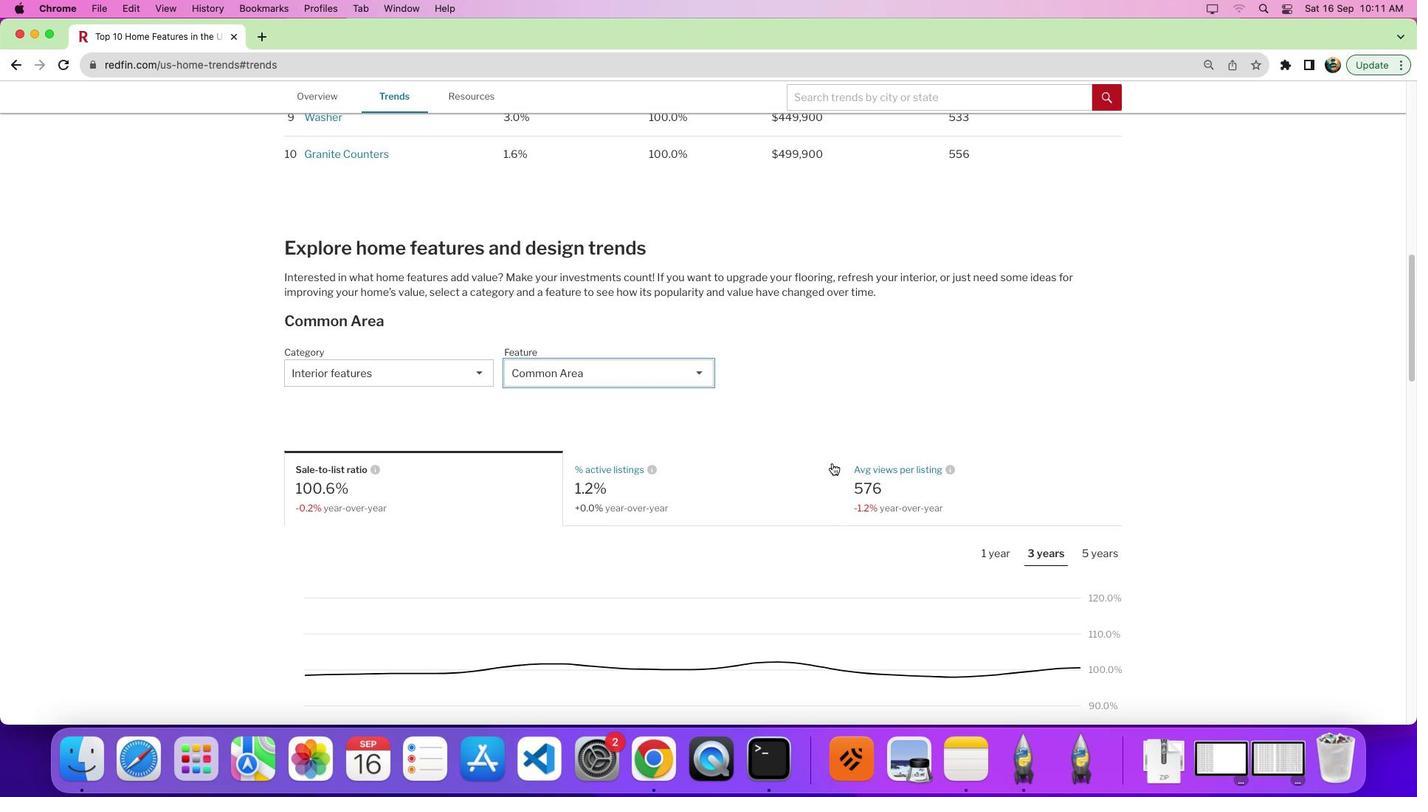 
Action: Mouse scrolled (830, 466) with delta (0, 0)
Screenshot: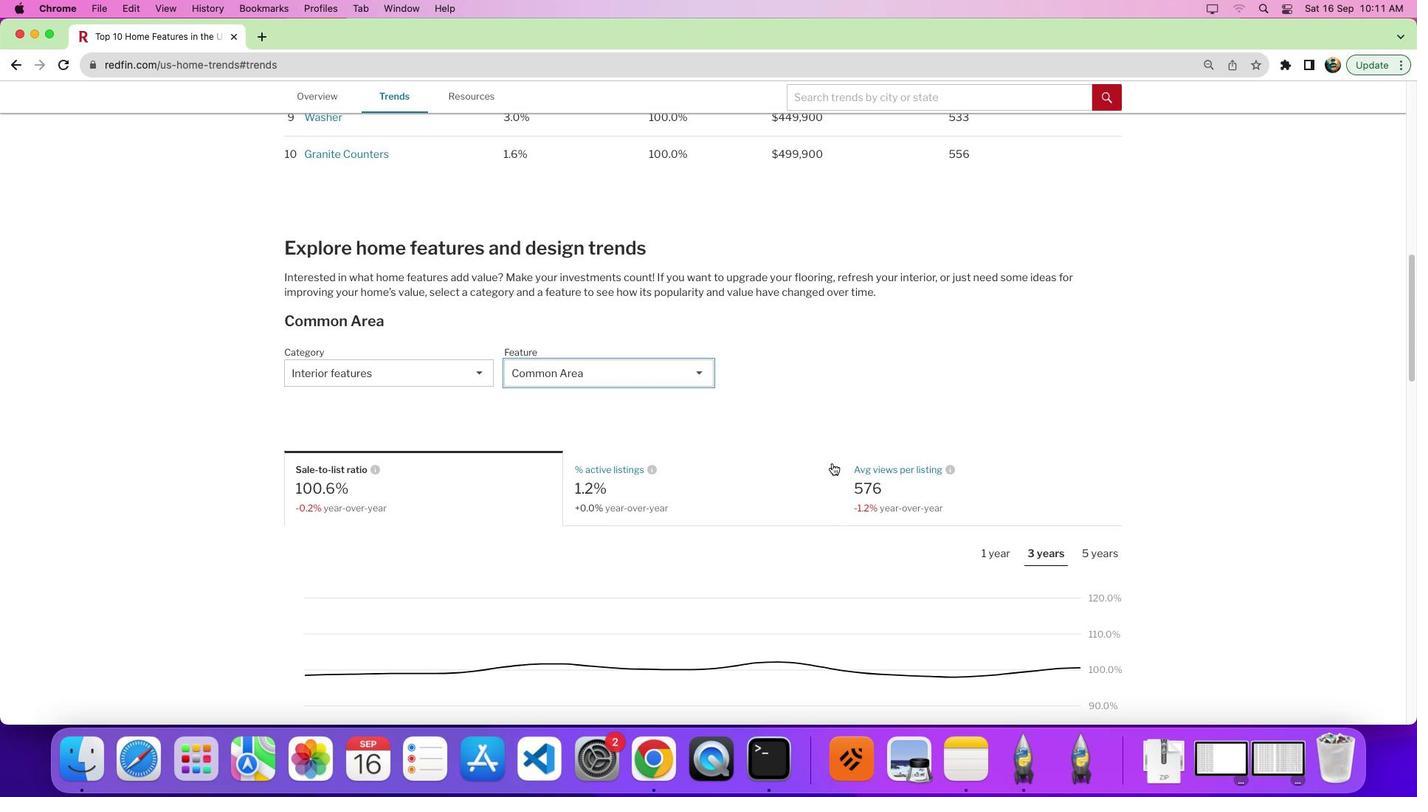
Action: Mouse moved to (831, 464)
Screenshot: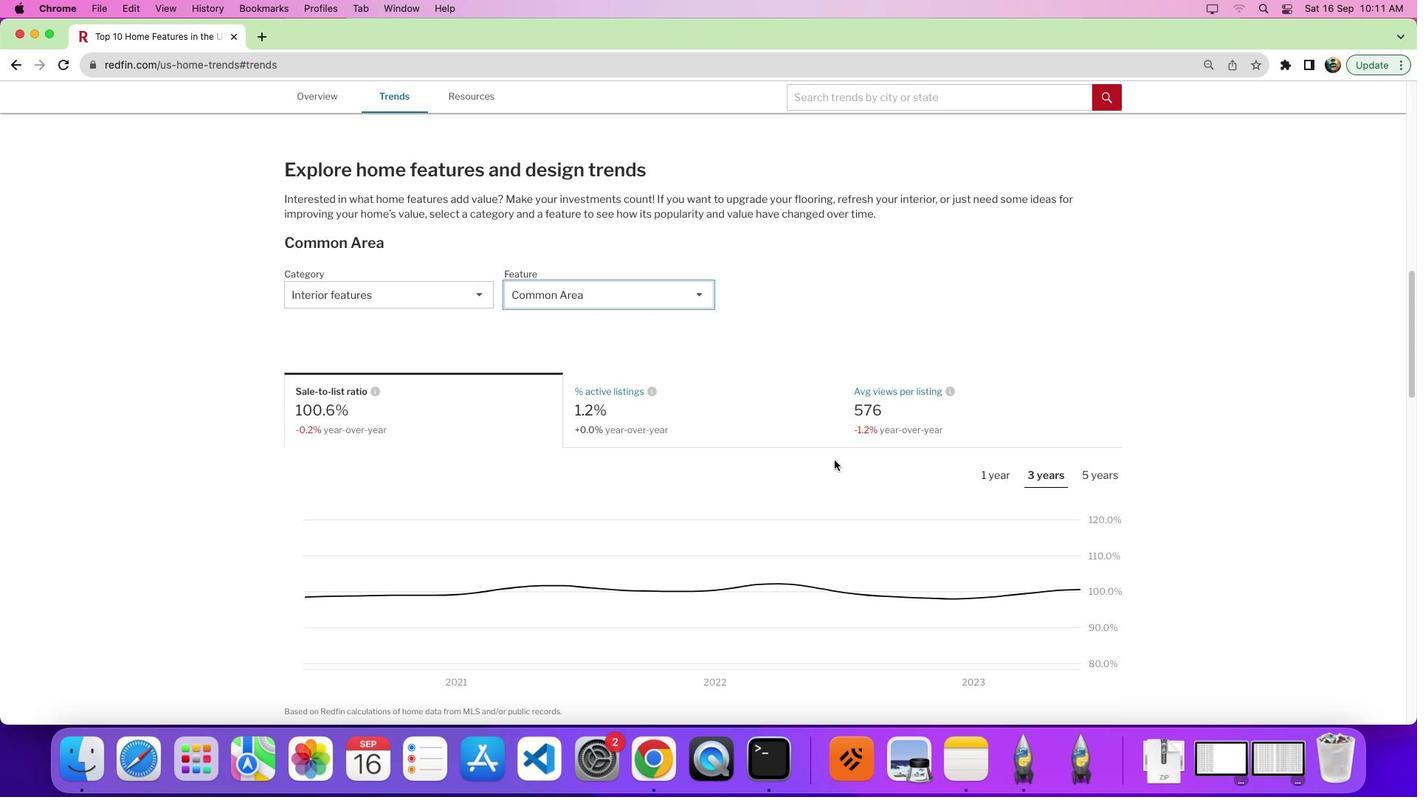 
Action: Mouse scrolled (831, 464) with delta (0, -2)
Screenshot: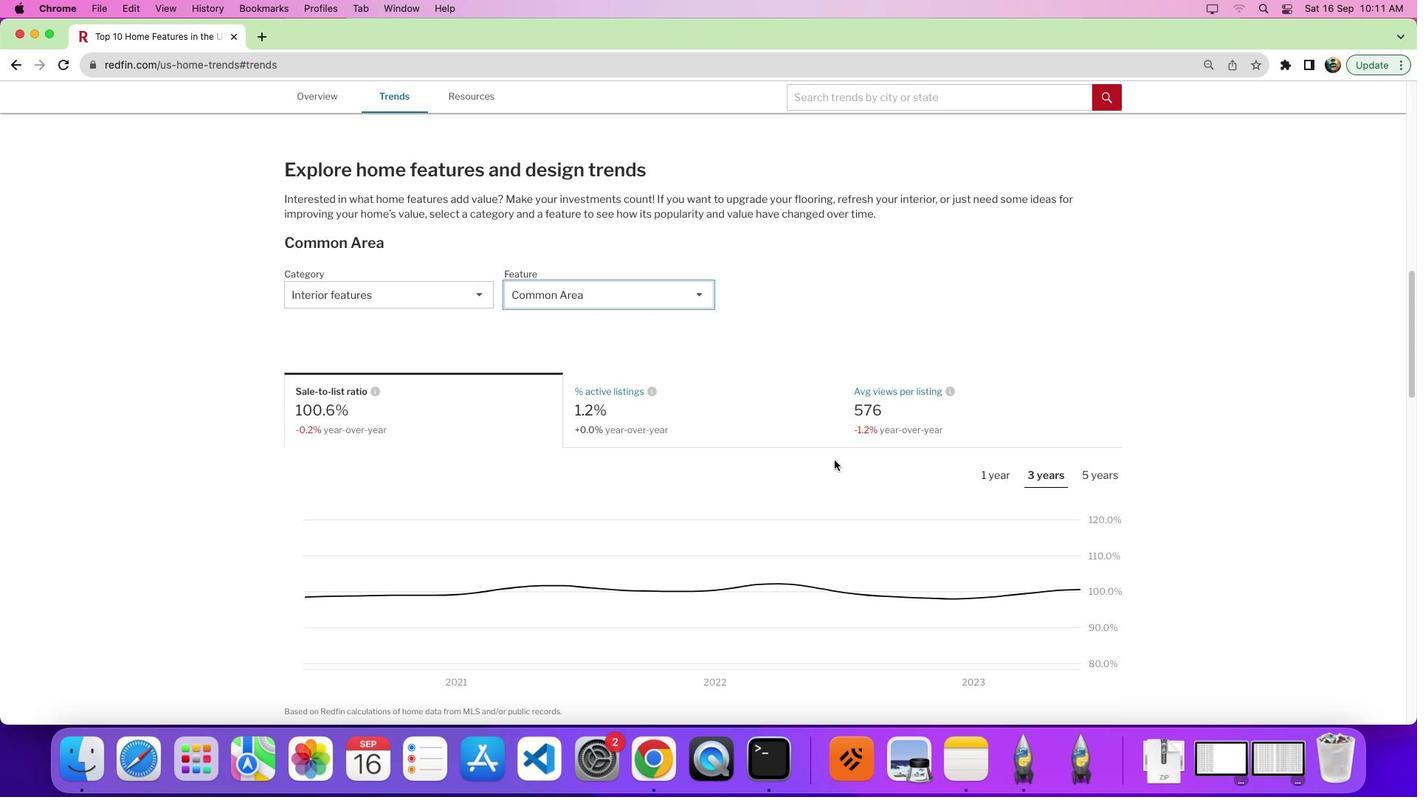 
Action: Mouse moved to (669, 332)
Screenshot: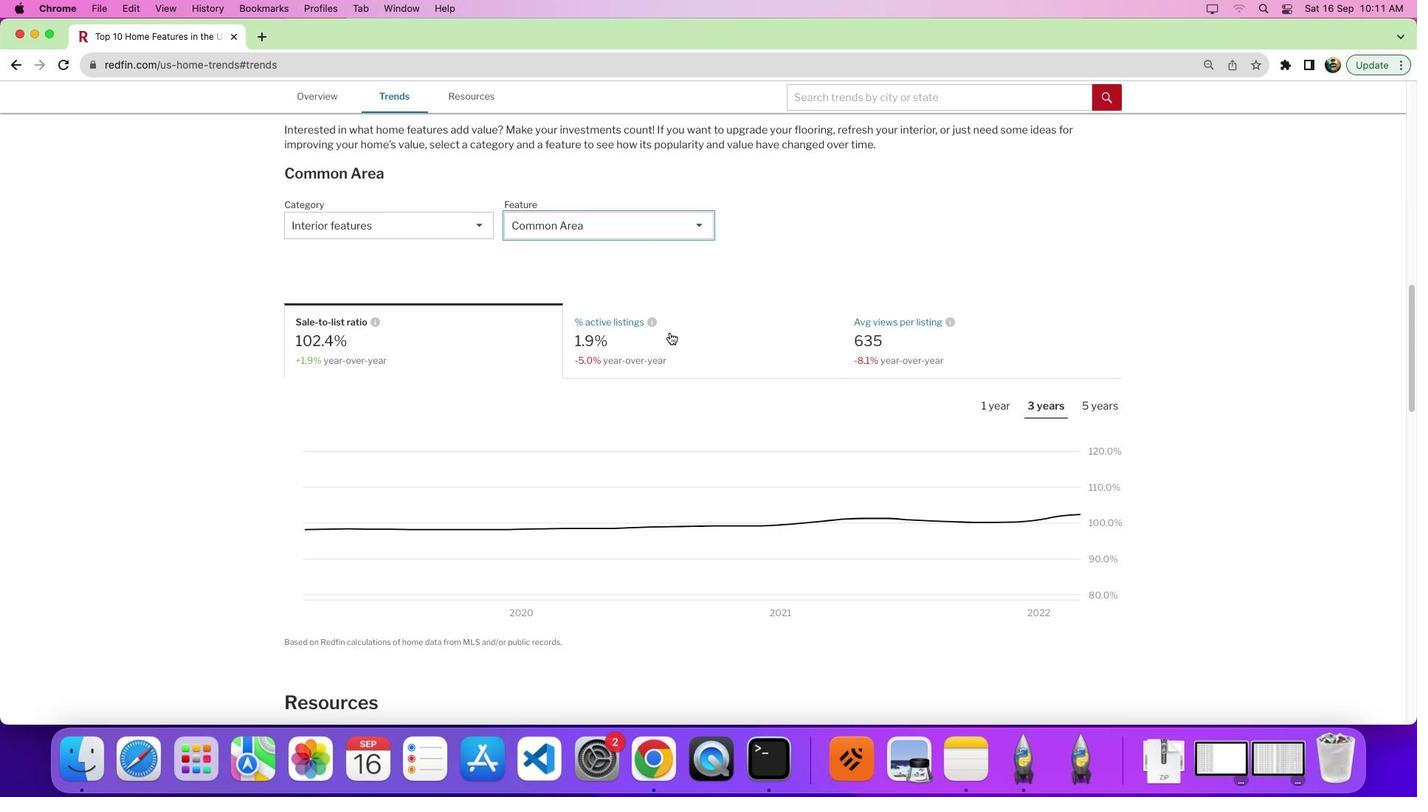 
Action: Mouse pressed left at (669, 332)
Screenshot: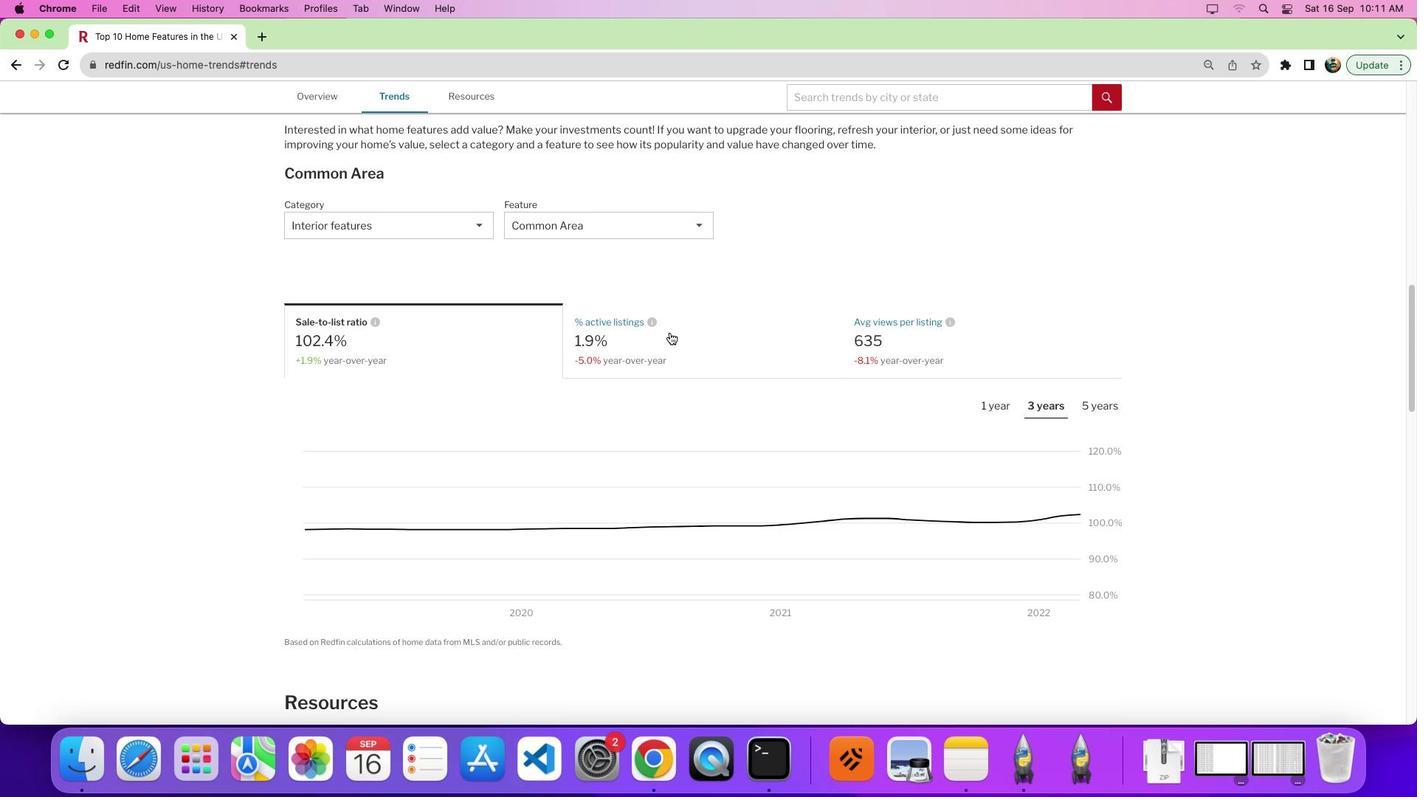 
Action: Mouse moved to (831, 349)
Screenshot: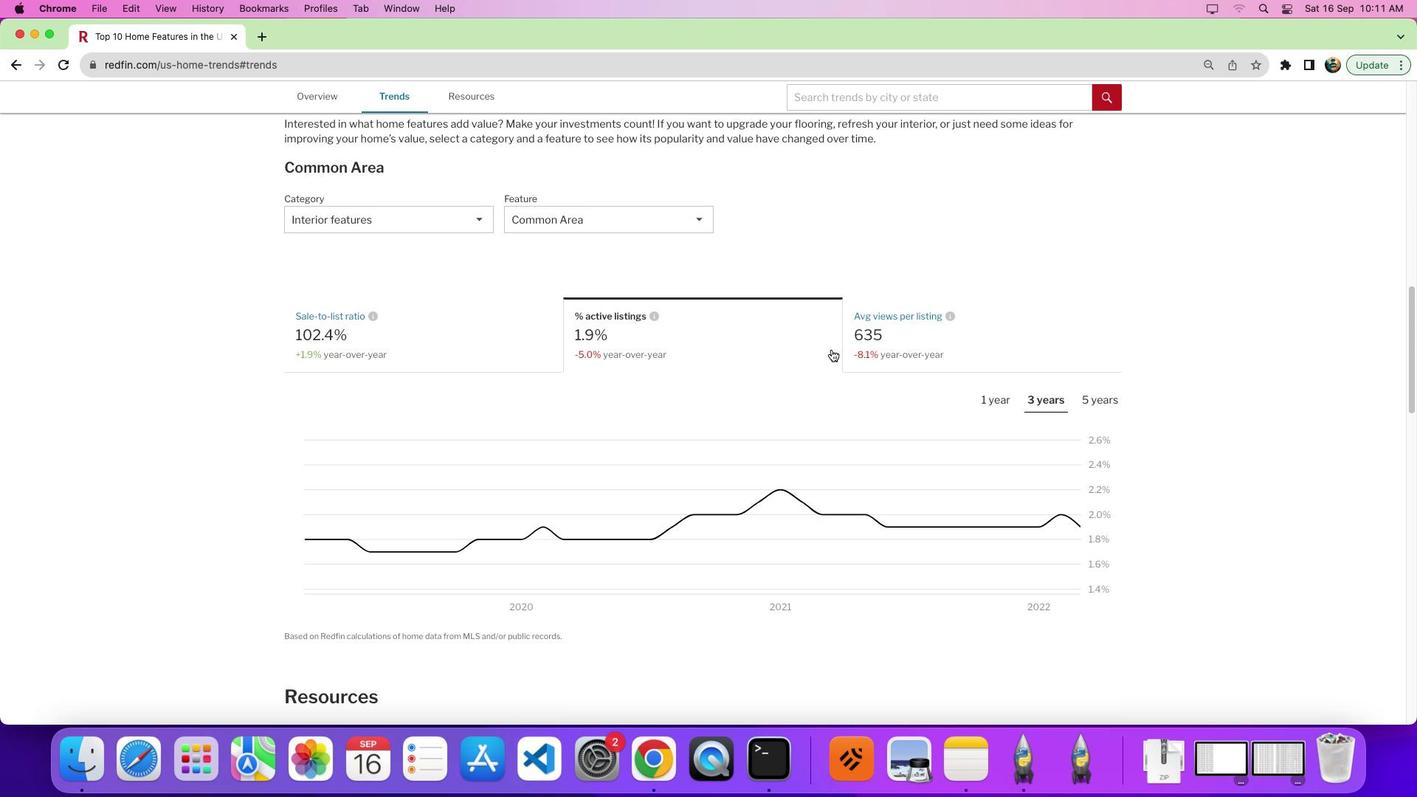 
Action: Mouse scrolled (831, 349) with delta (0, 0)
Screenshot: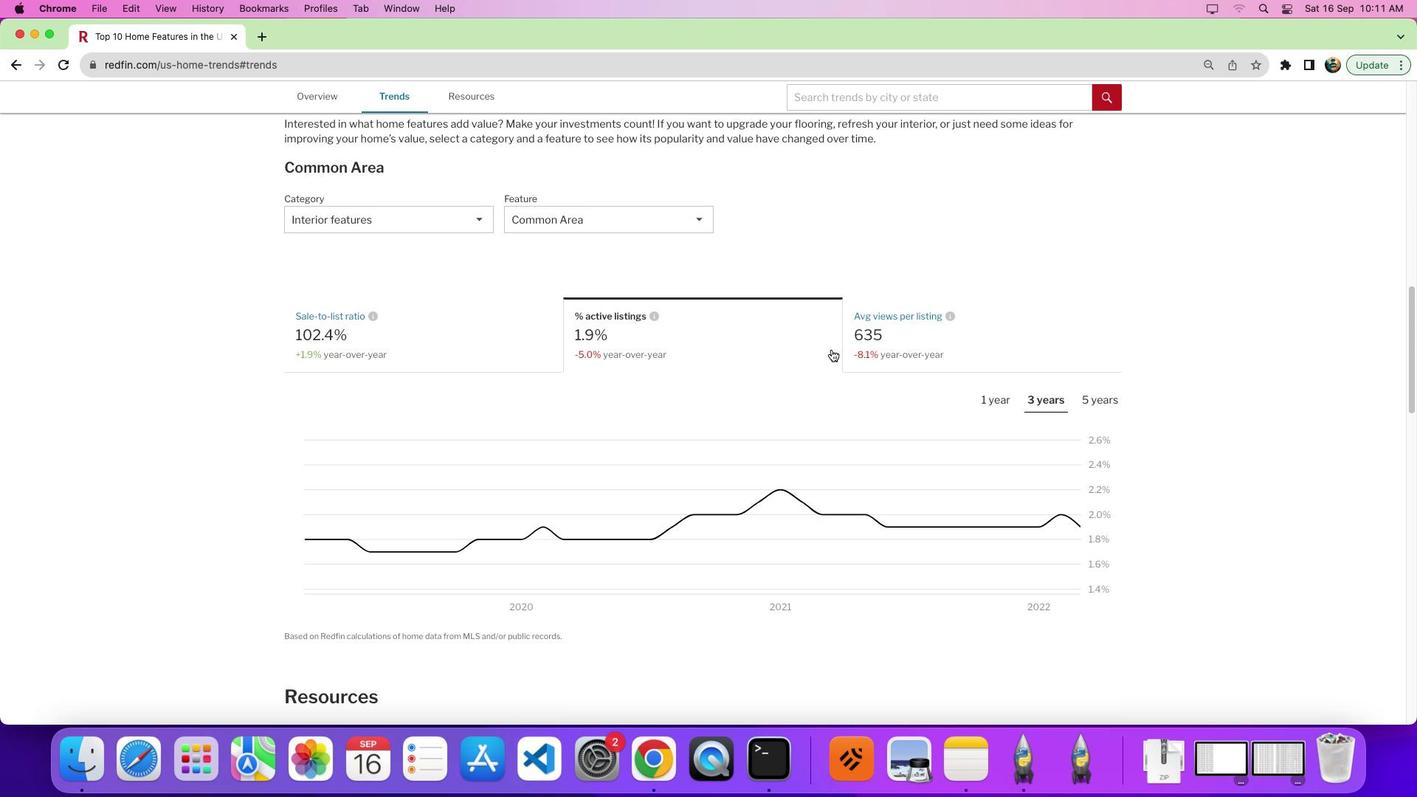
Action: Mouse scrolled (831, 349) with delta (0, 0)
Screenshot: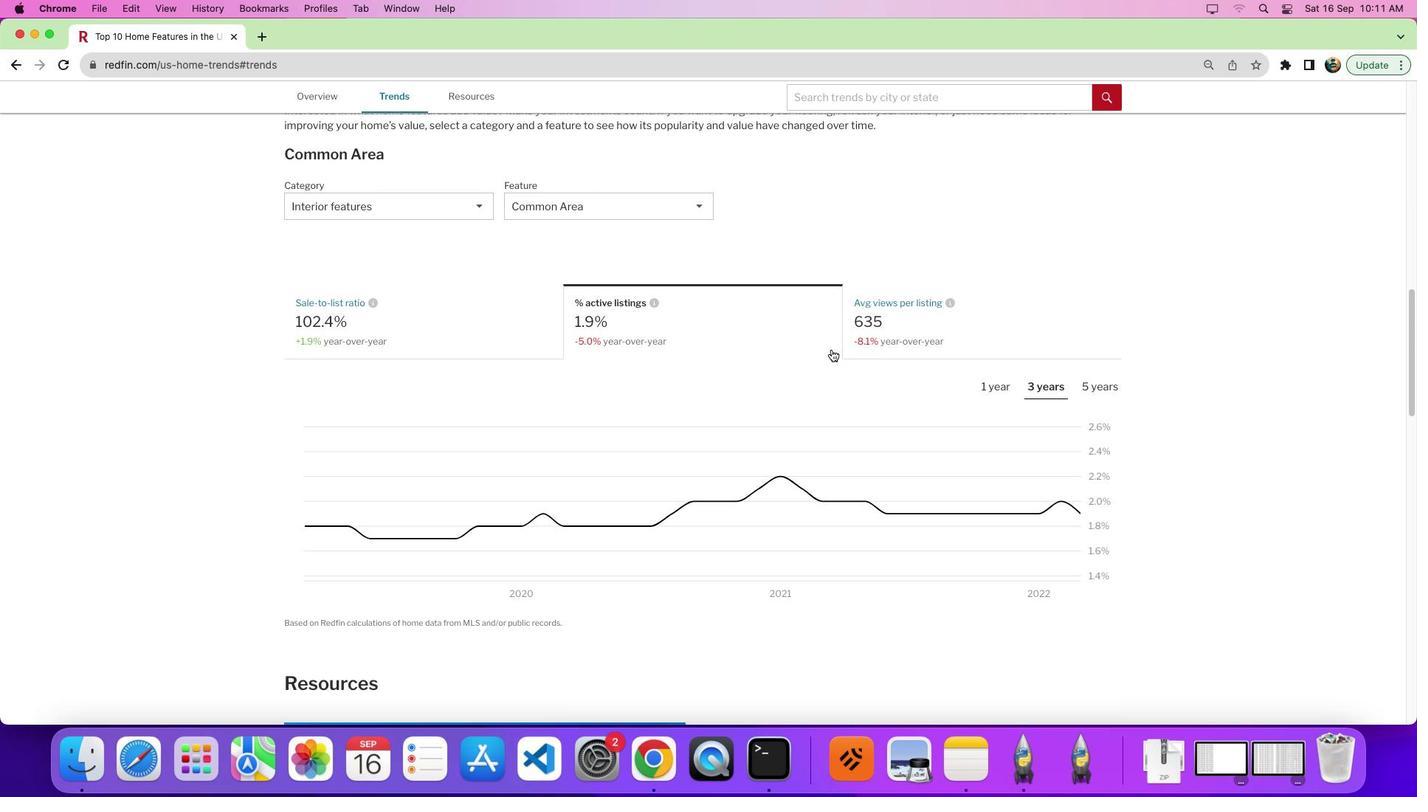 
Action: Mouse scrolled (831, 349) with delta (0, 0)
Screenshot: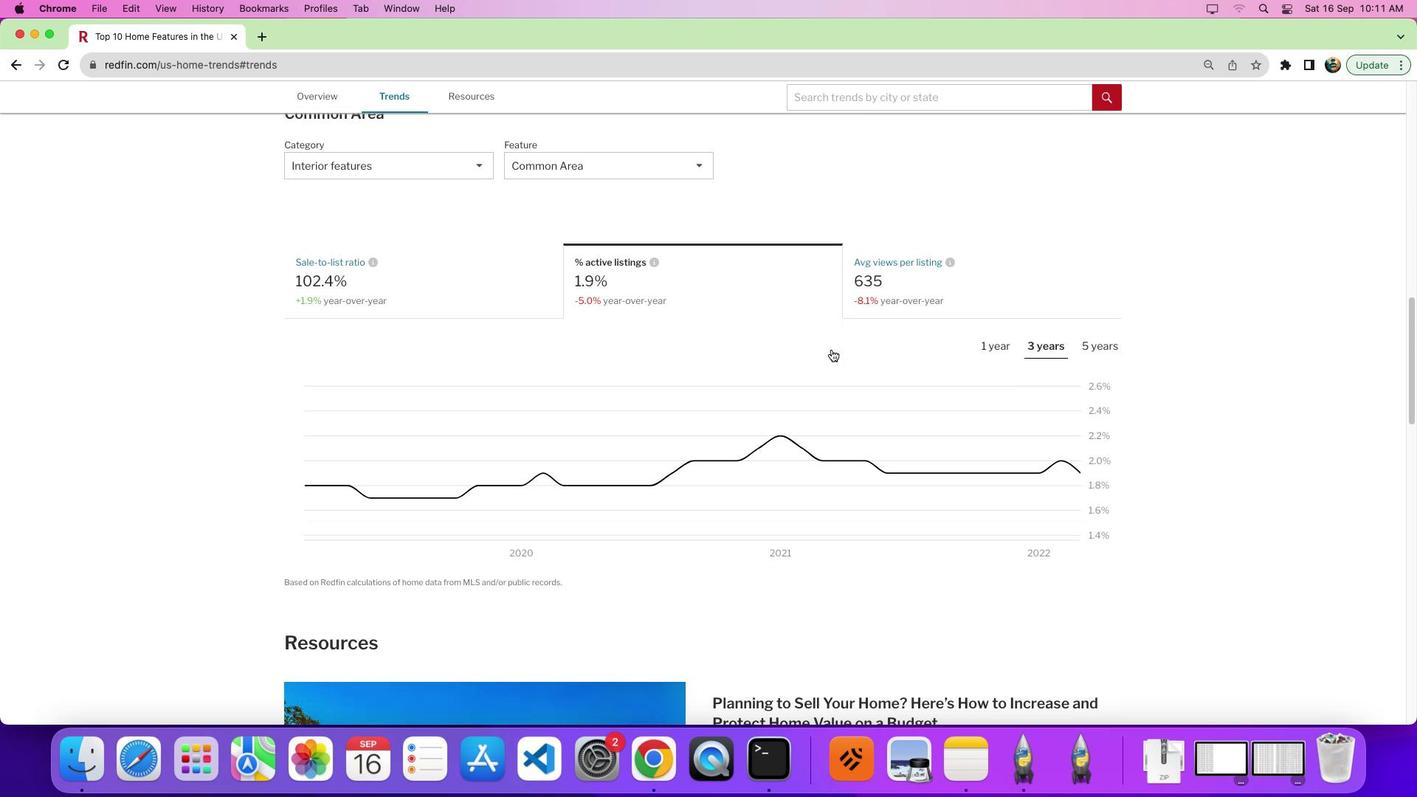 
Action: Mouse moved to (989, 407)
Screenshot: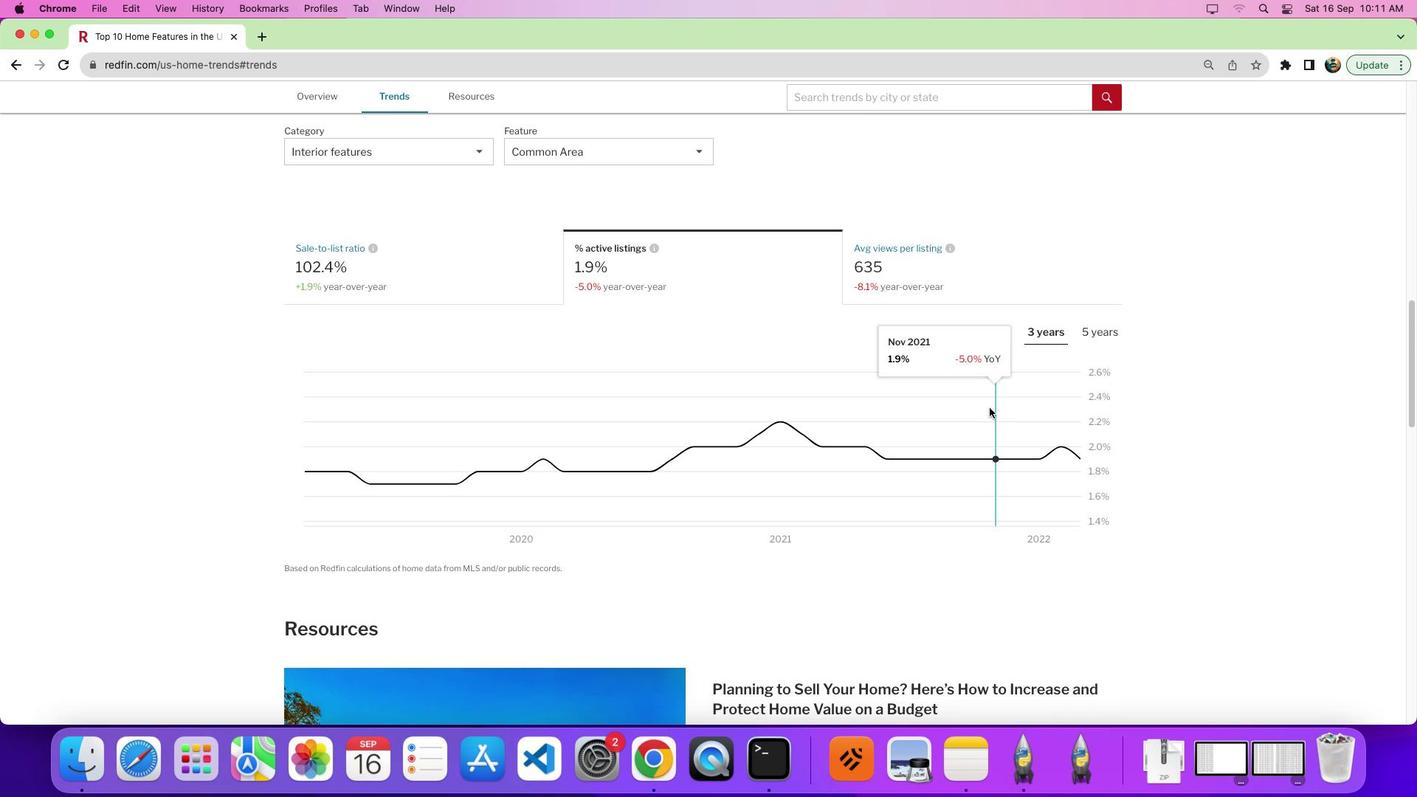 
Action: Mouse scrolled (989, 407) with delta (0, 0)
Screenshot: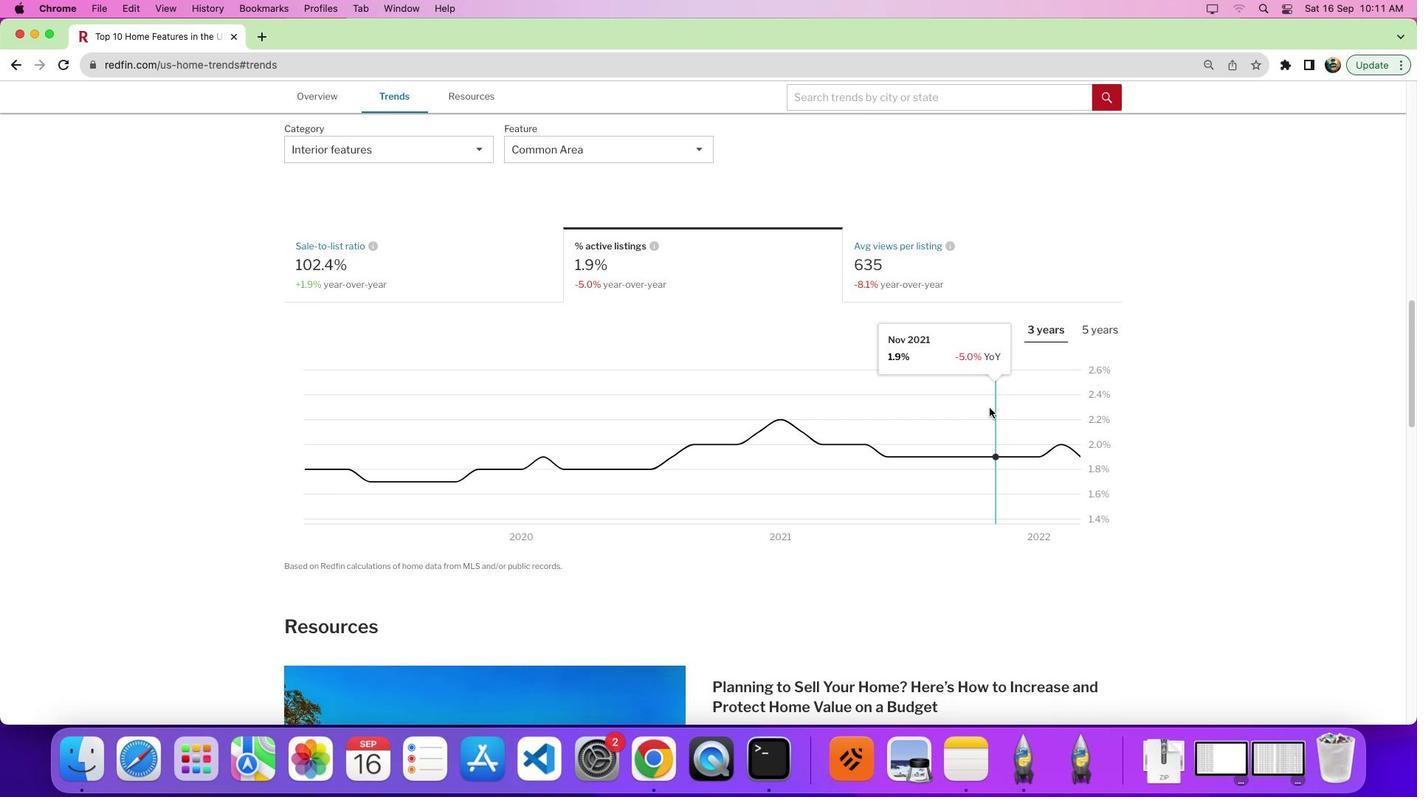
Action: Mouse moved to (1090, 436)
Screenshot: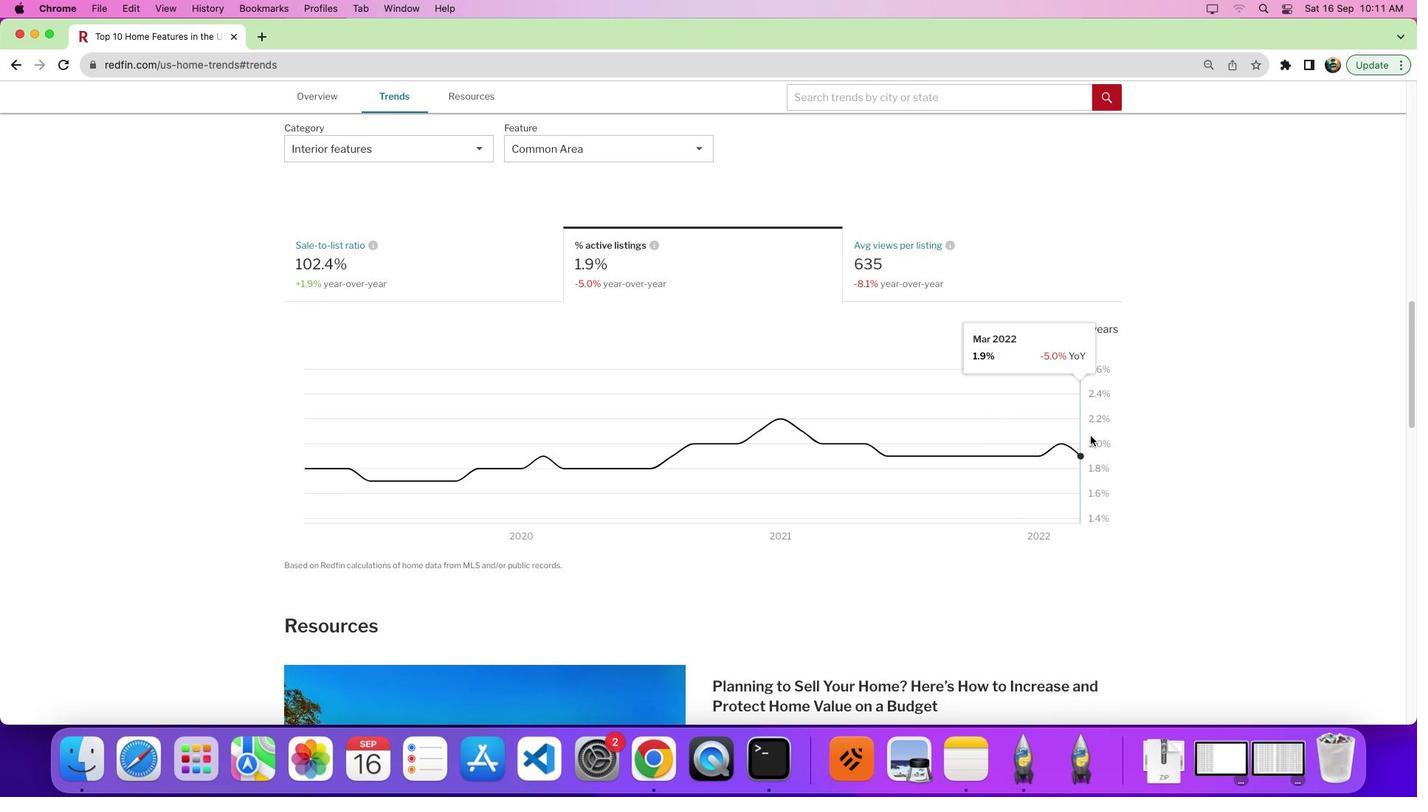 
